 Task: Look for space in Niterói, Brazil from 1st June, 2023 to 9th June, 2023 for 5 adults in price range Rs.6000 to Rs.12000. Place can be entire place with 3 bedrooms having 3 beds and 3 bathrooms. Property type can be house, flat, guest house. Booking option can be shelf check-in. Required host language is Spanish.
Action: Mouse moved to (555, 144)
Screenshot: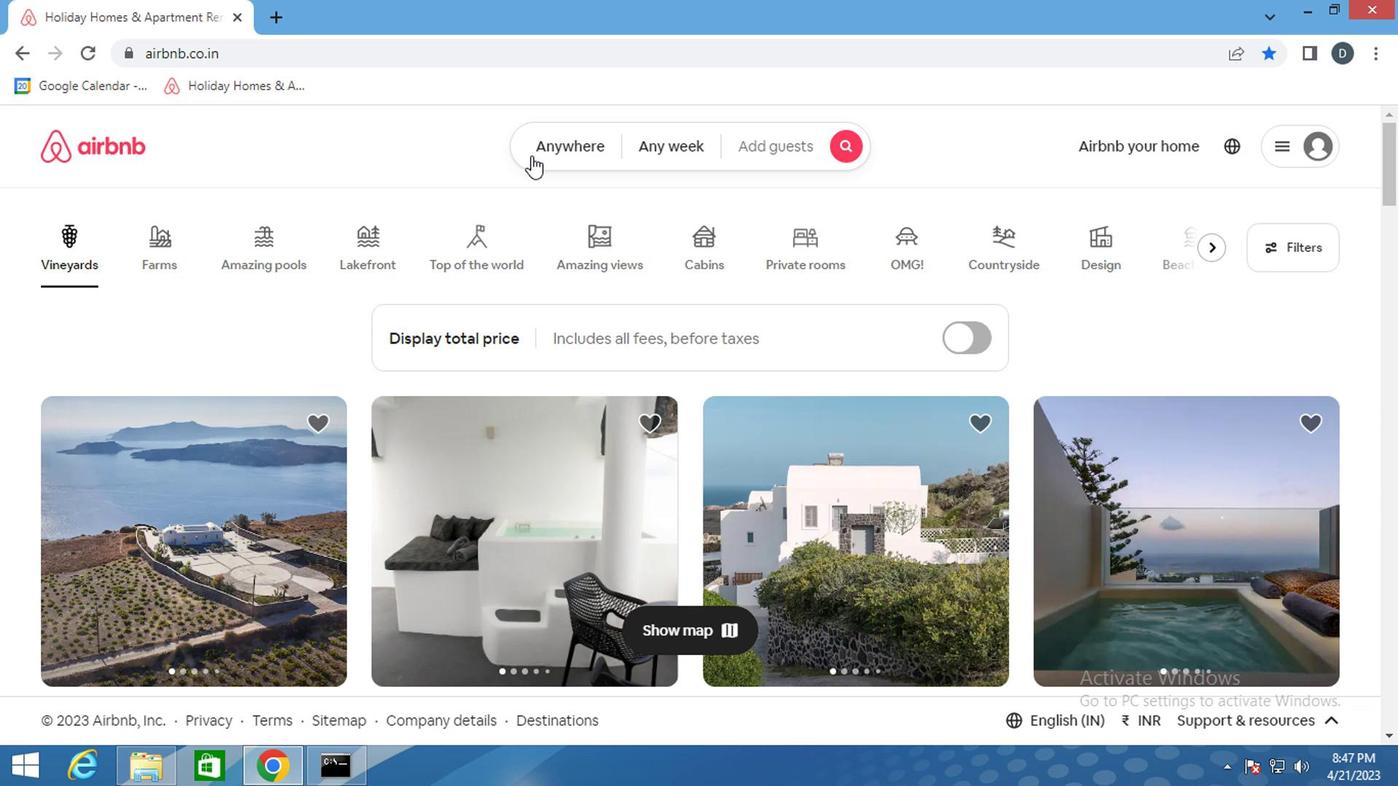 
Action: Mouse pressed left at (555, 144)
Screenshot: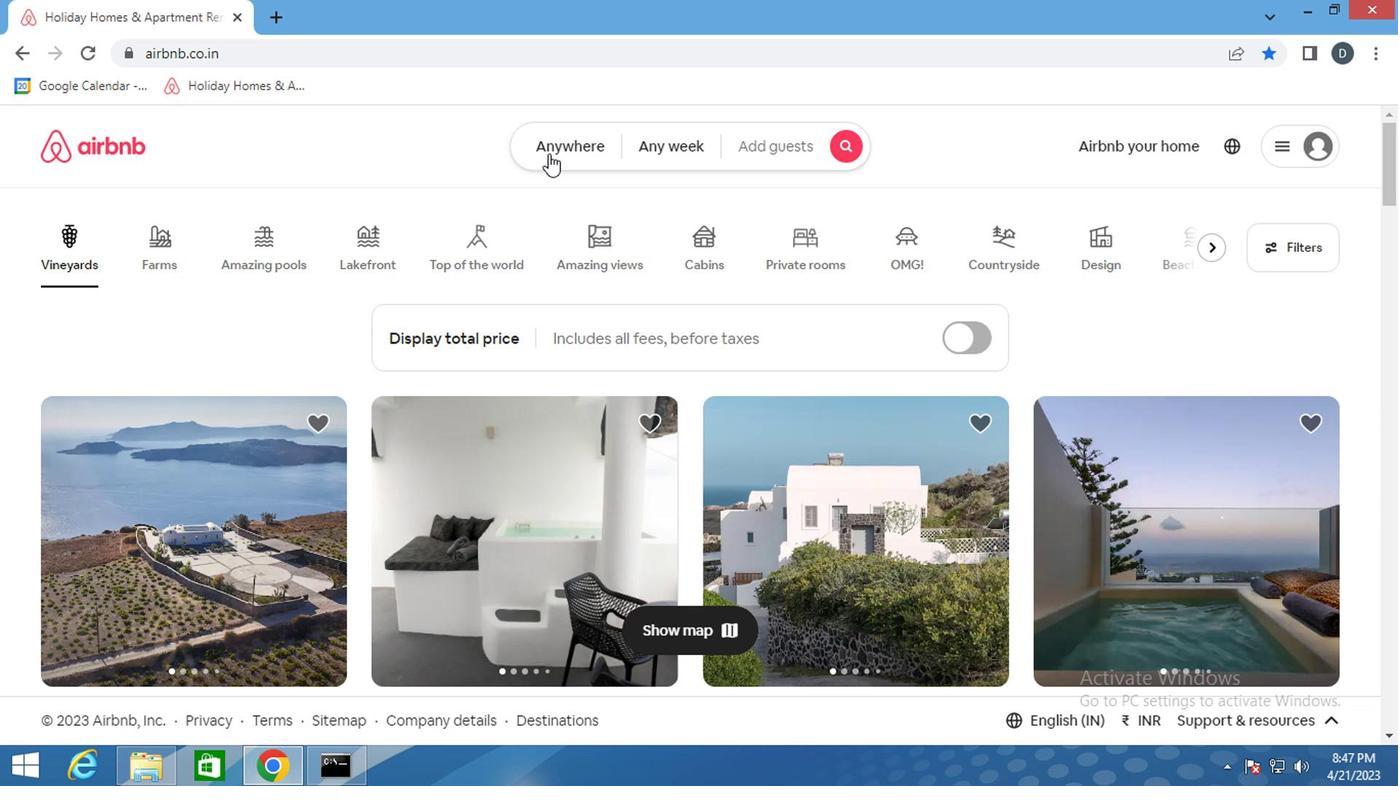 
Action: Mouse moved to (359, 230)
Screenshot: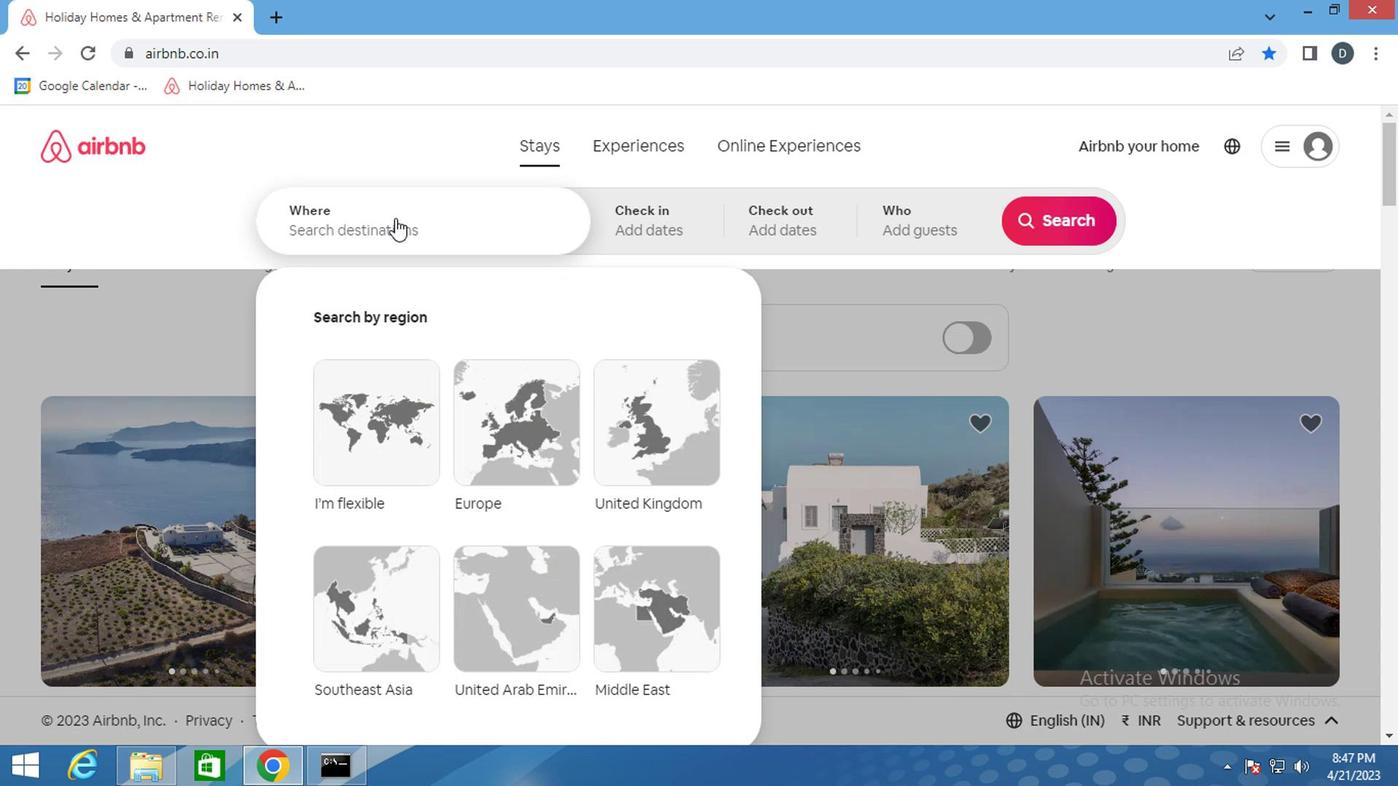 
Action: Mouse pressed left at (359, 230)
Screenshot: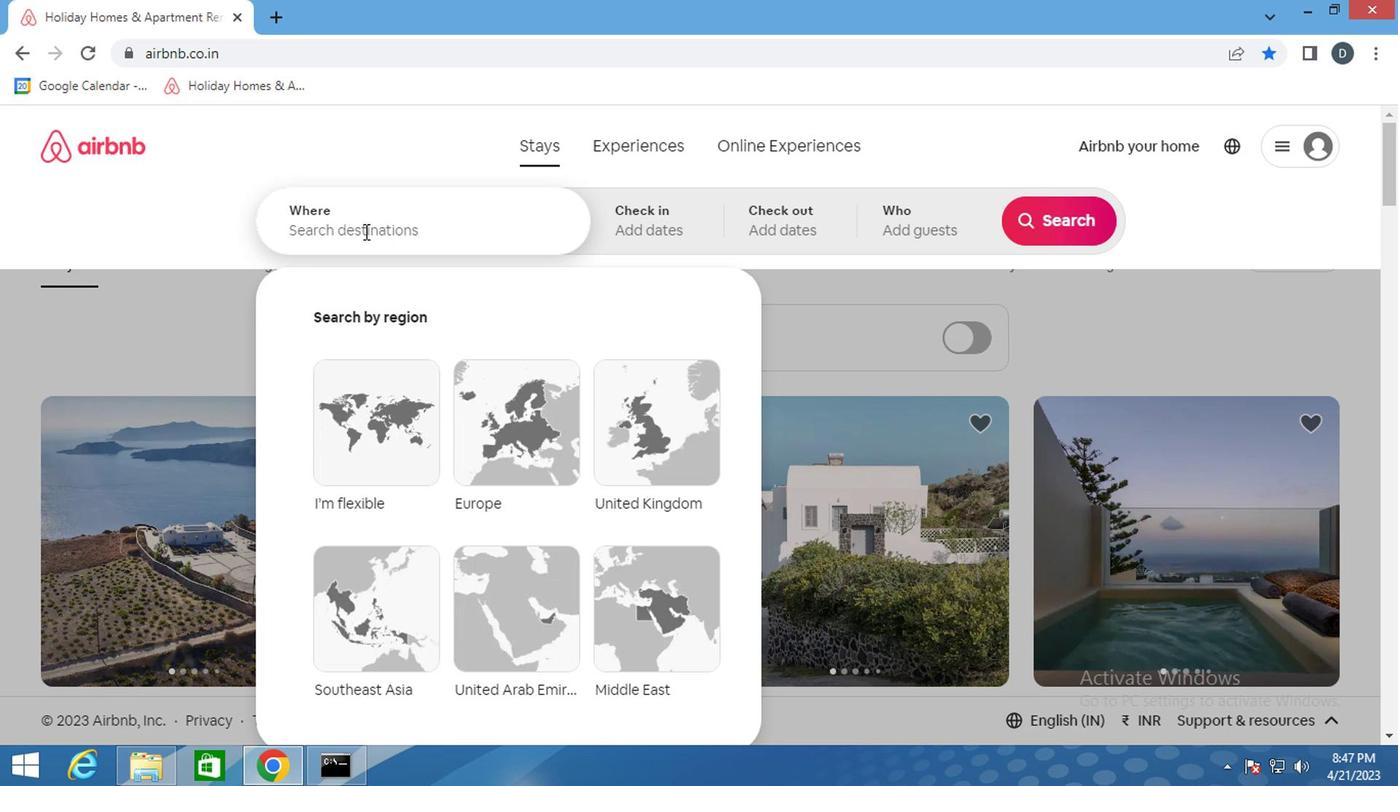 
Action: Mouse moved to (357, 231)
Screenshot: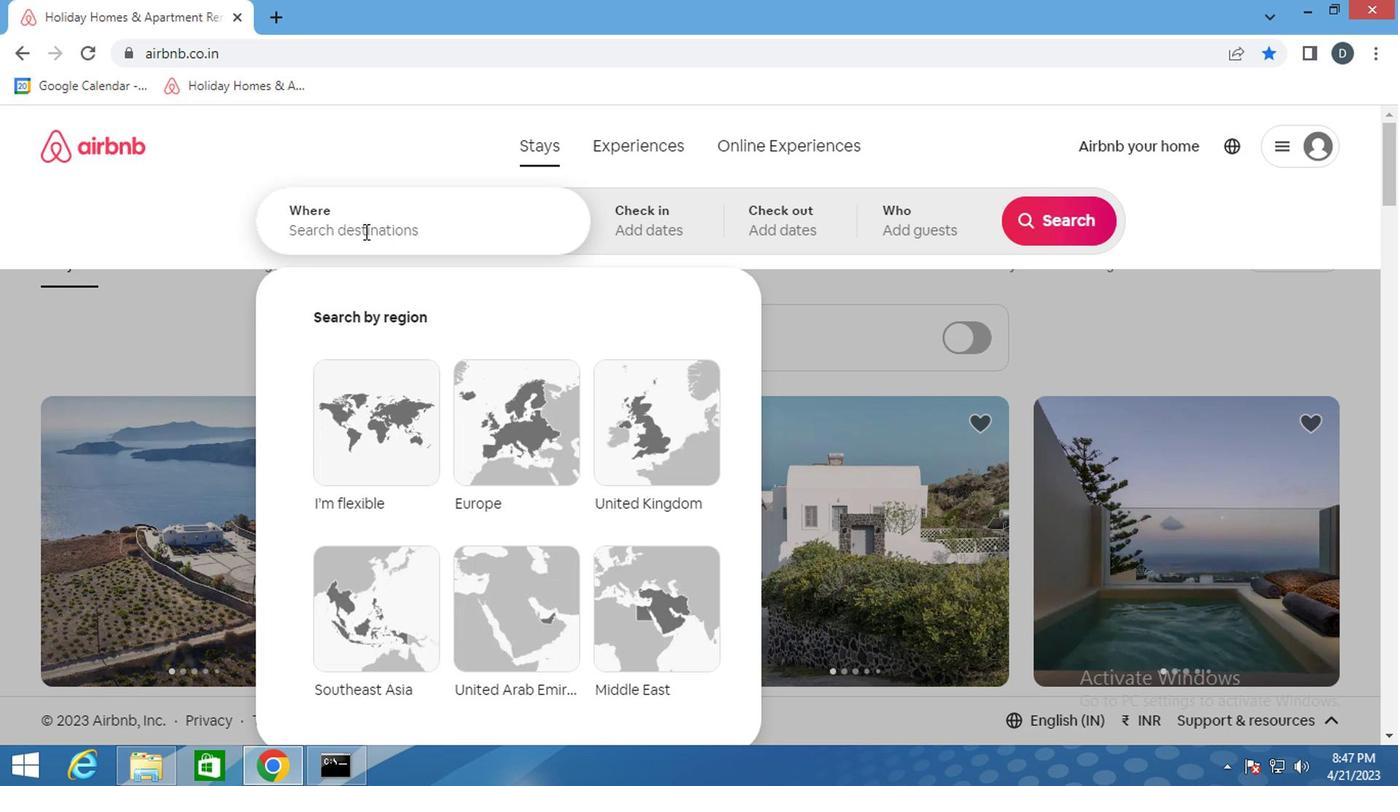 
Action: Key pressed <Key.shift>NITEROI,<Key.shift>BRAZIL<Key.enter>
Screenshot: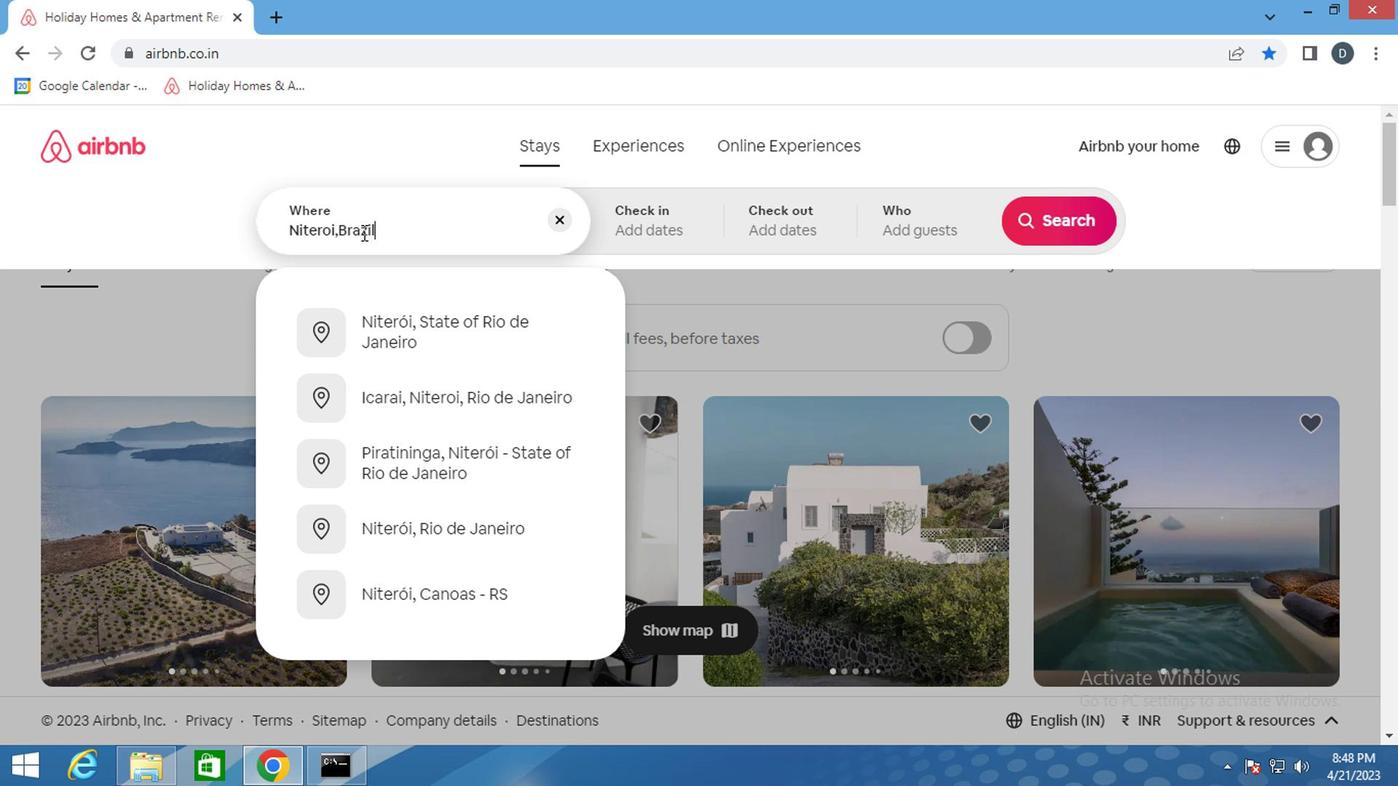 
Action: Mouse moved to (1045, 381)
Screenshot: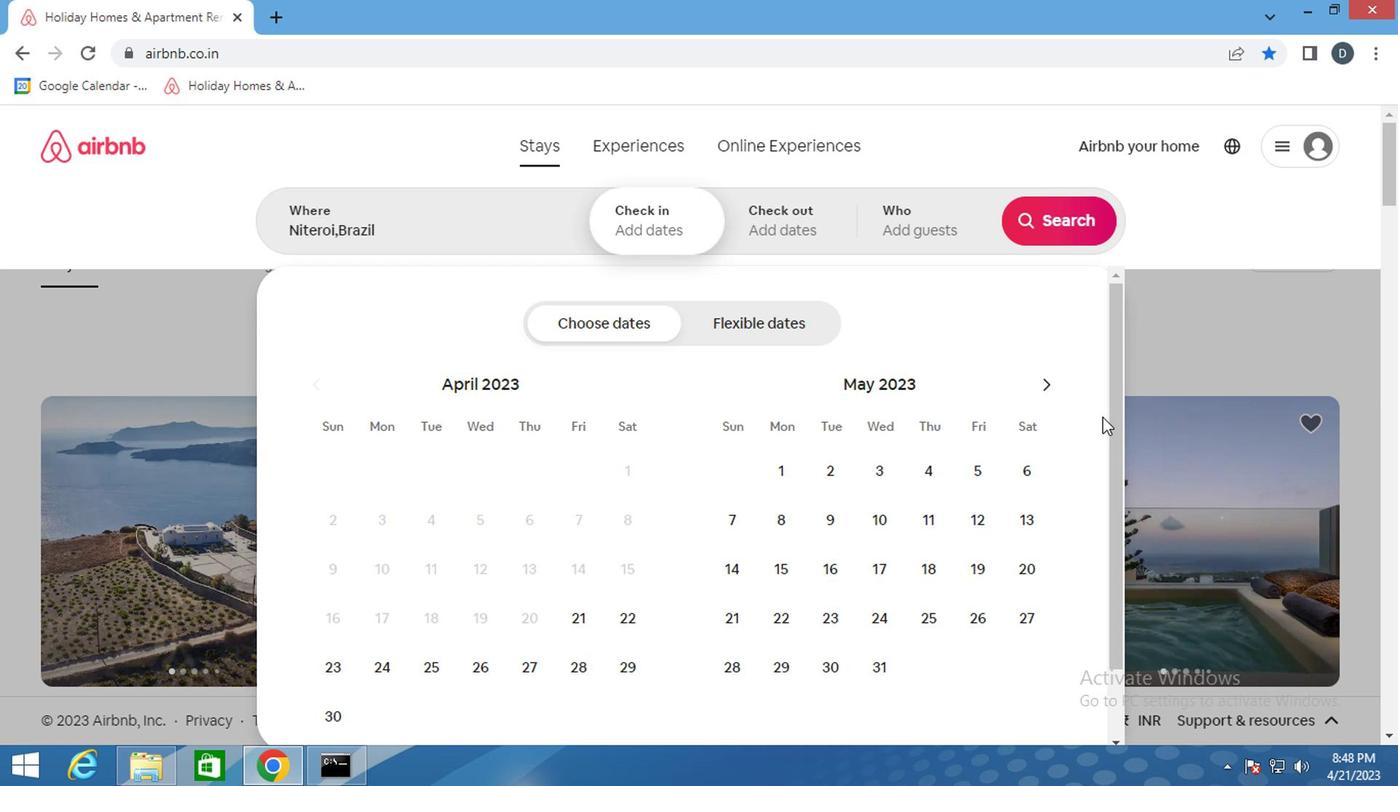 
Action: Mouse pressed left at (1045, 381)
Screenshot: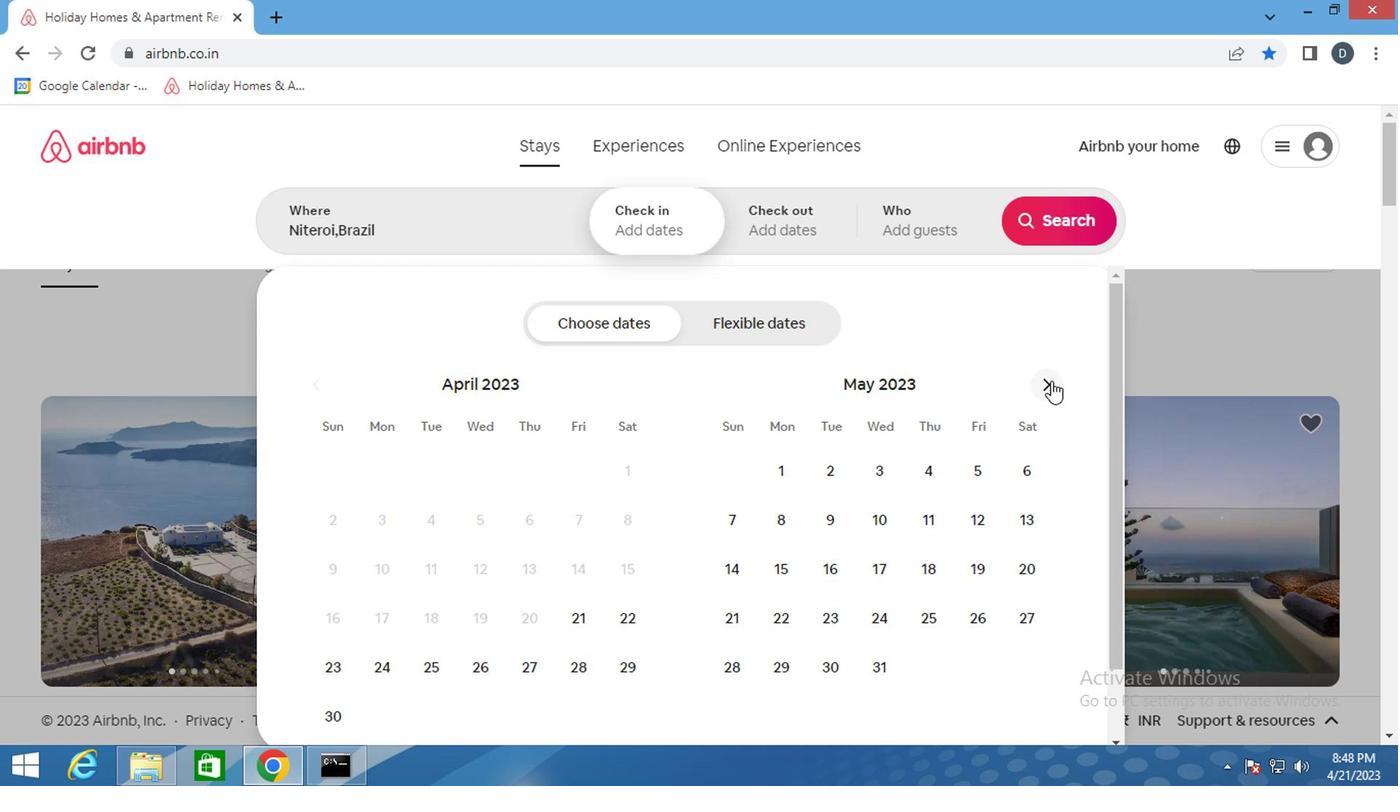 
Action: Mouse moved to (922, 479)
Screenshot: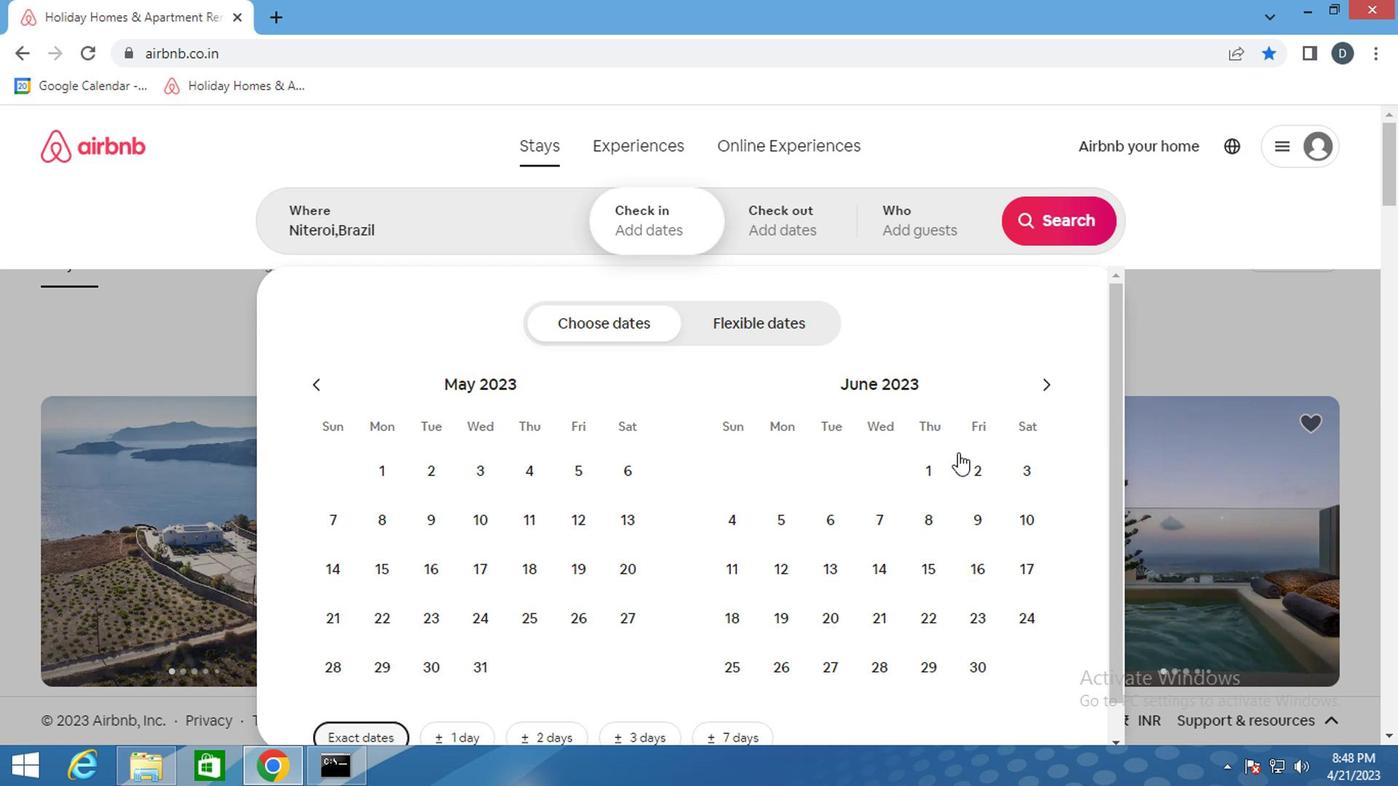 
Action: Mouse pressed left at (922, 479)
Screenshot: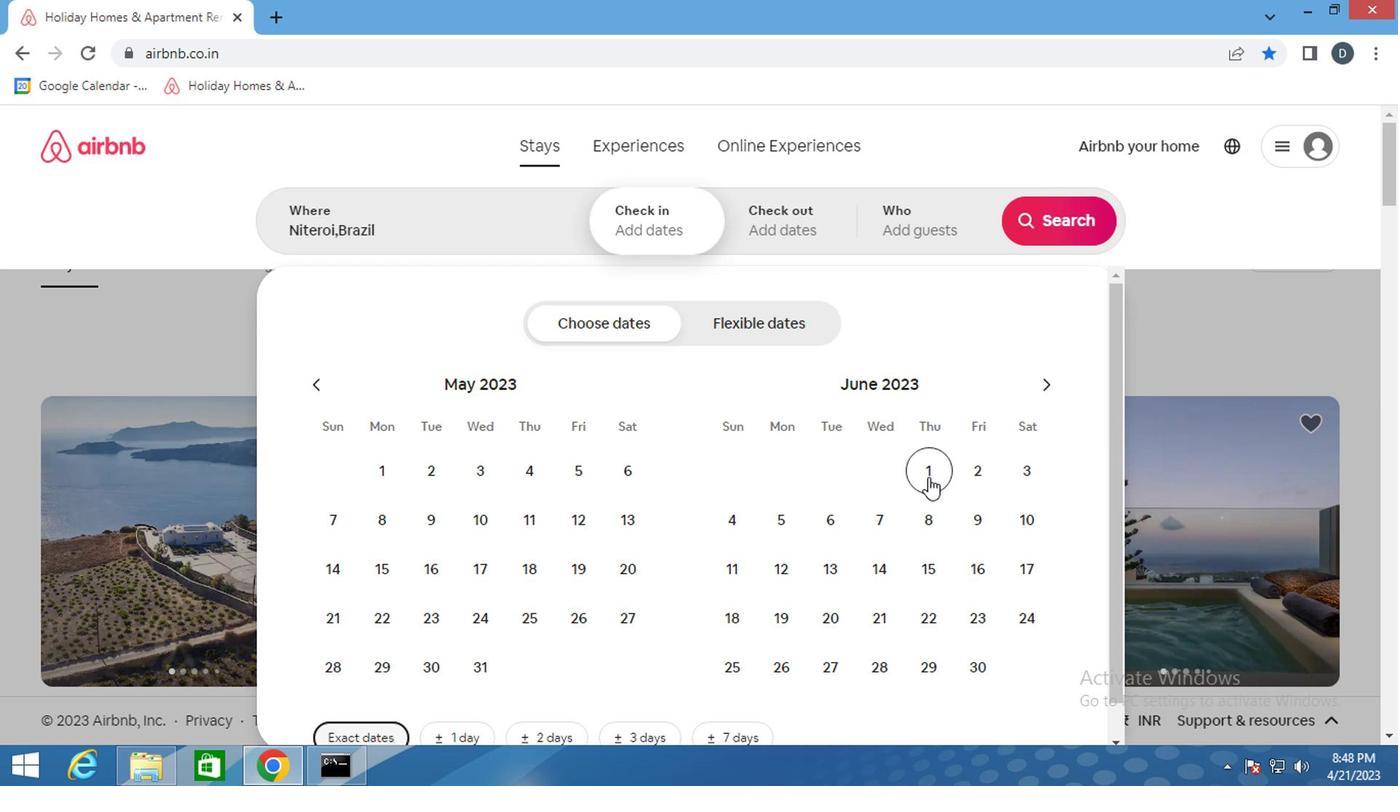 
Action: Mouse moved to (970, 522)
Screenshot: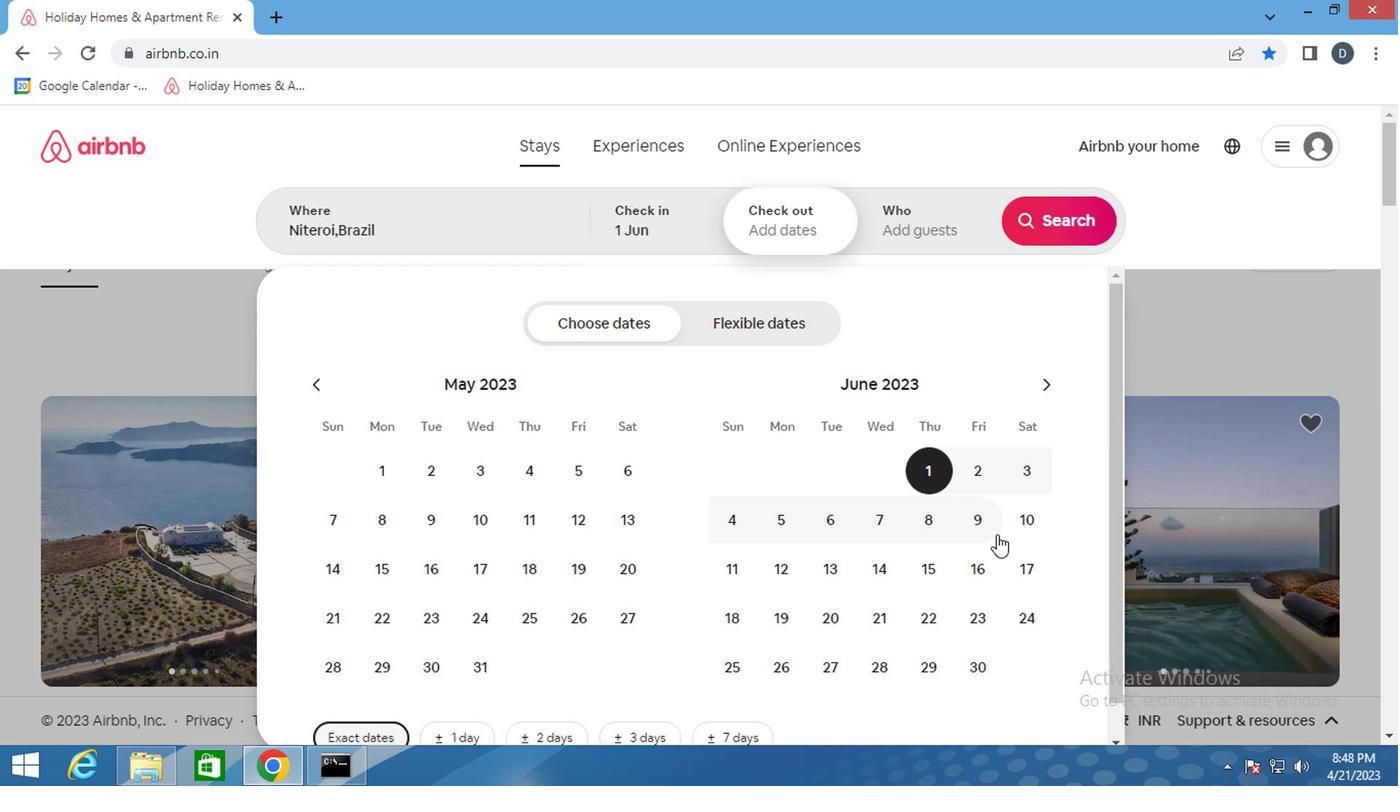 
Action: Mouse pressed left at (970, 522)
Screenshot: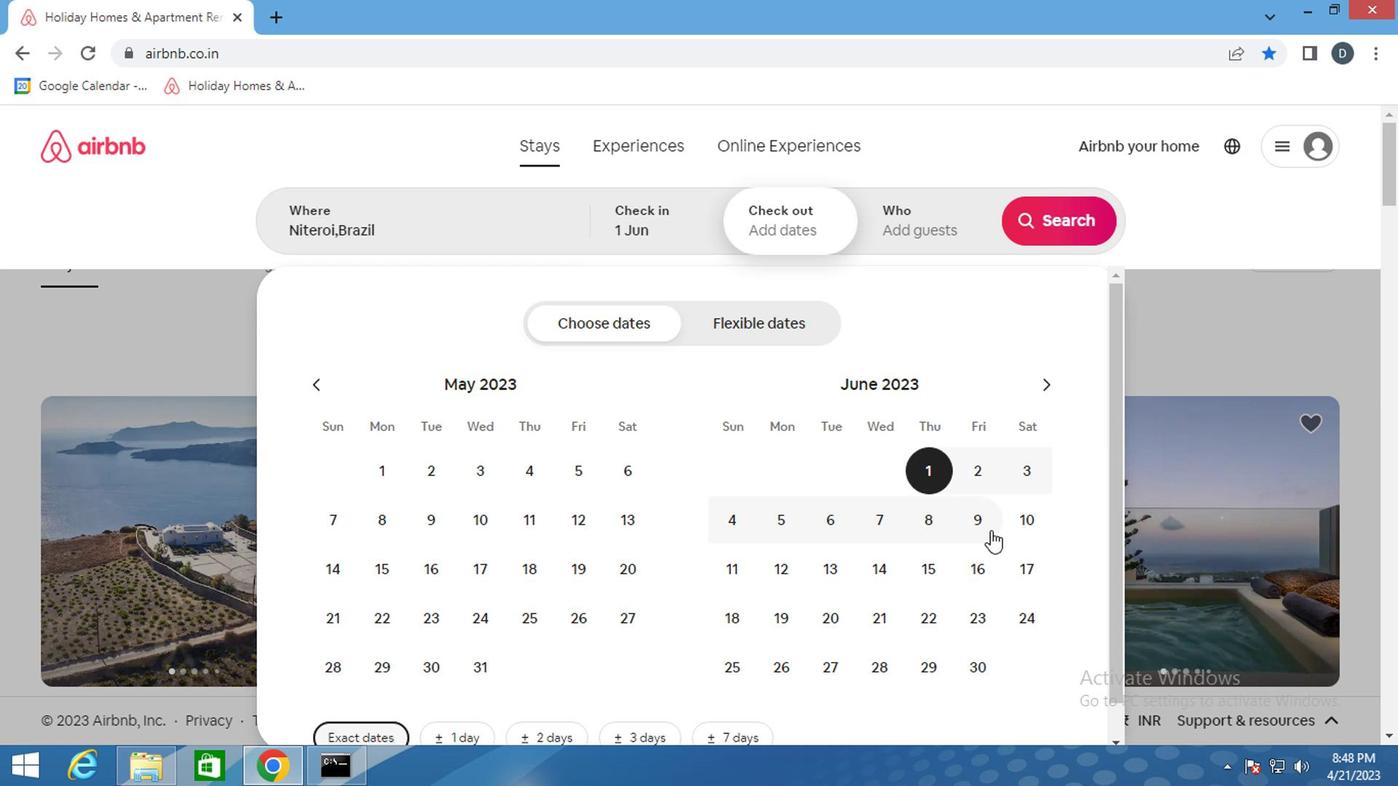 
Action: Mouse moved to (909, 222)
Screenshot: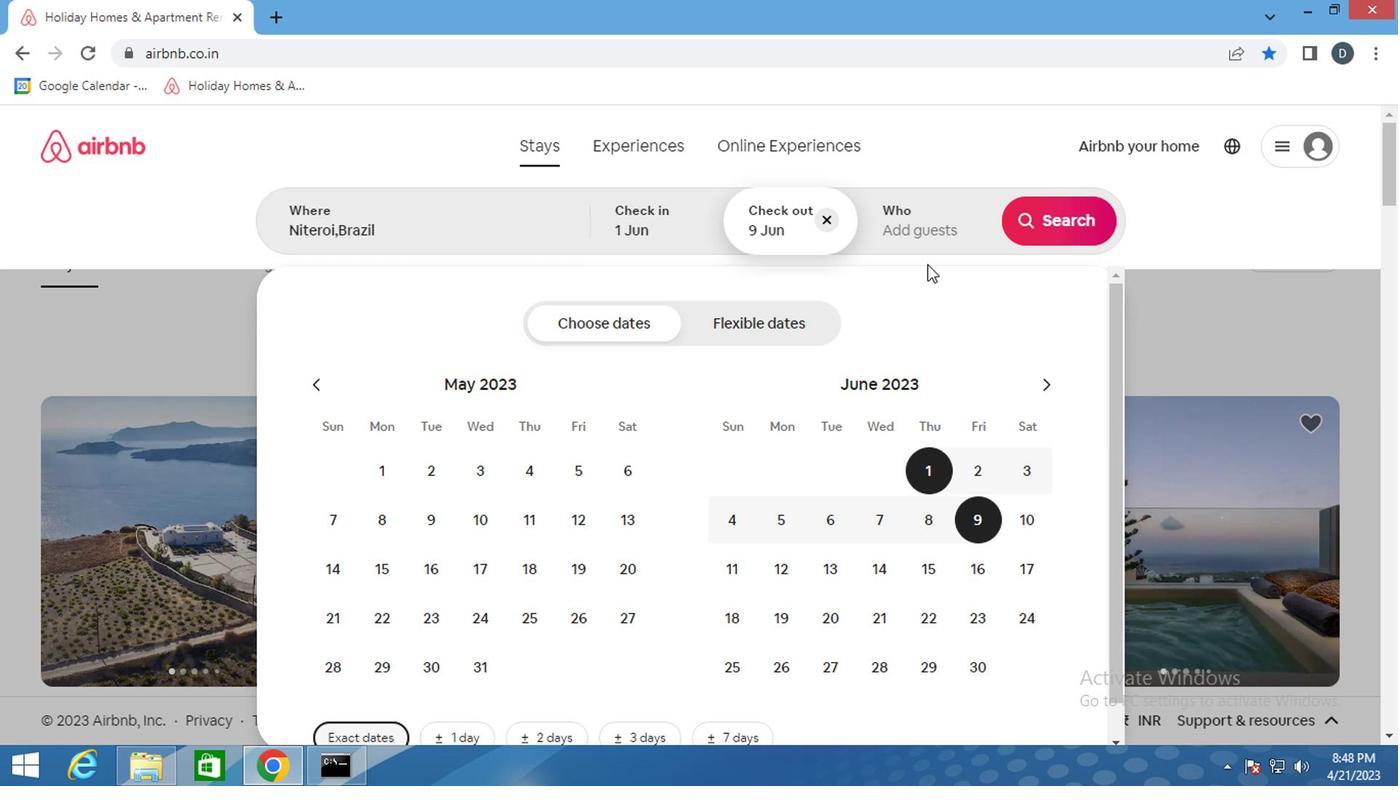 
Action: Mouse pressed left at (909, 222)
Screenshot: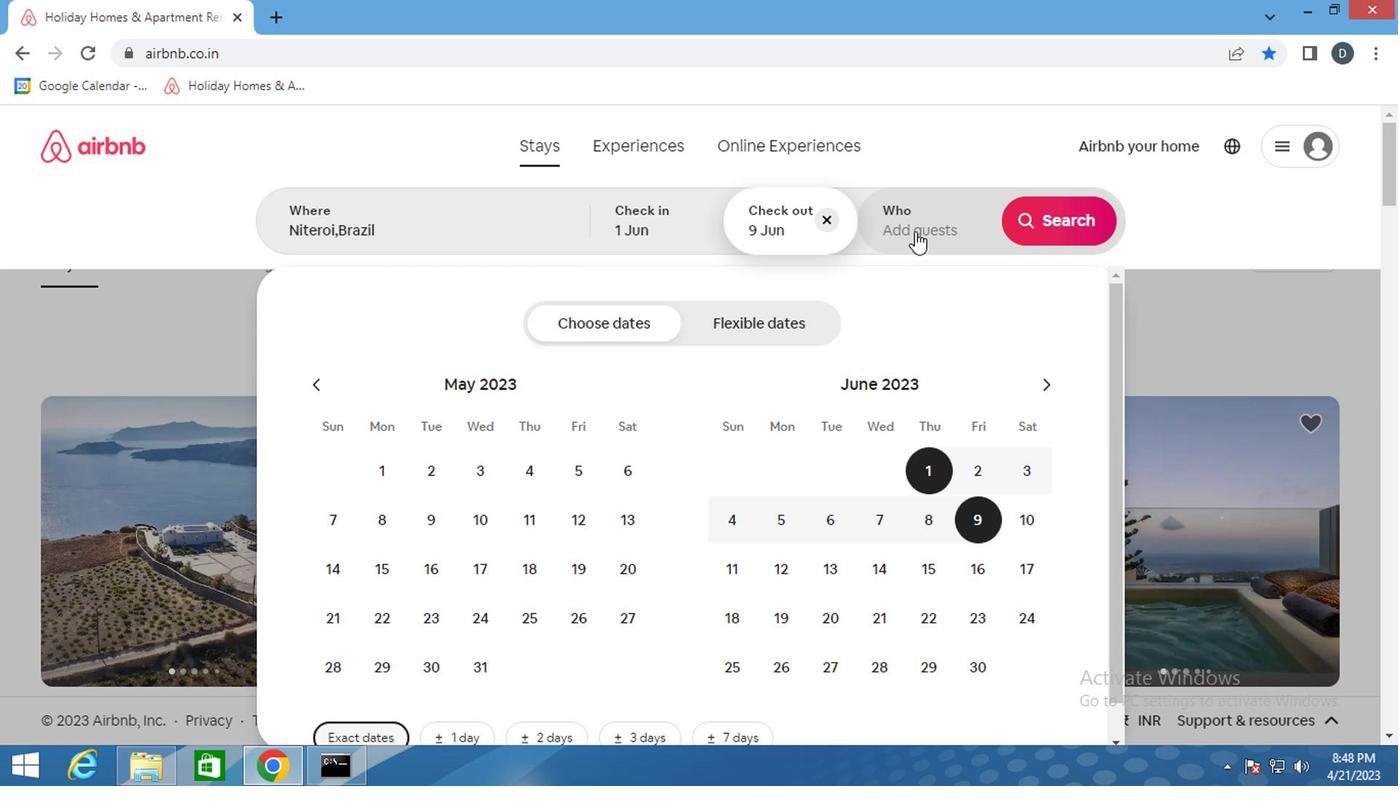 
Action: Mouse moved to (1052, 339)
Screenshot: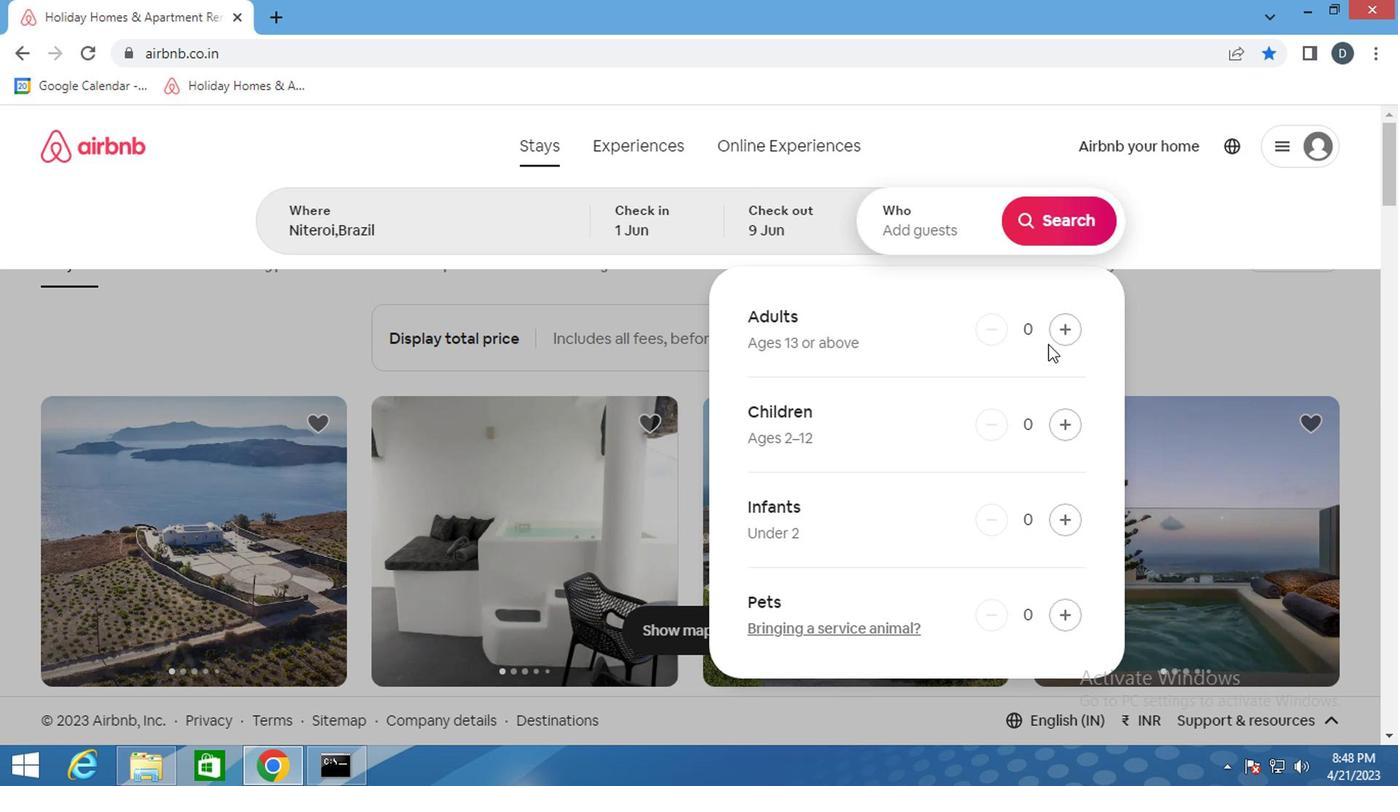 
Action: Mouse pressed left at (1052, 339)
Screenshot: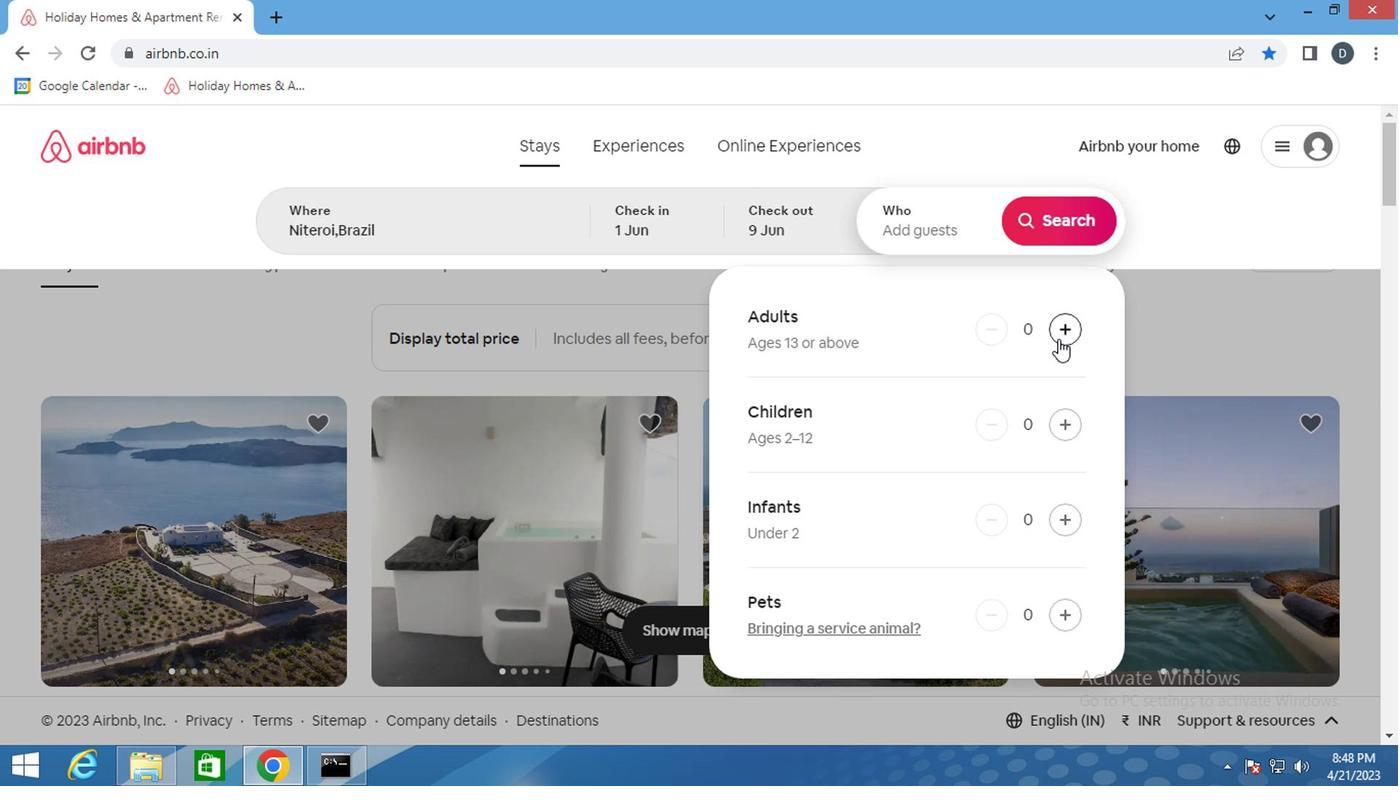 
Action: Mouse pressed left at (1052, 339)
Screenshot: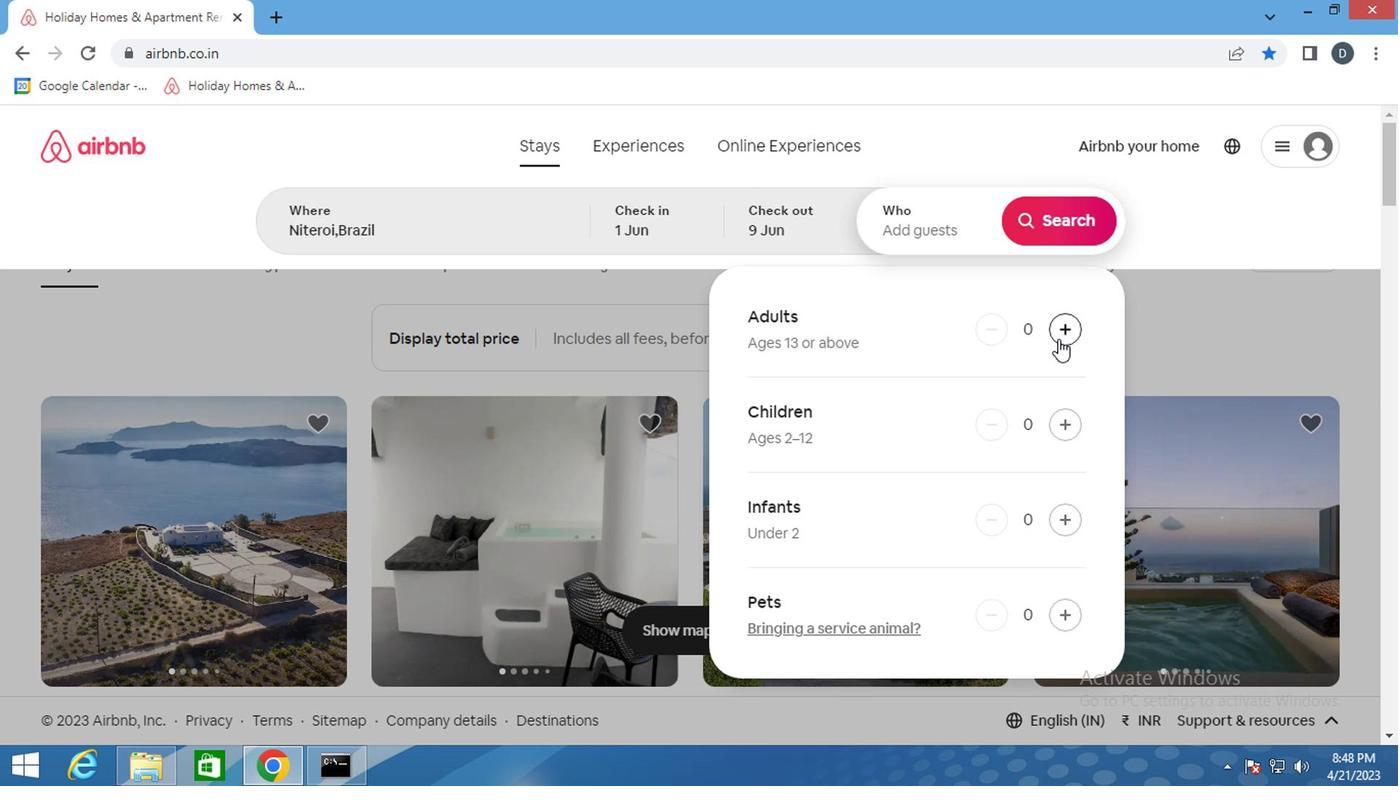 
Action: Mouse pressed left at (1052, 339)
Screenshot: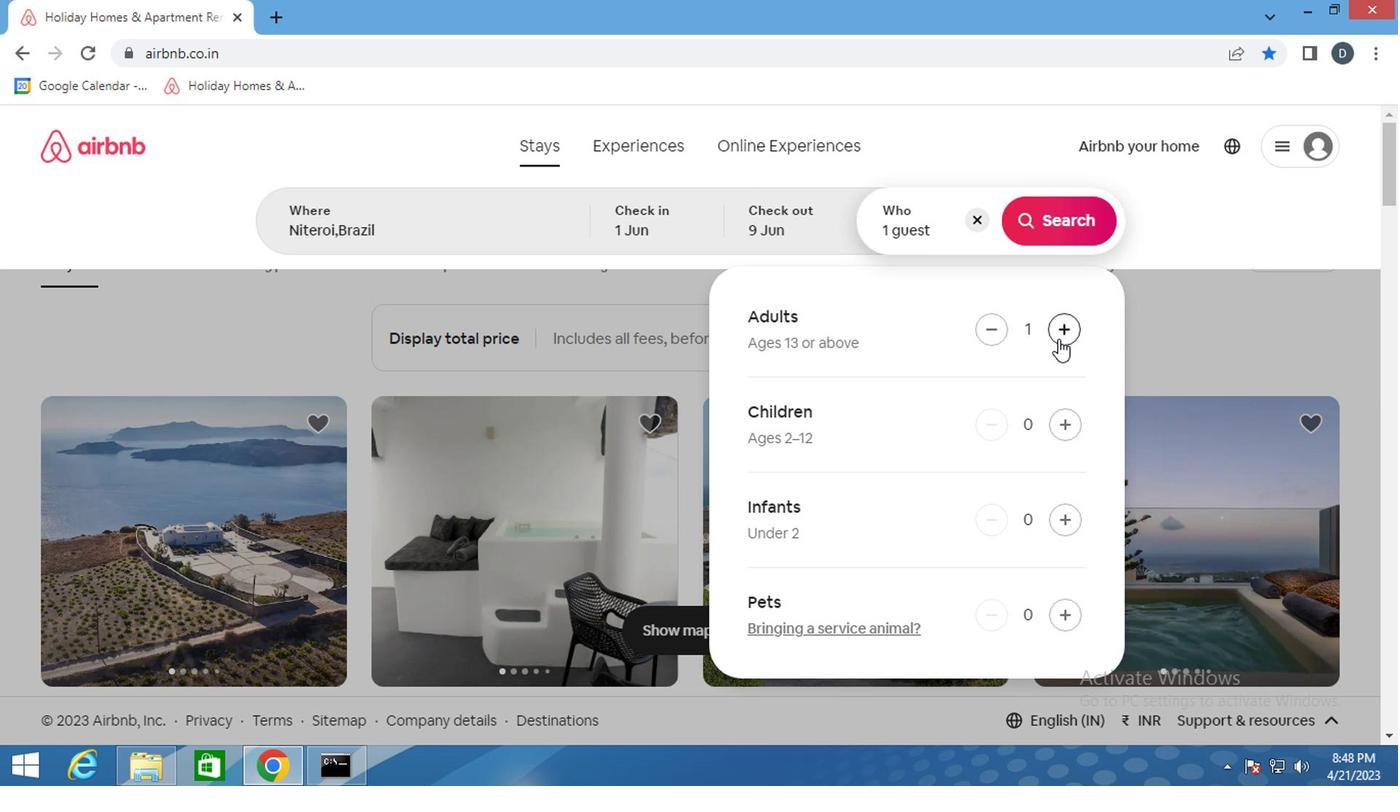 
Action: Mouse pressed left at (1052, 339)
Screenshot: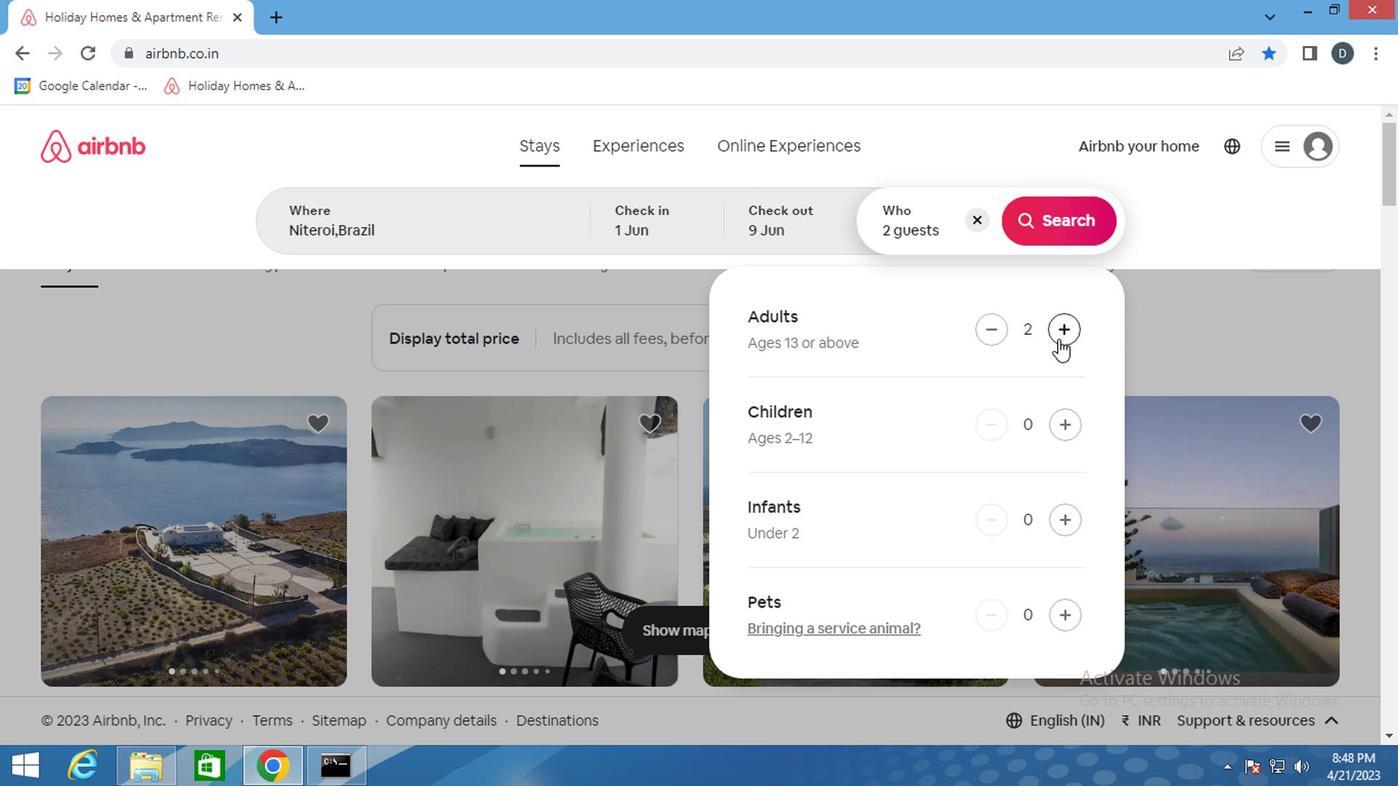 
Action: Mouse pressed left at (1052, 339)
Screenshot: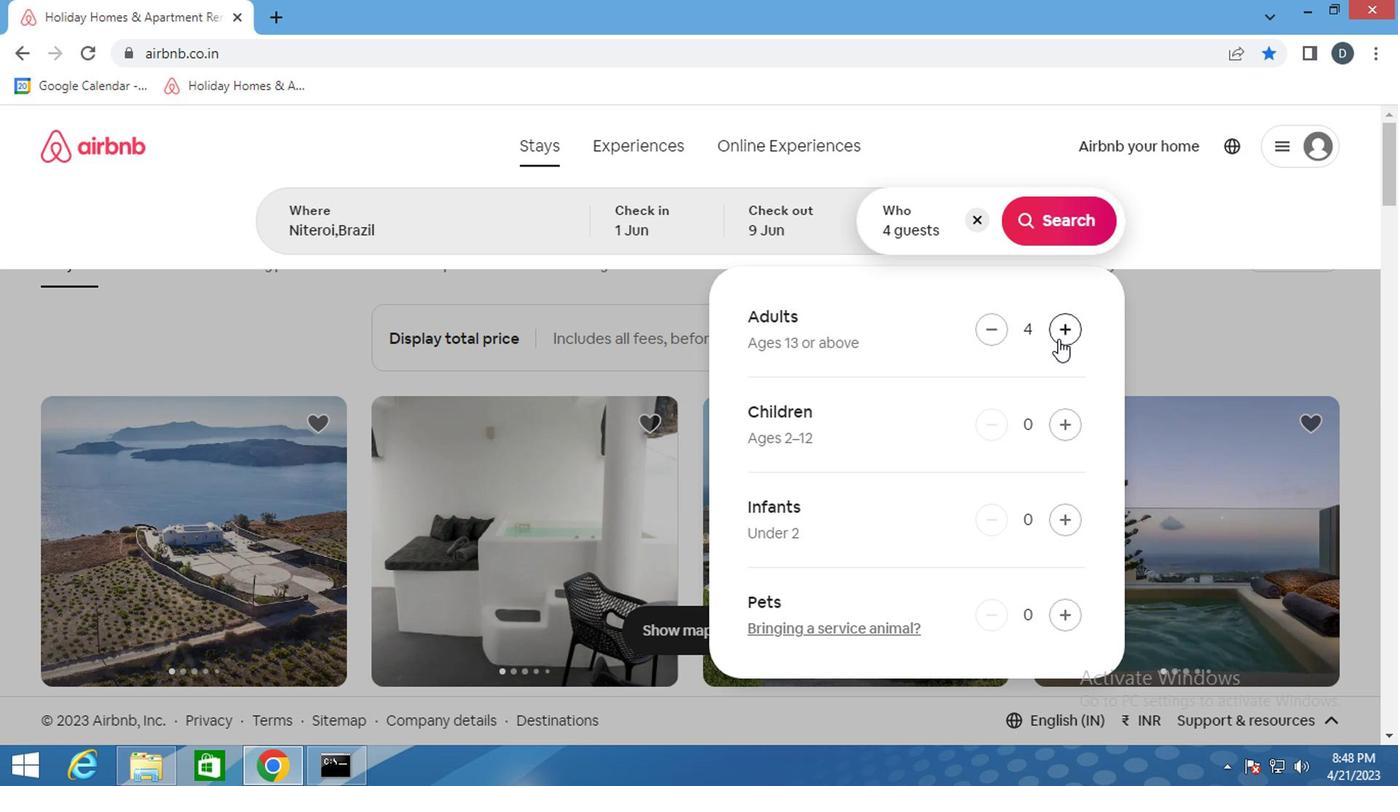 
Action: Mouse moved to (1036, 217)
Screenshot: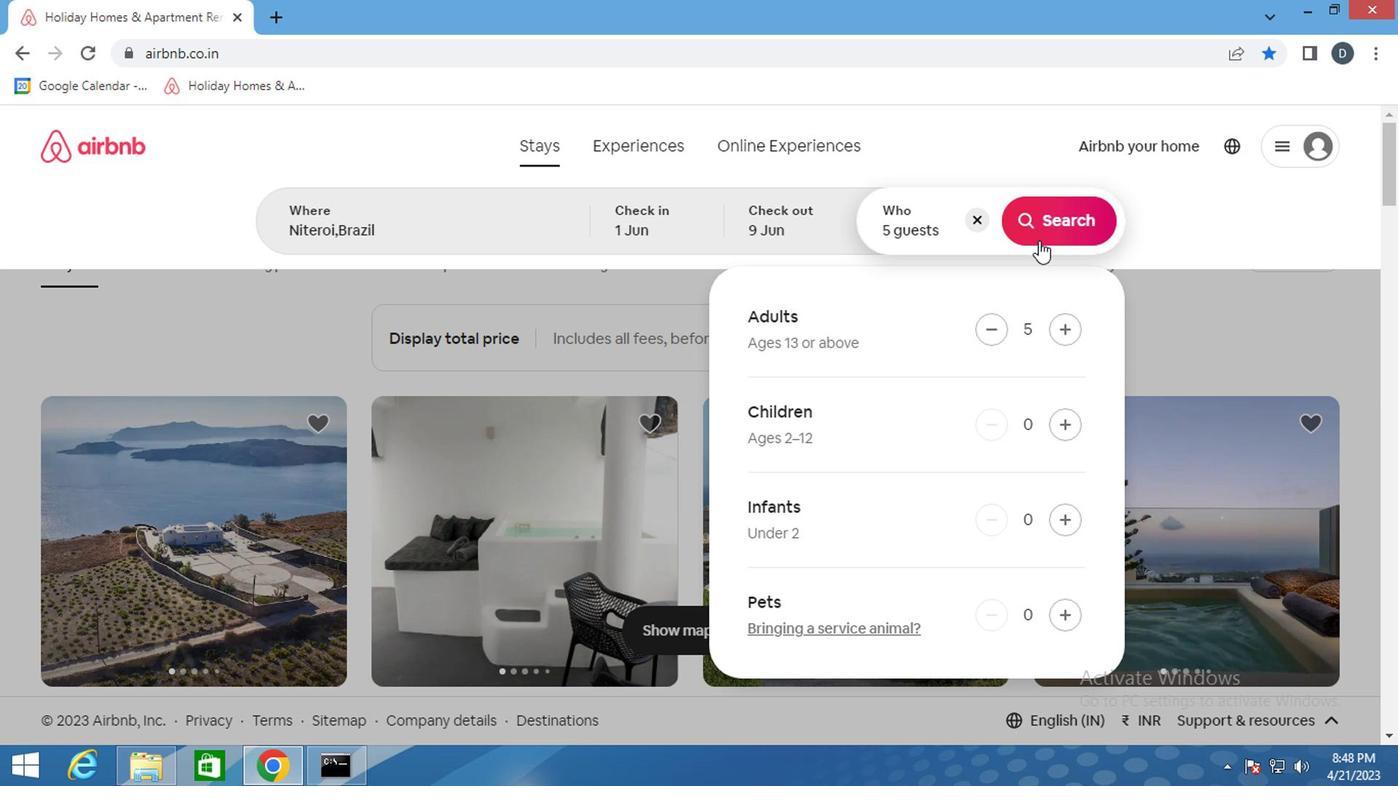
Action: Mouse pressed left at (1036, 217)
Screenshot: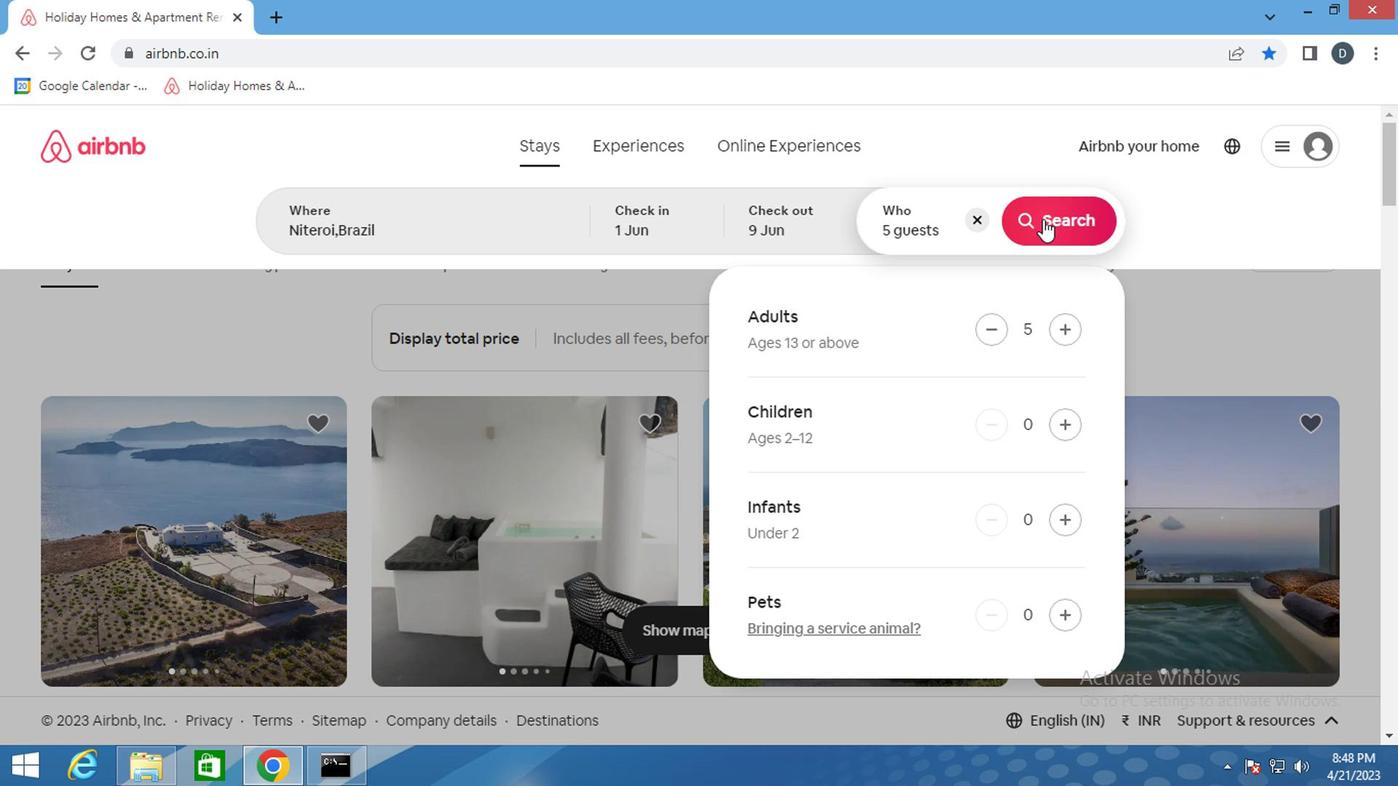 
Action: Mouse moved to (1312, 213)
Screenshot: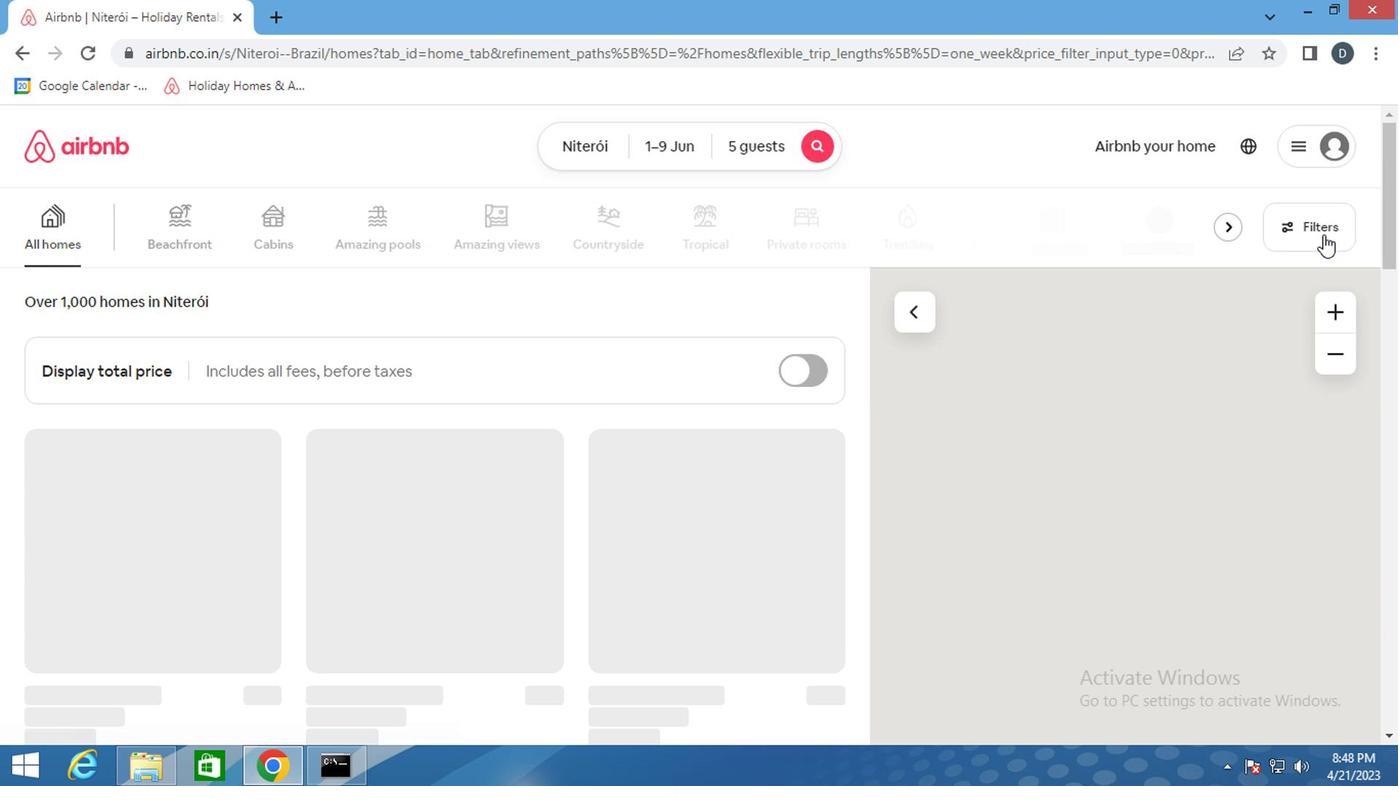 
Action: Mouse pressed left at (1312, 213)
Screenshot: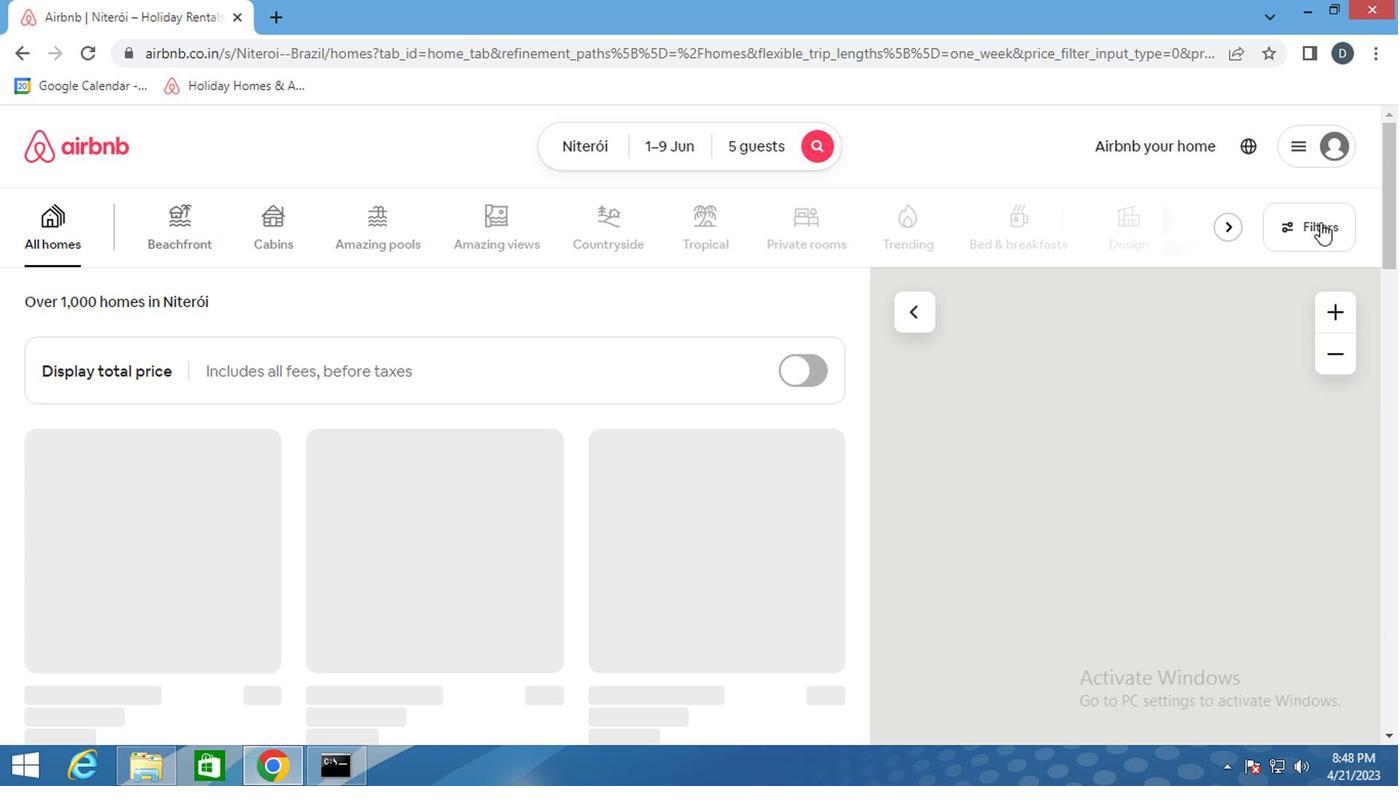
Action: Mouse moved to (451, 482)
Screenshot: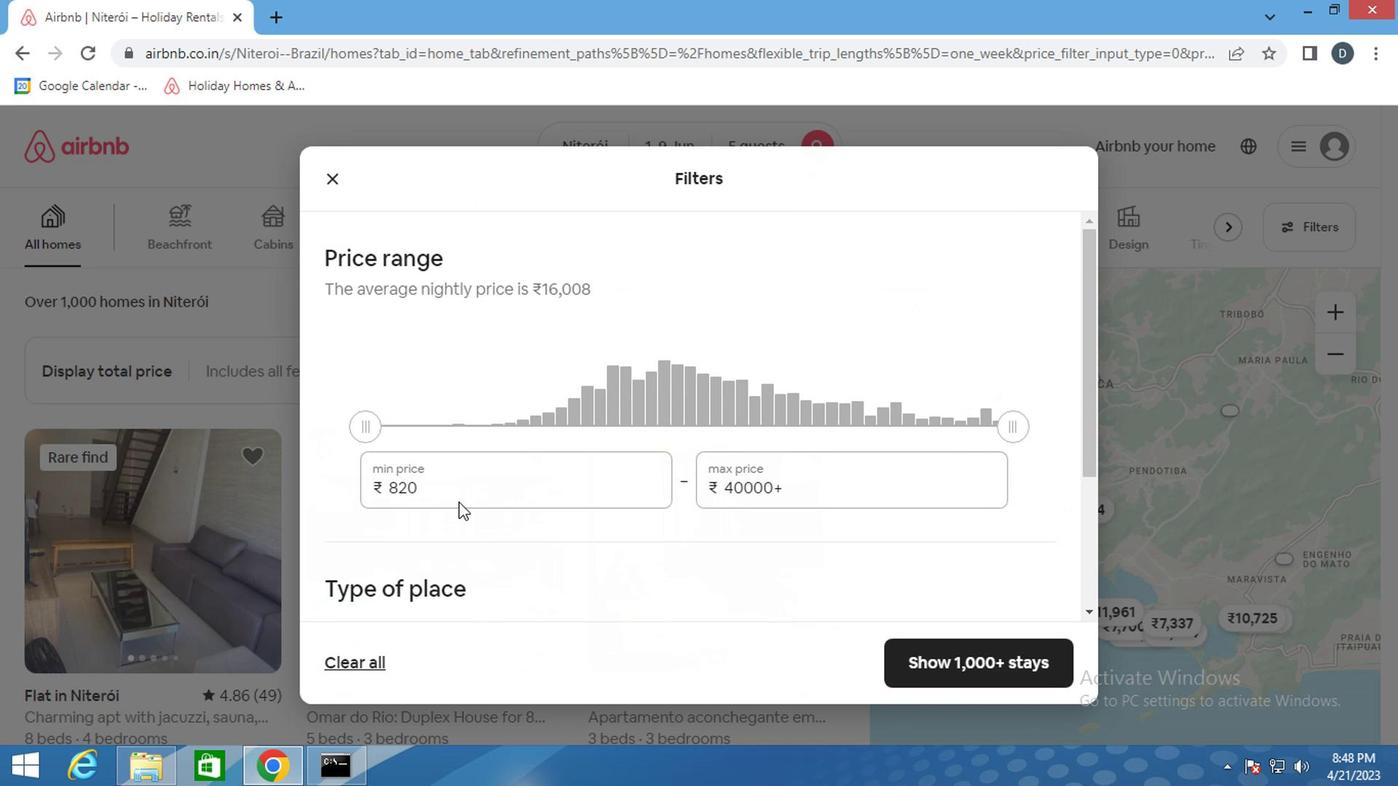 
Action: Mouse pressed left at (451, 482)
Screenshot: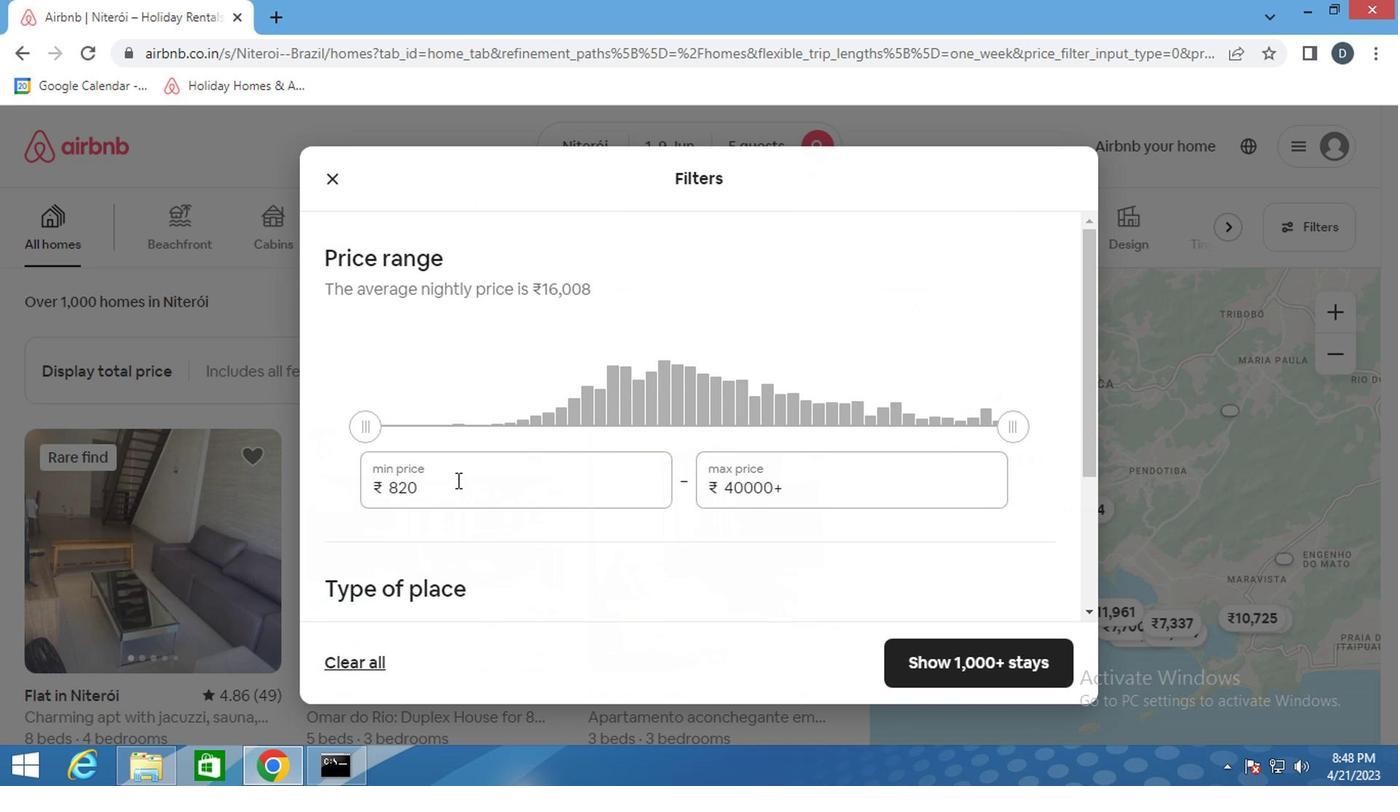 
Action: Mouse pressed left at (451, 482)
Screenshot: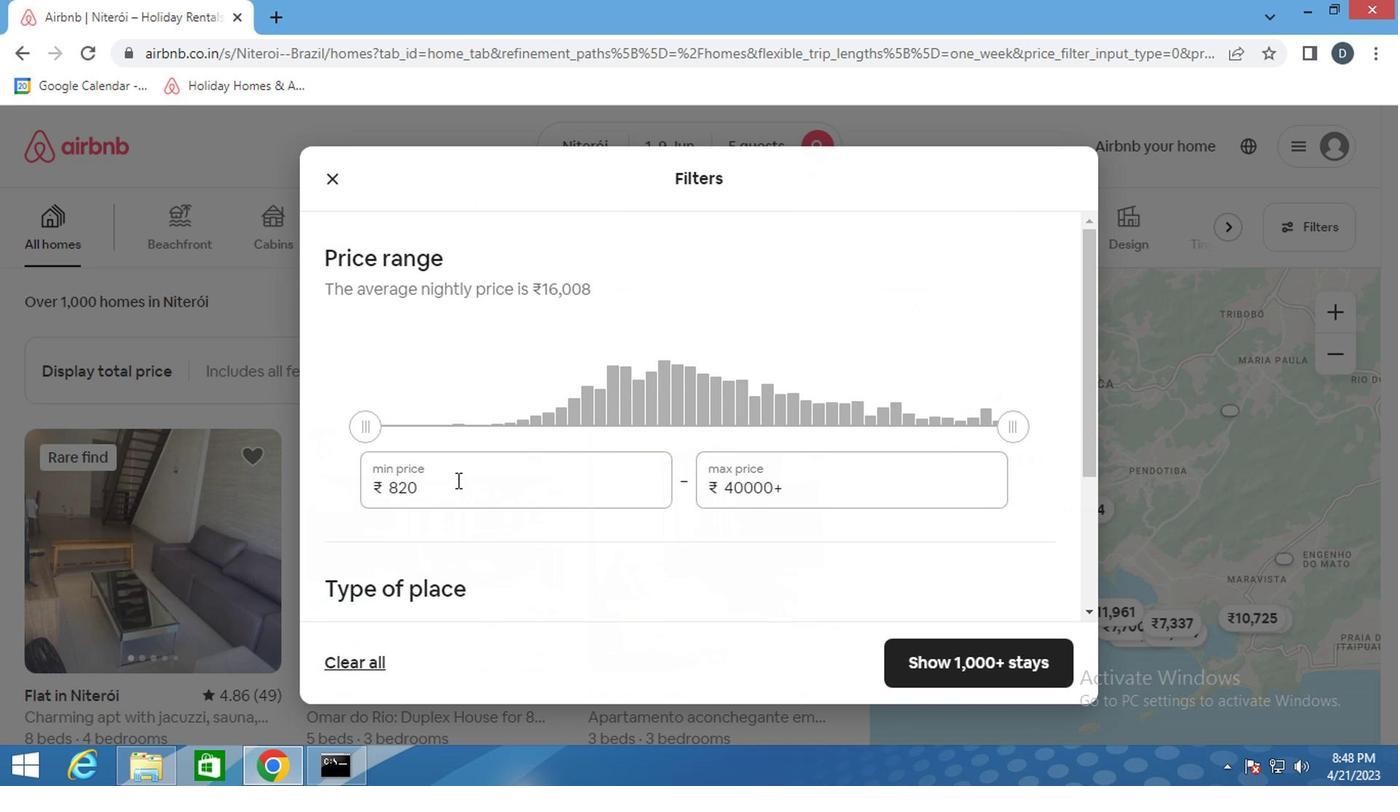 
Action: Key pressed 6000<Key.tab>ctrl+A
Screenshot: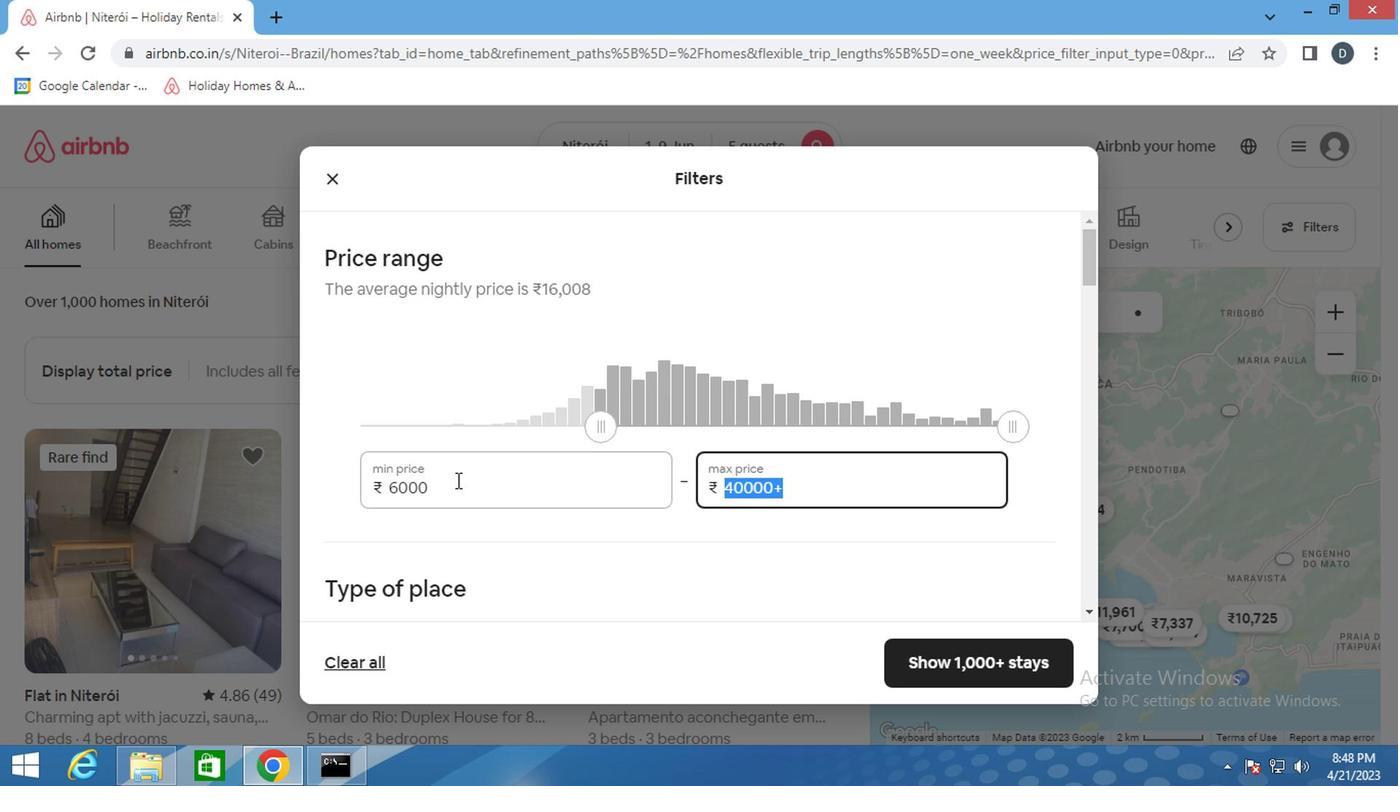 
Action: Mouse moved to (451, 482)
Screenshot: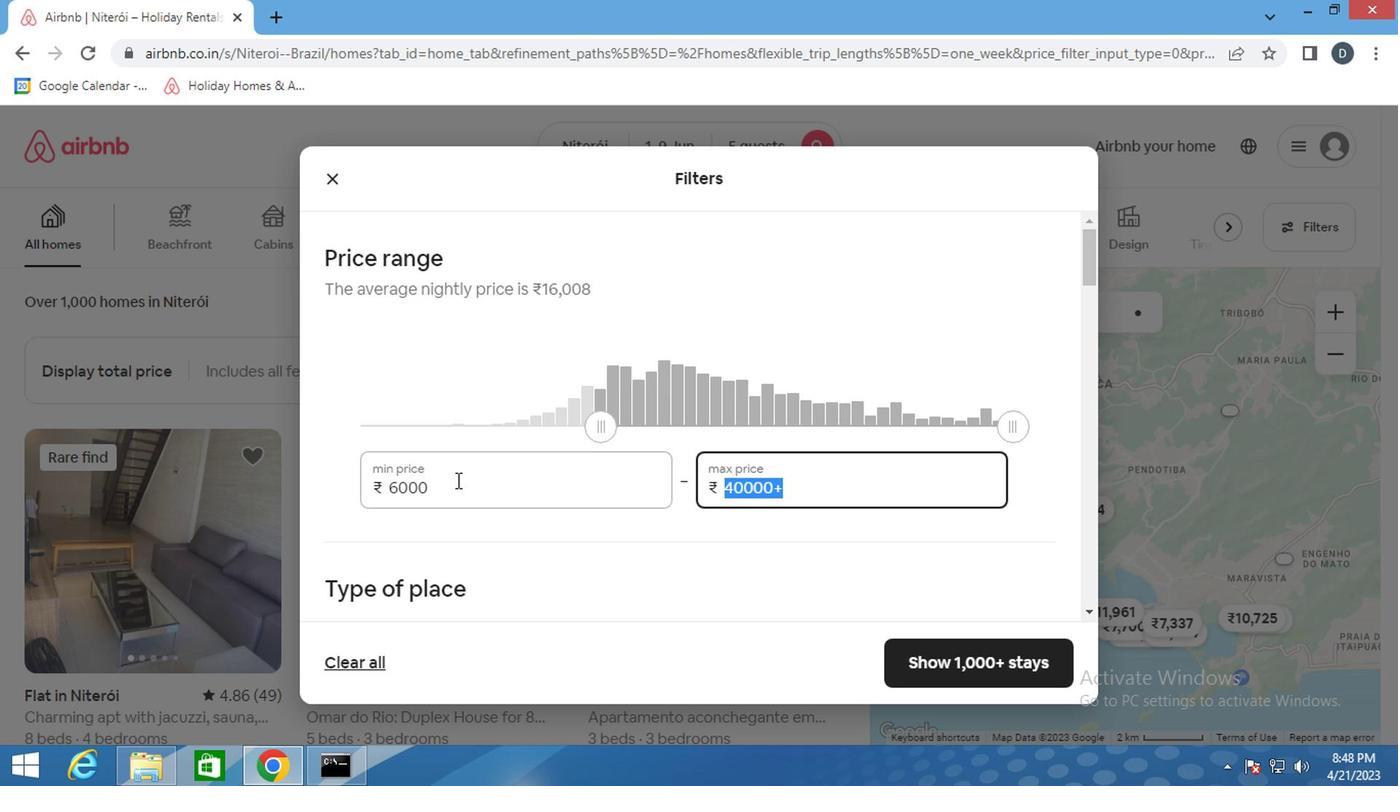 
Action: Key pressed ctrl+1200
Screenshot: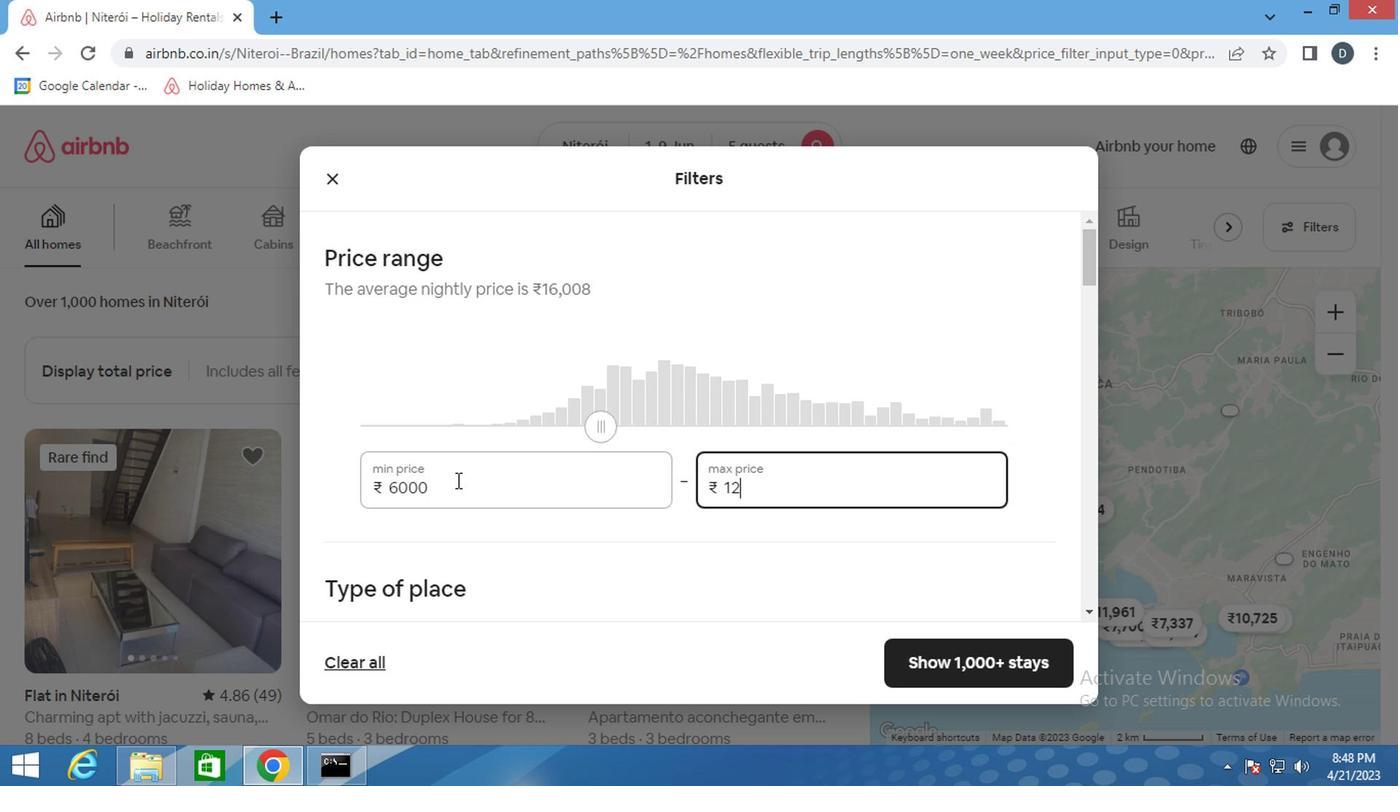 
Action: Mouse moved to (496, 482)
Screenshot: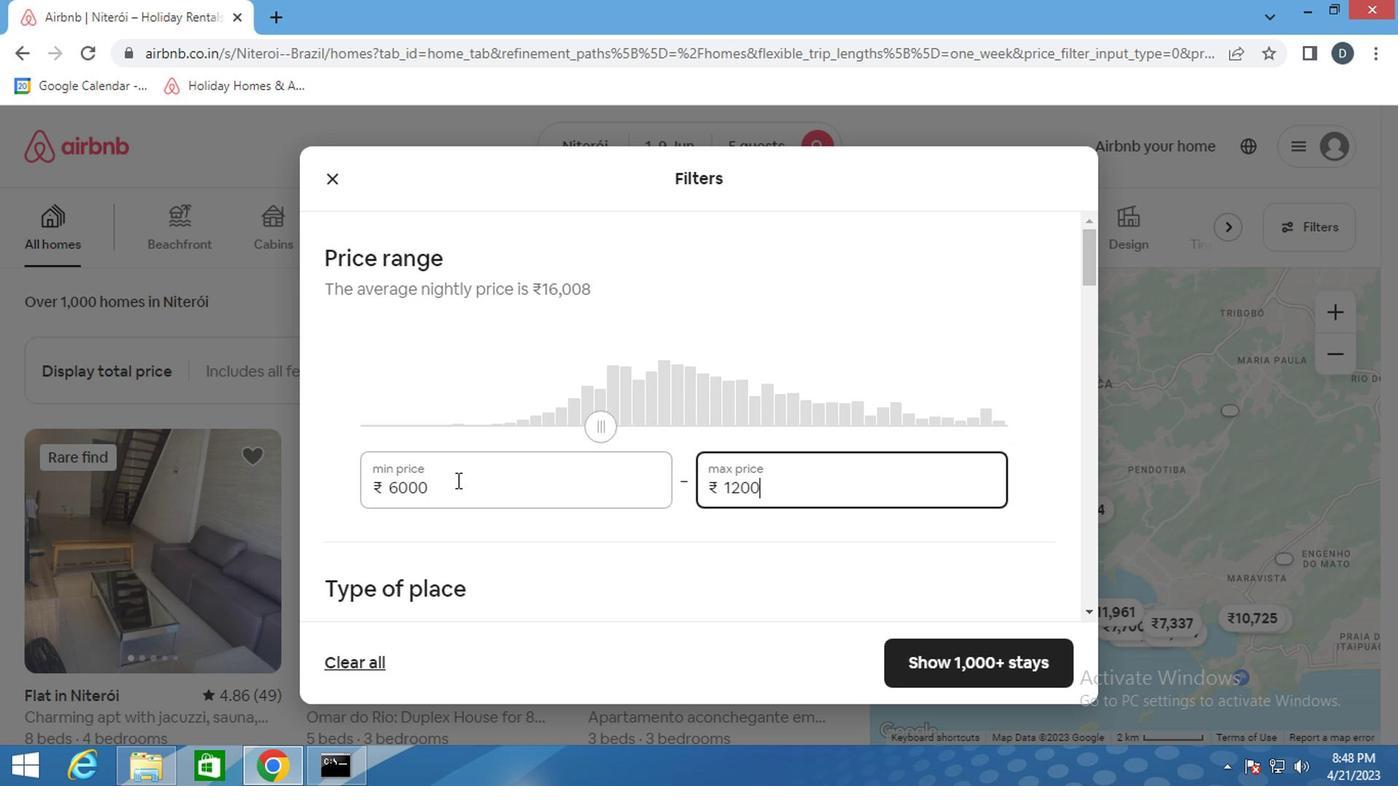 
Action: Key pressed 0
Screenshot: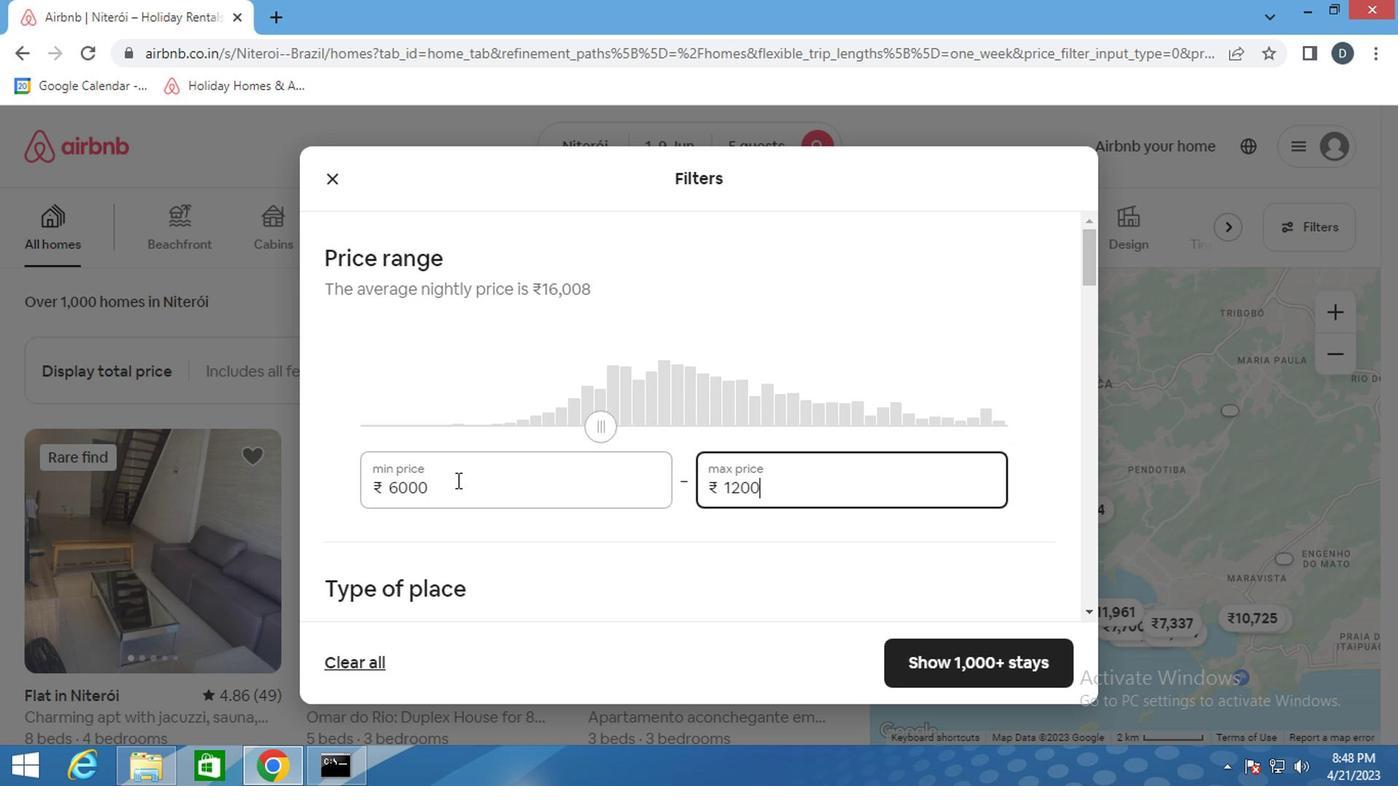 
Action: Mouse moved to (747, 628)
Screenshot: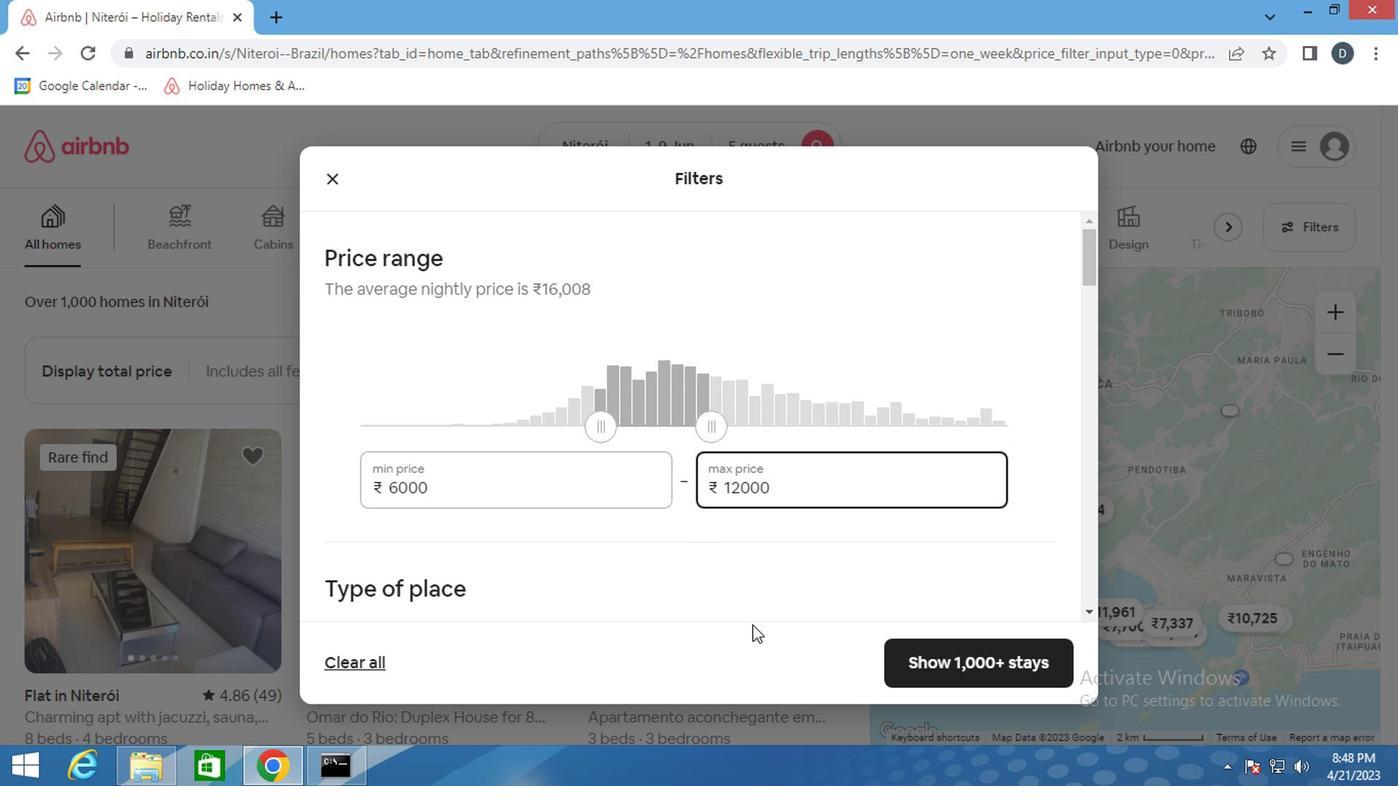 
Action: Mouse scrolled (747, 626) with delta (0, -1)
Screenshot: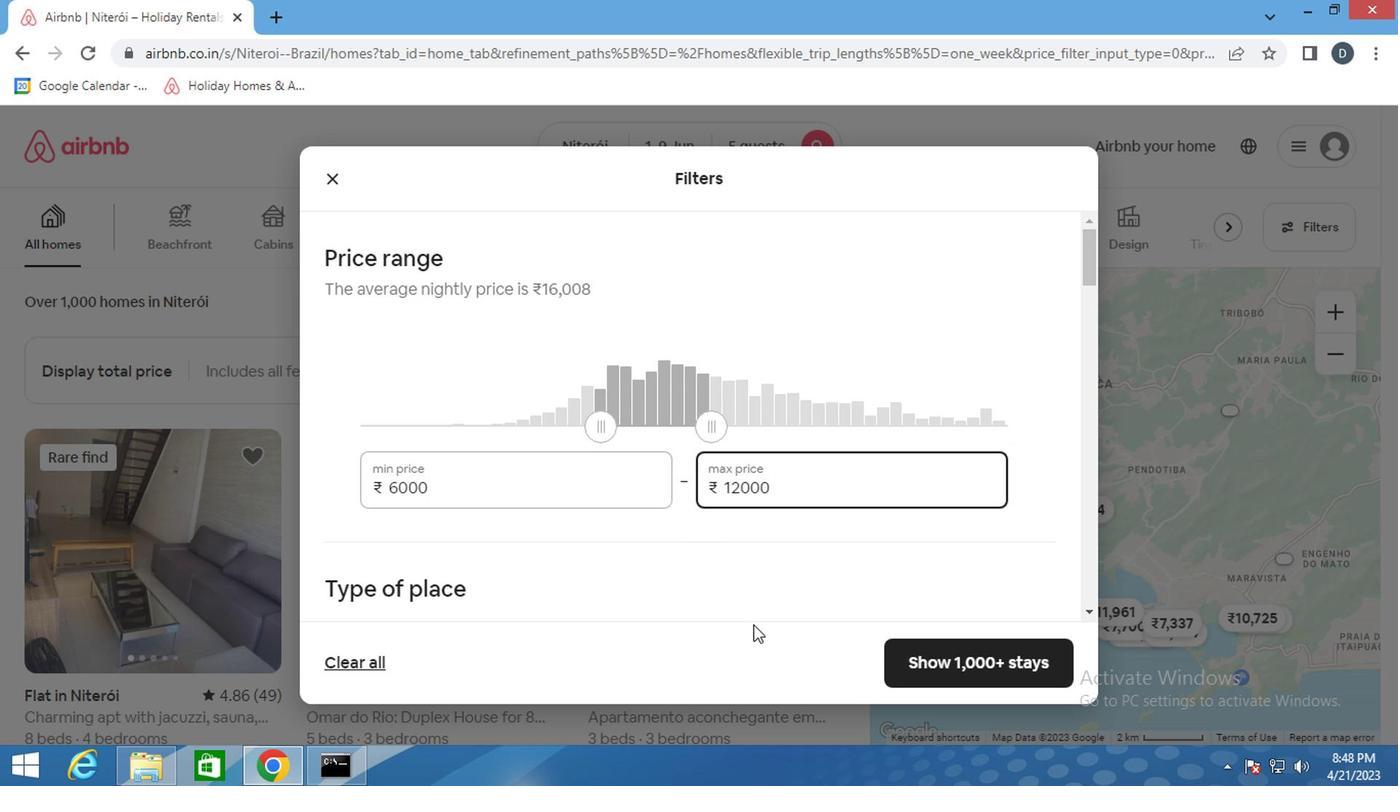 
Action: Mouse scrolled (747, 626) with delta (0, -1)
Screenshot: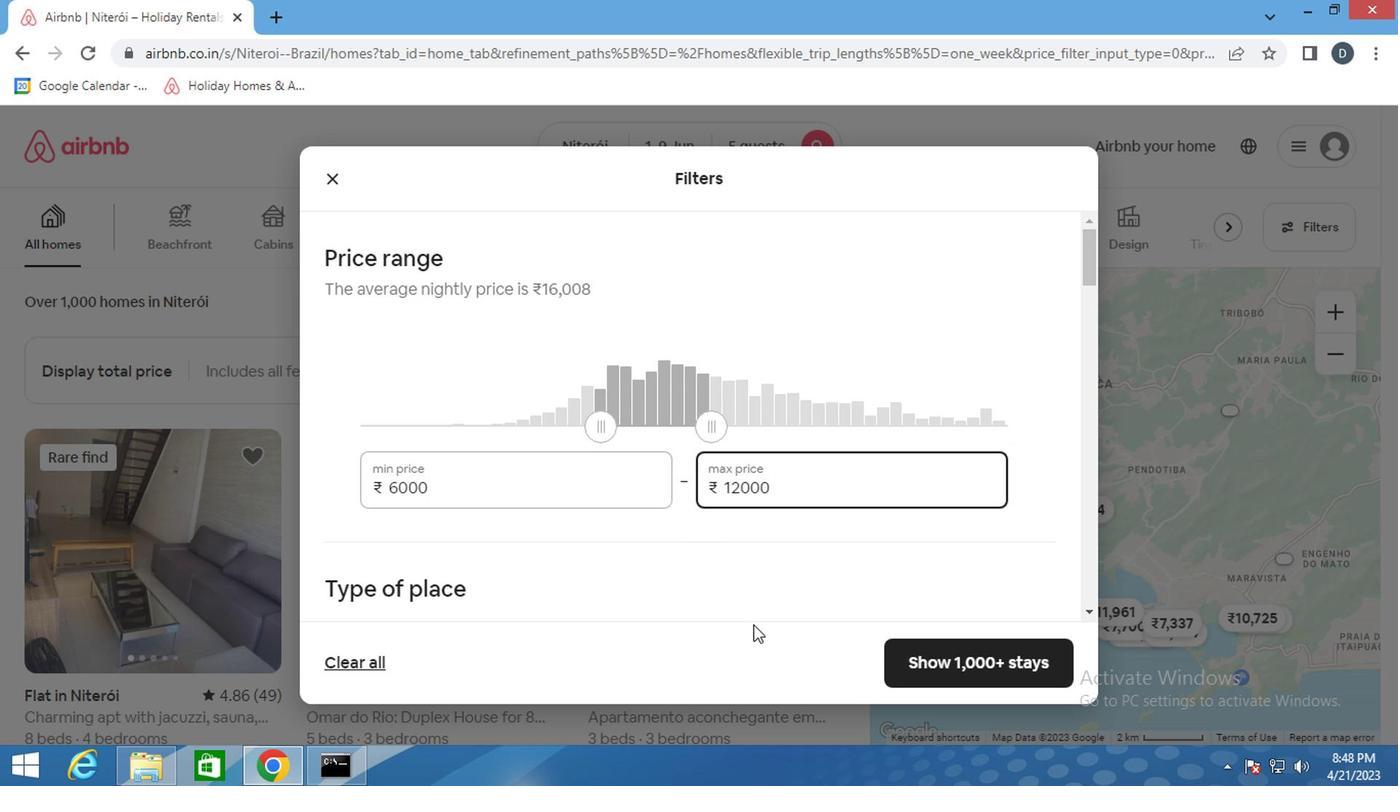 
Action: Mouse scrolled (747, 626) with delta (0, -1)
Screenshot: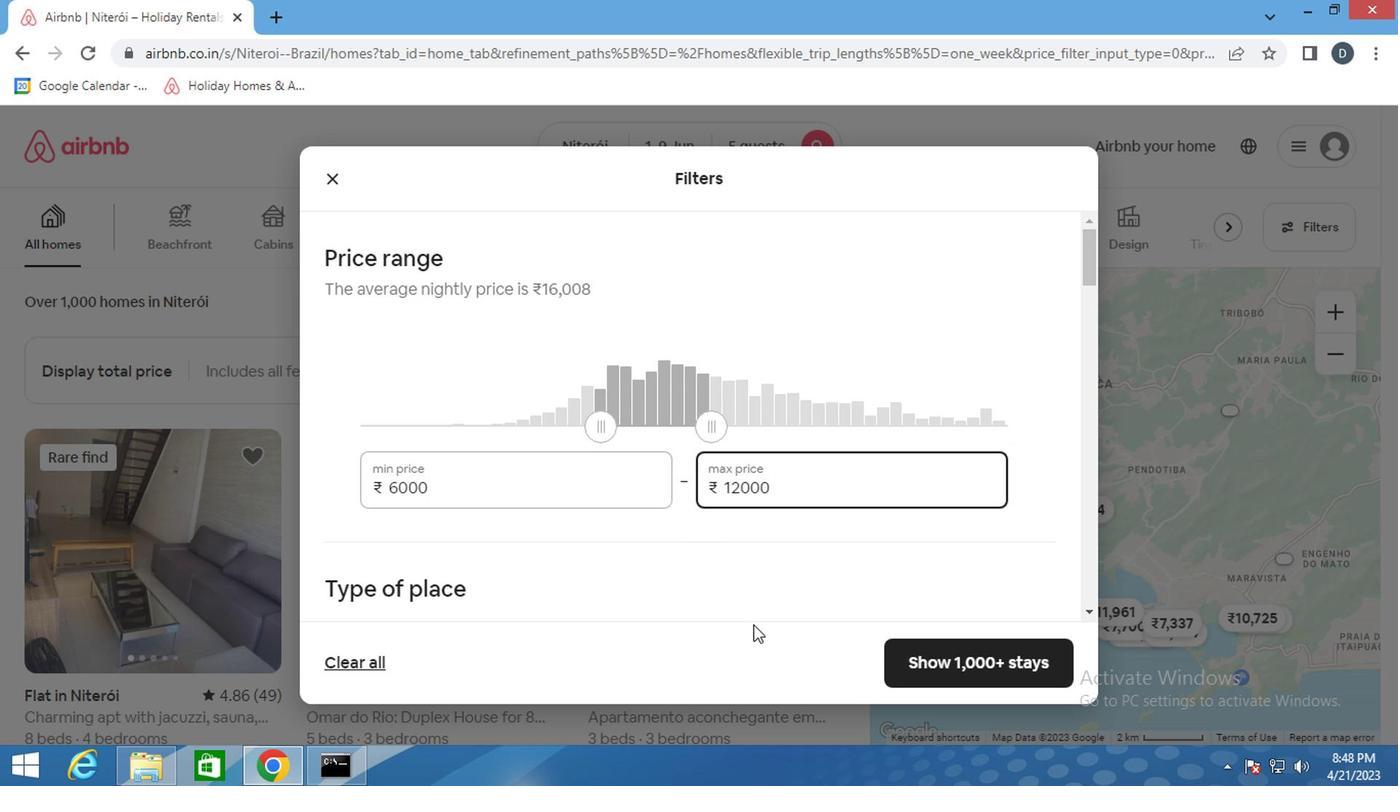 
Action: Mouse moved to (617, 517)
Screenshot: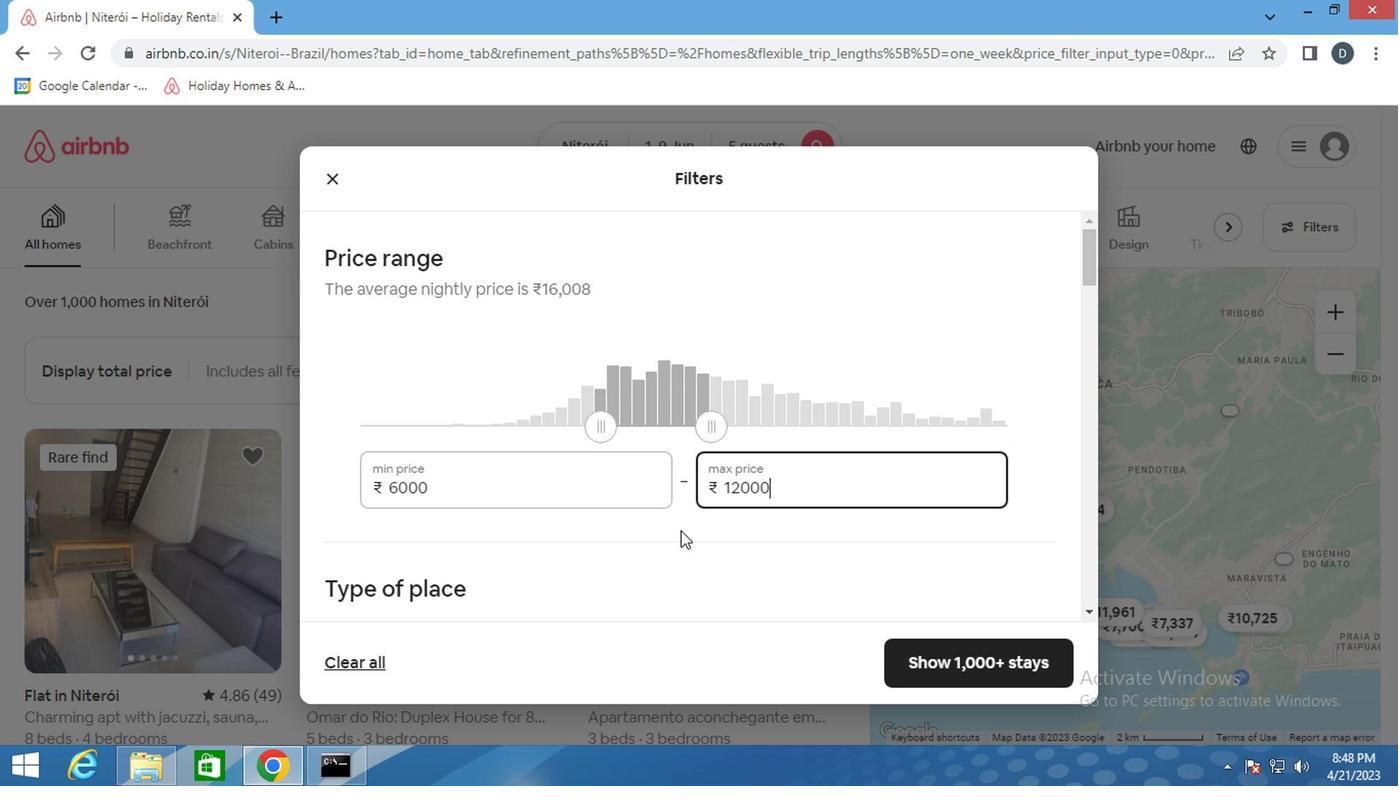 
Action: Mouse scrolled (617, 516) with delta (0, 0)
Screenshot: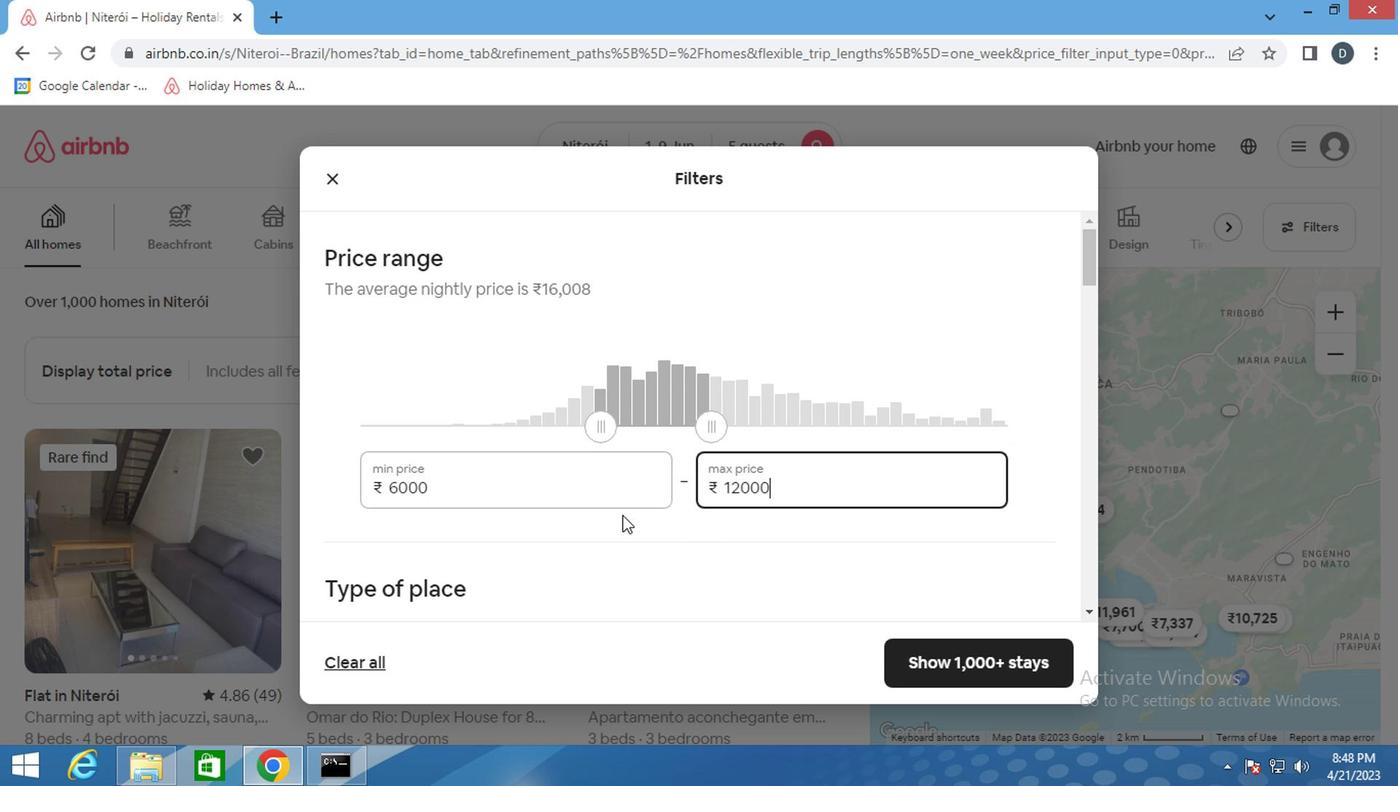 
Action: Mouse moved to (630, 506)
Screenshot: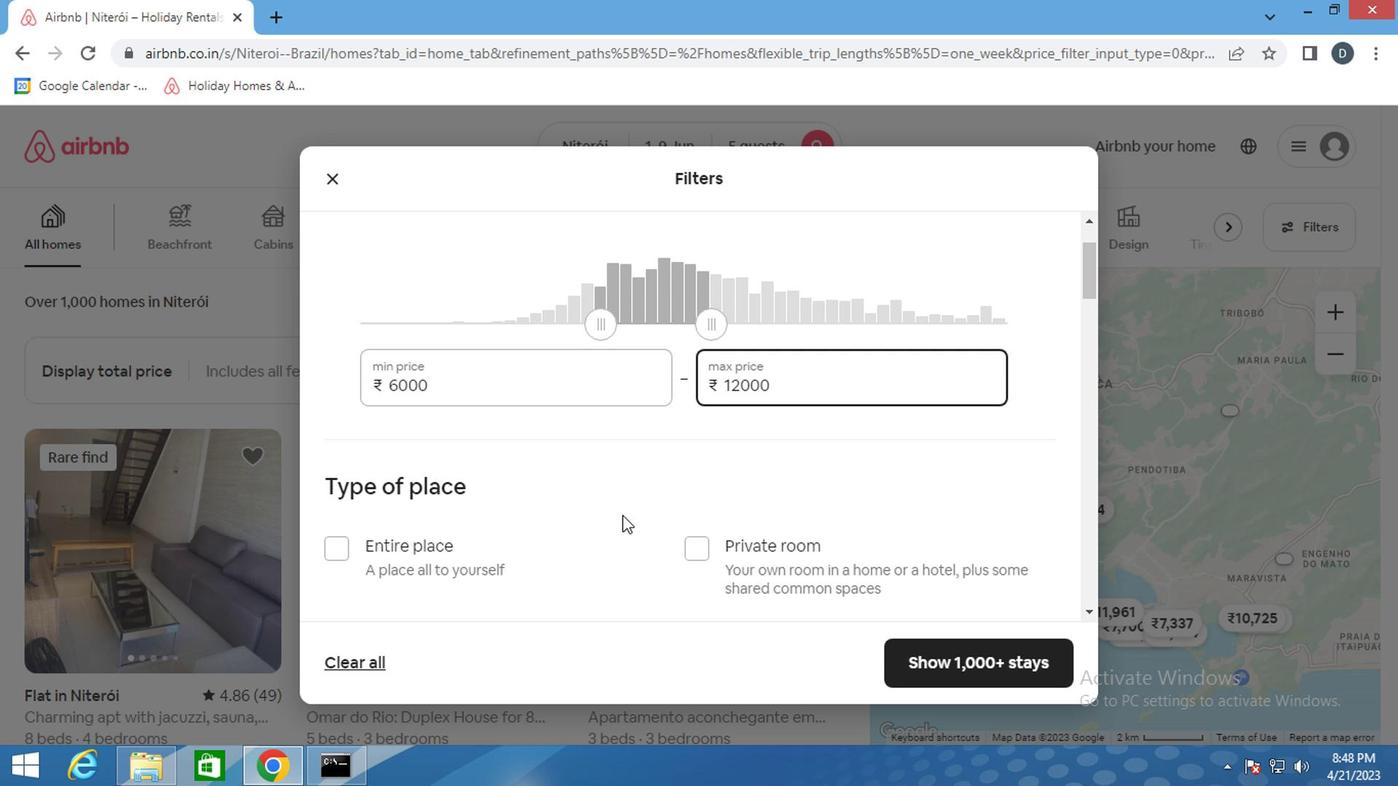 
Action: Mouse scrolled (630, 506) with delta (0, 0)
Screenshot: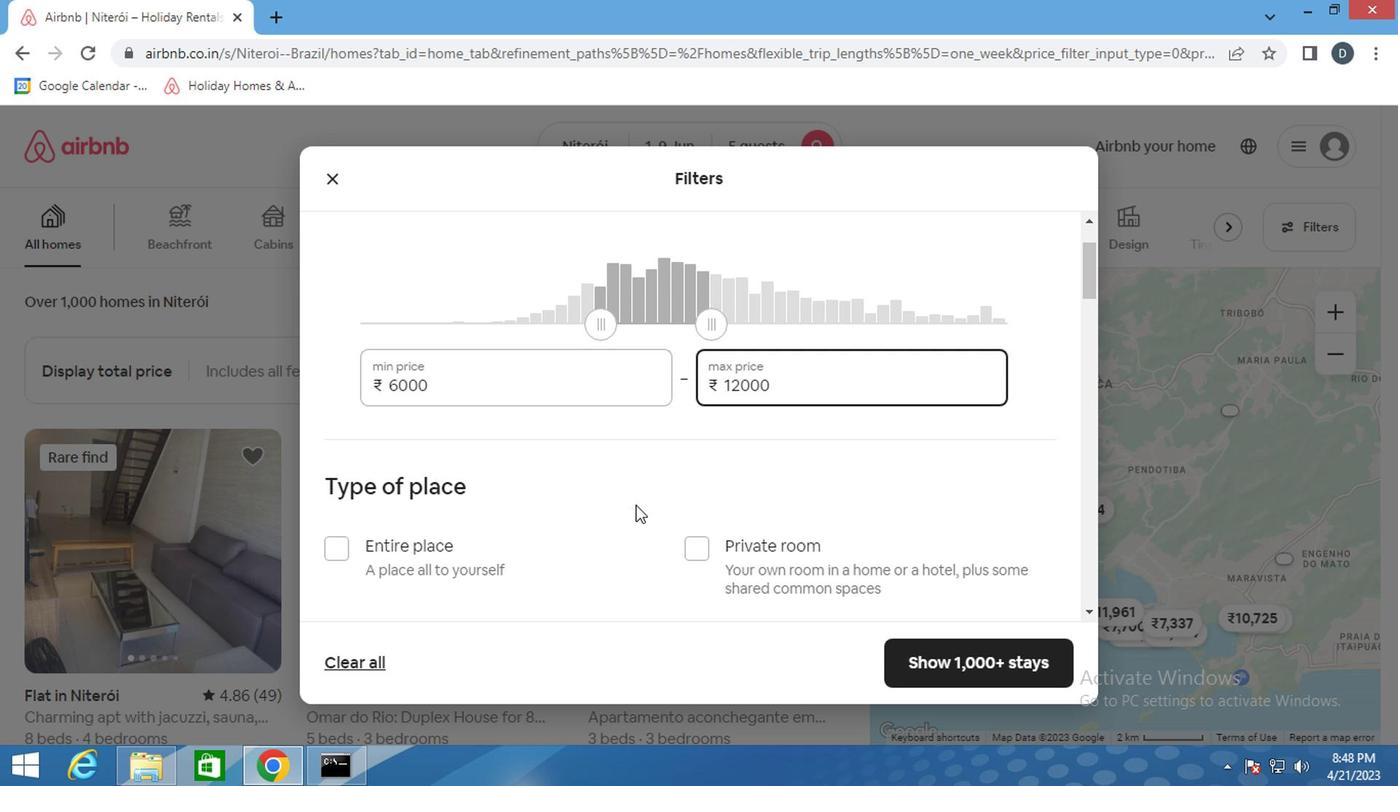 
Action: Mouse scrolled (630, 506) with delta (0, 0)
Screenshot: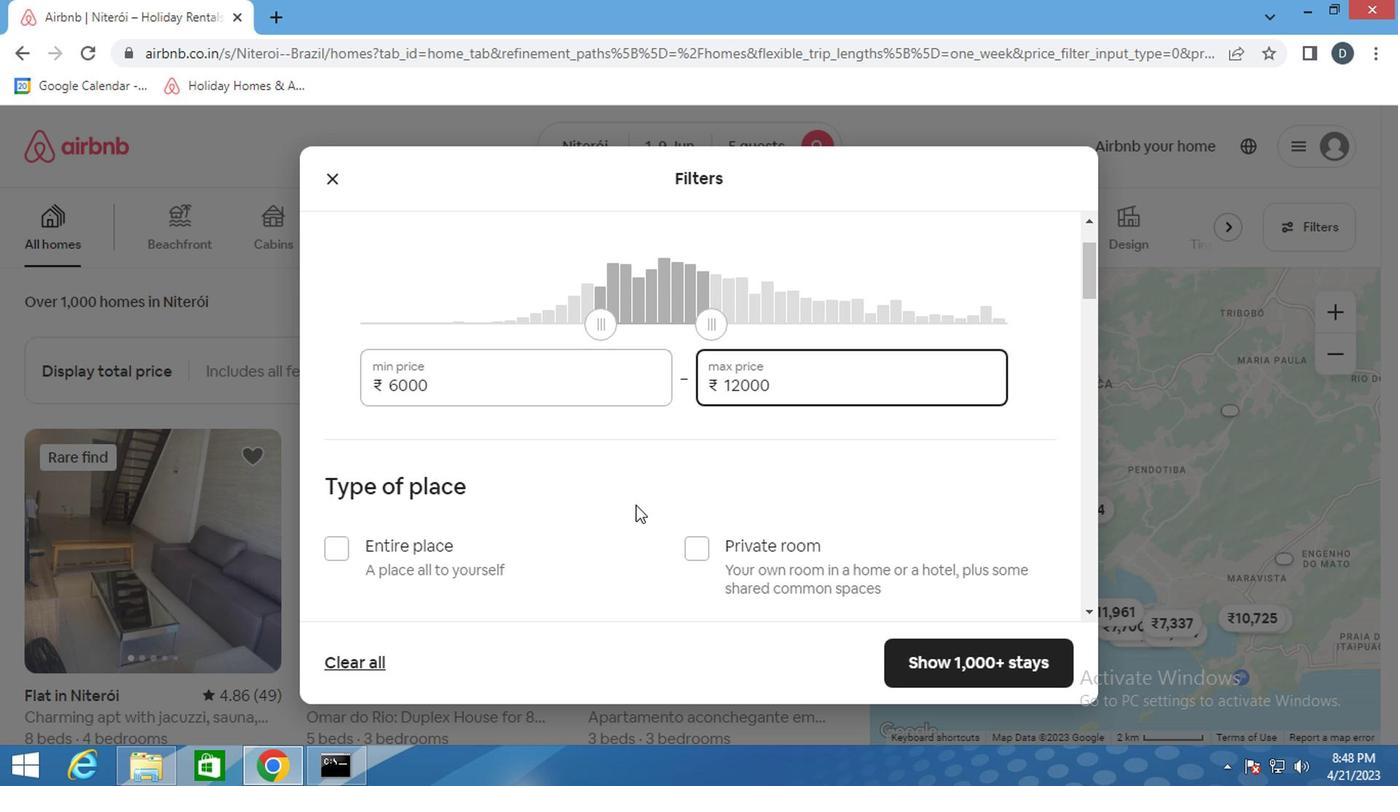 
Action: Mouse moved to (437, 371)
Screenshot: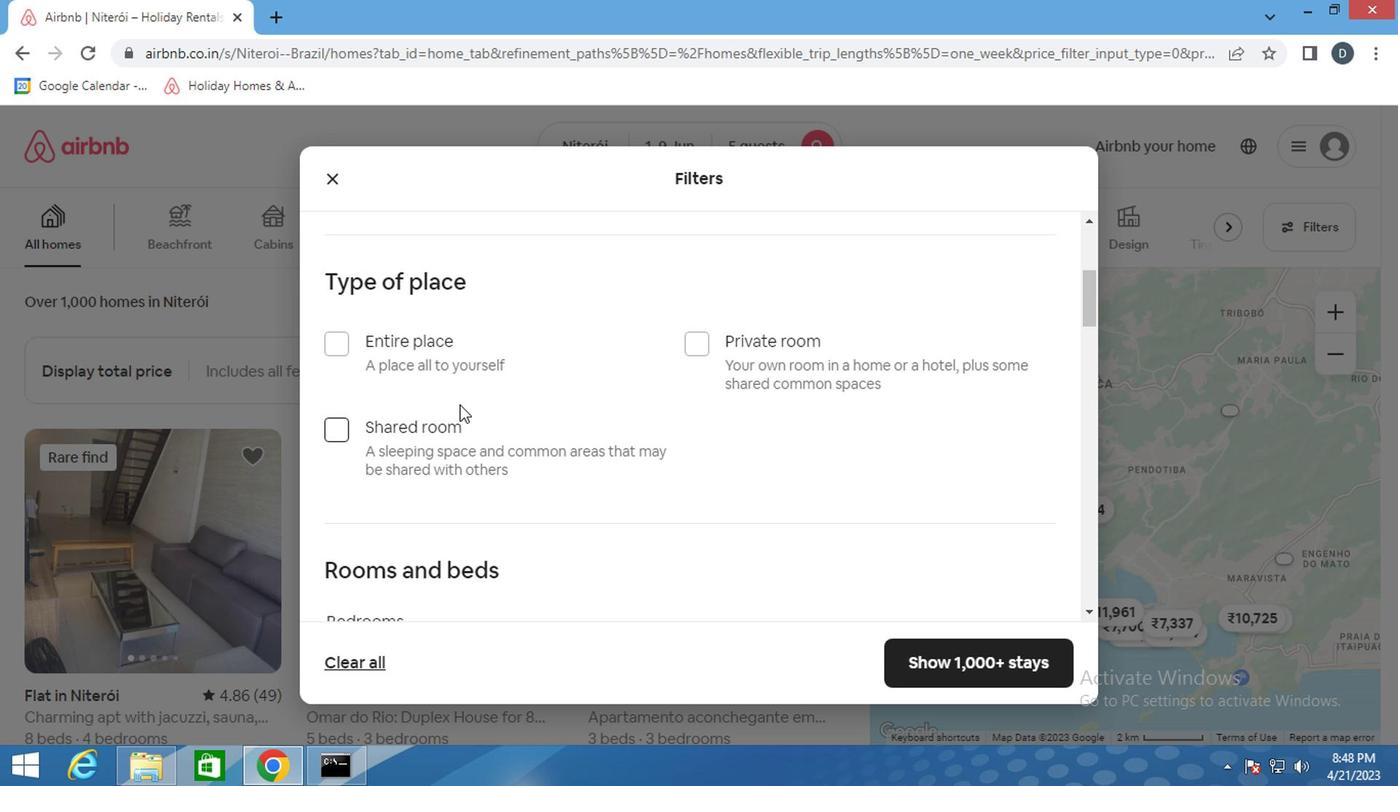 
Action: Mouse pressed left at (437, 371)
Screenshot: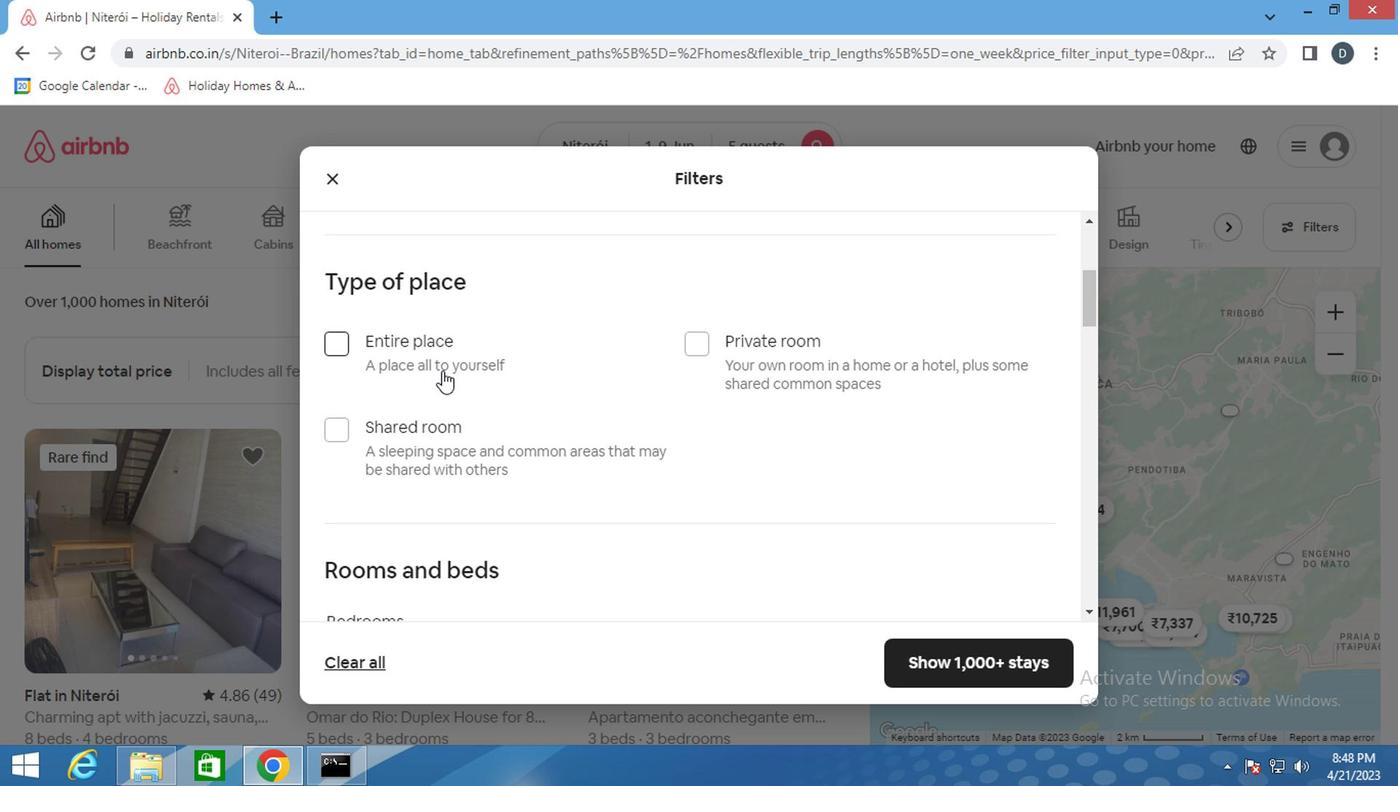 
Action: Mouse moved to (587, 502)
Screenshot: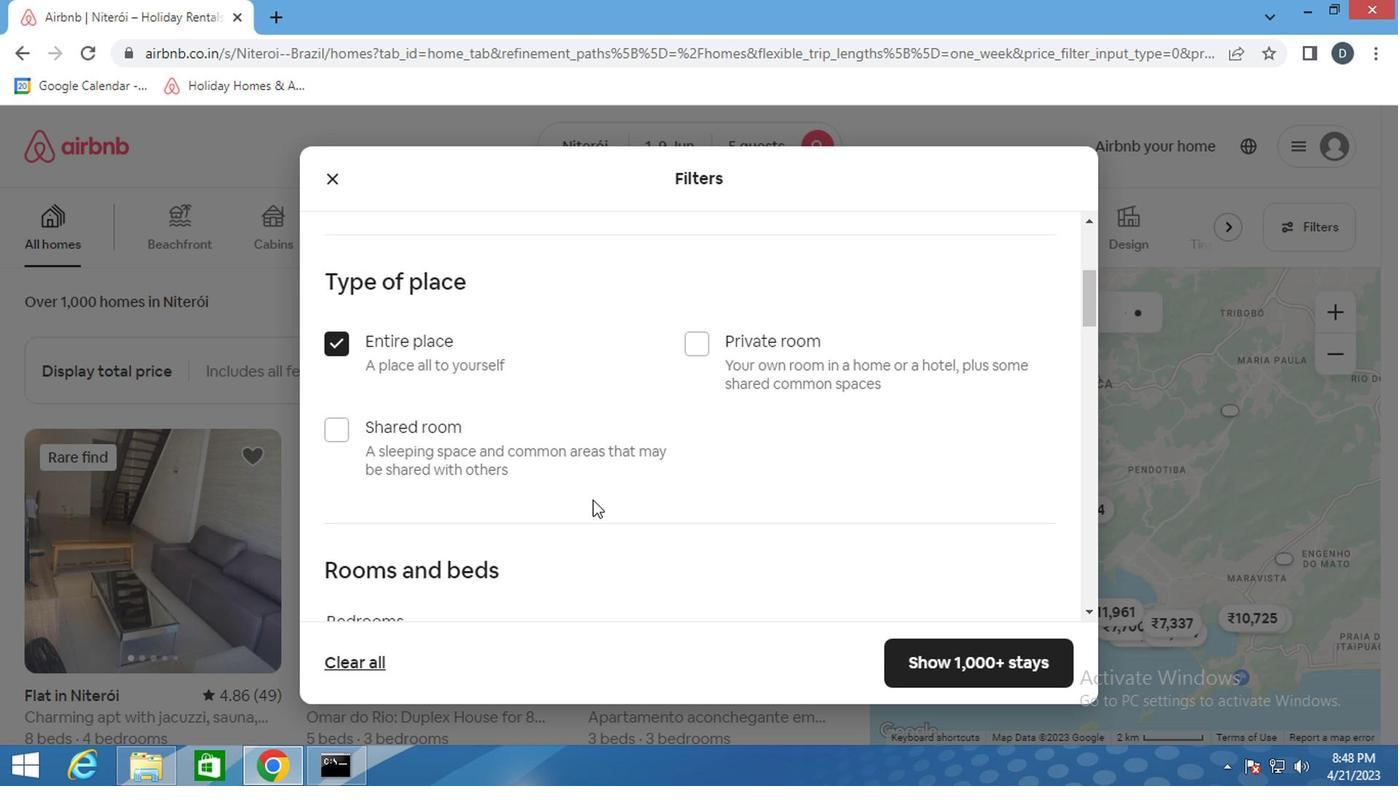 
Action: Mouse scrolled (587, 501) with delta (0, 0)
Screenshot: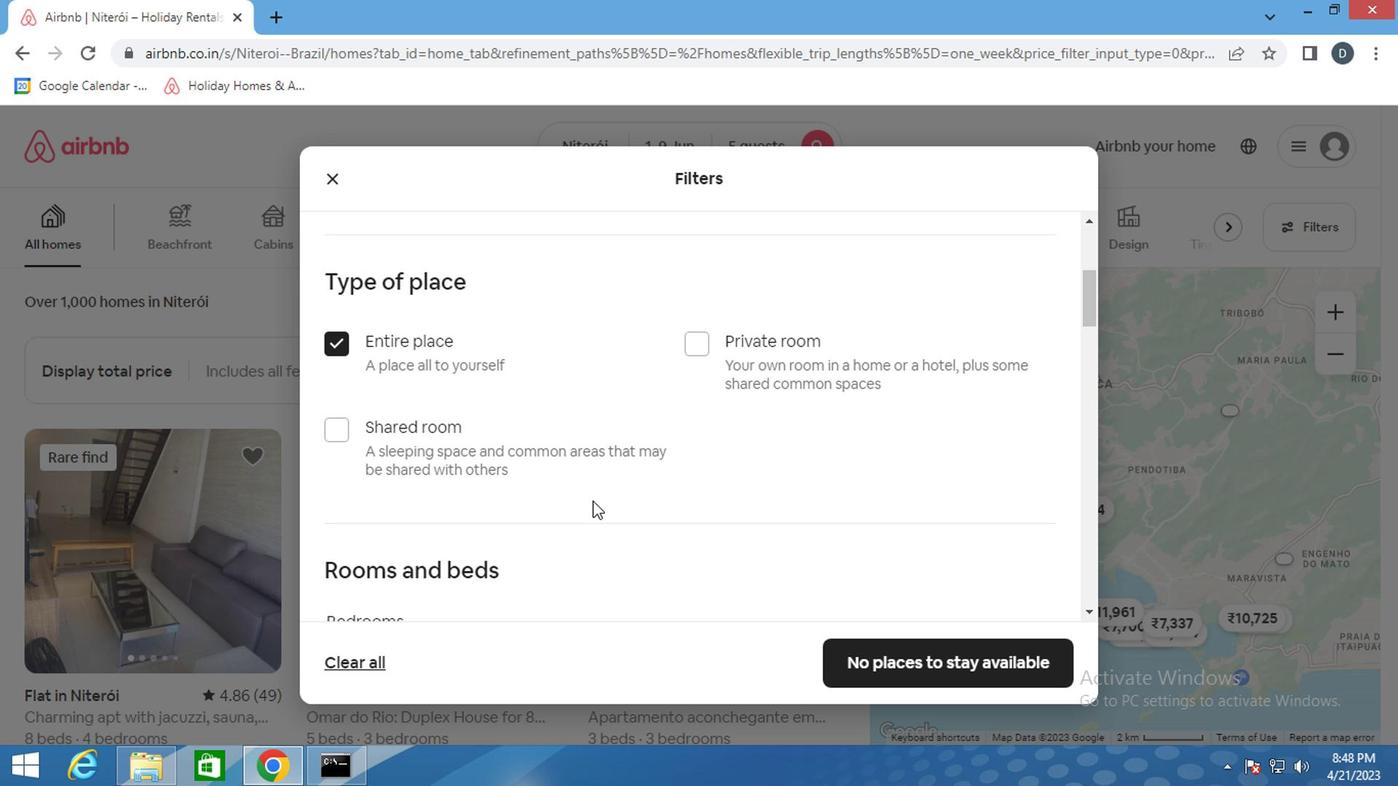 
Action: Mouse scrolled (587, 501) with delta (0, 0)
Screenshot: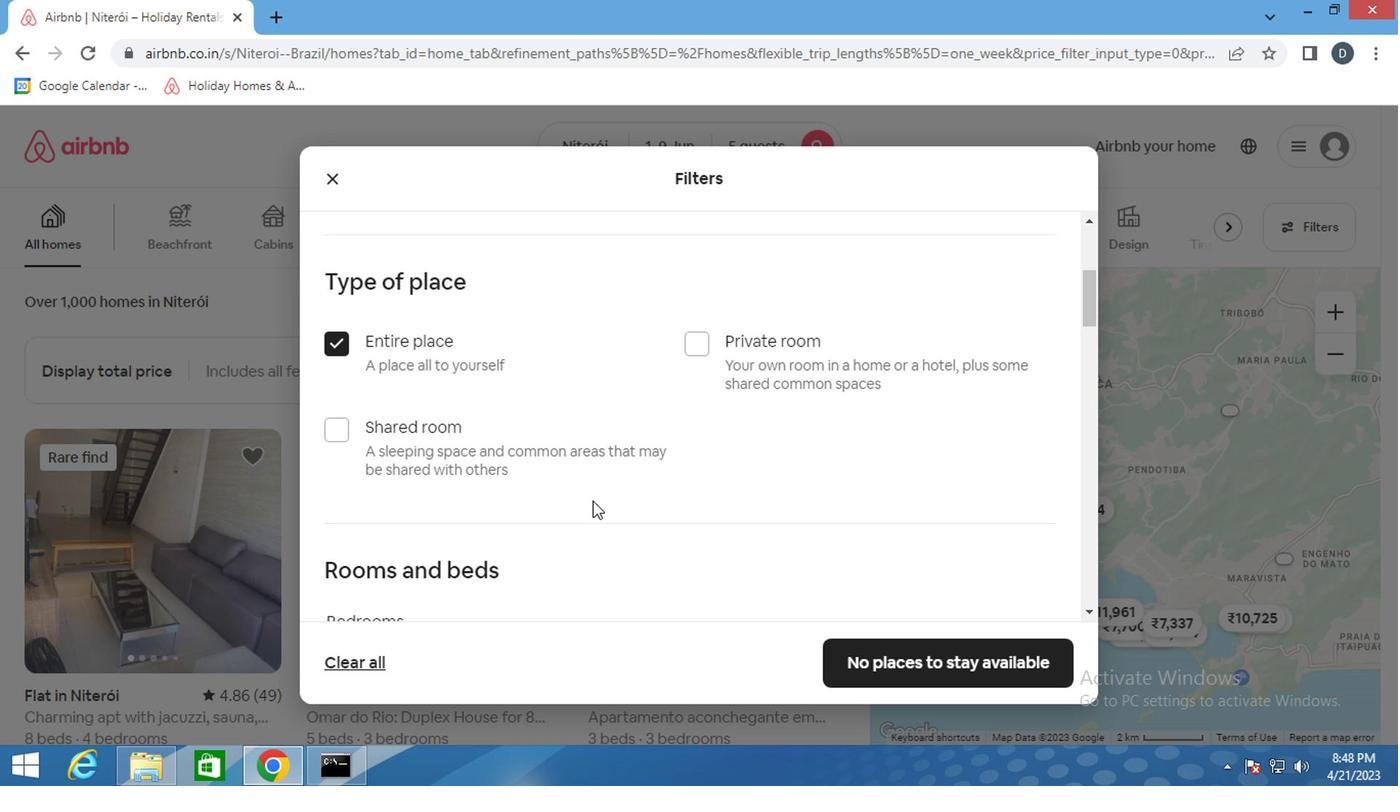 
Action: Mouse scrolled (587, 501) with delta (0, 0)
Screenshot: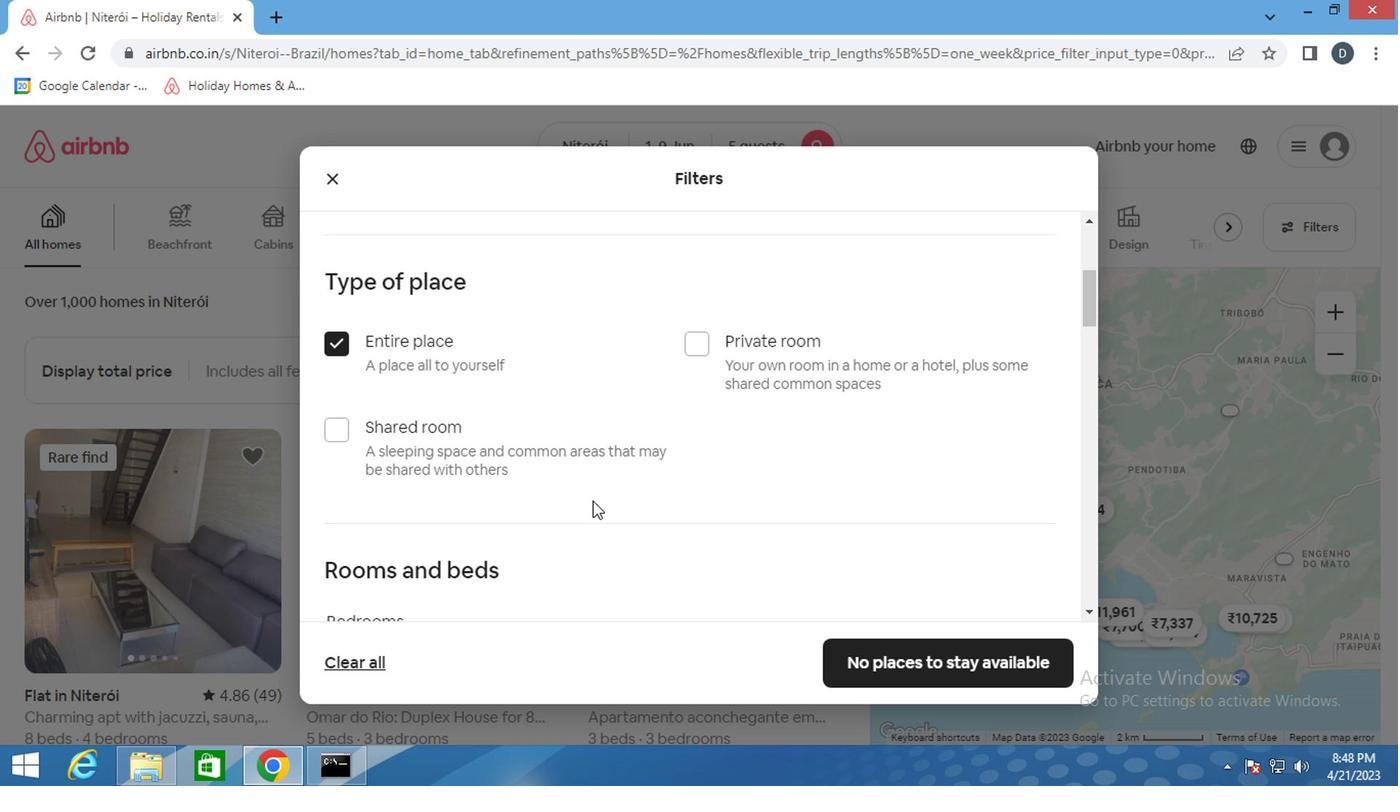 
Action: Mouse moved to (584, 378)
Screenshot: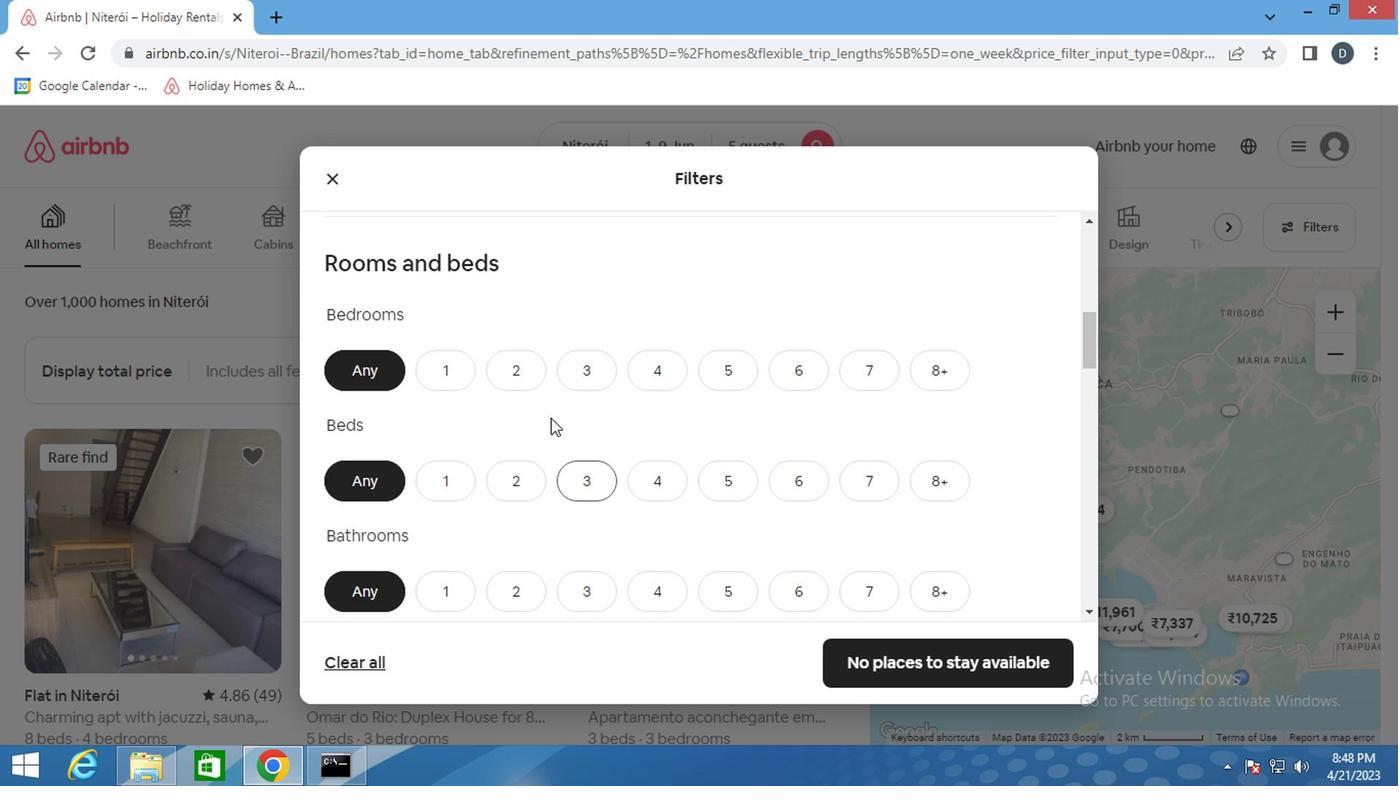 
Action: Mouse pressed left at (584, 378)
Screenshot: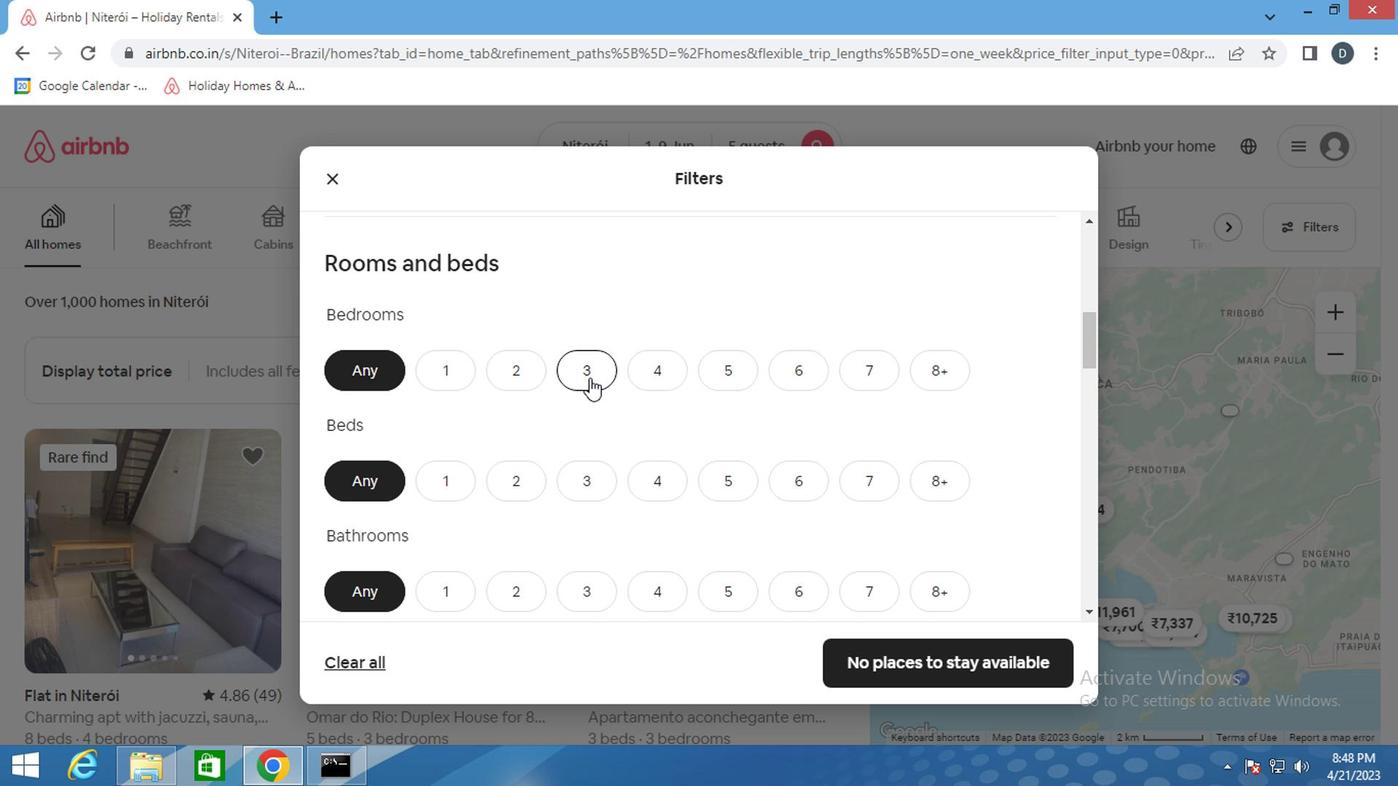 
Action: Mouse moved to (586, 474)
Screenshot: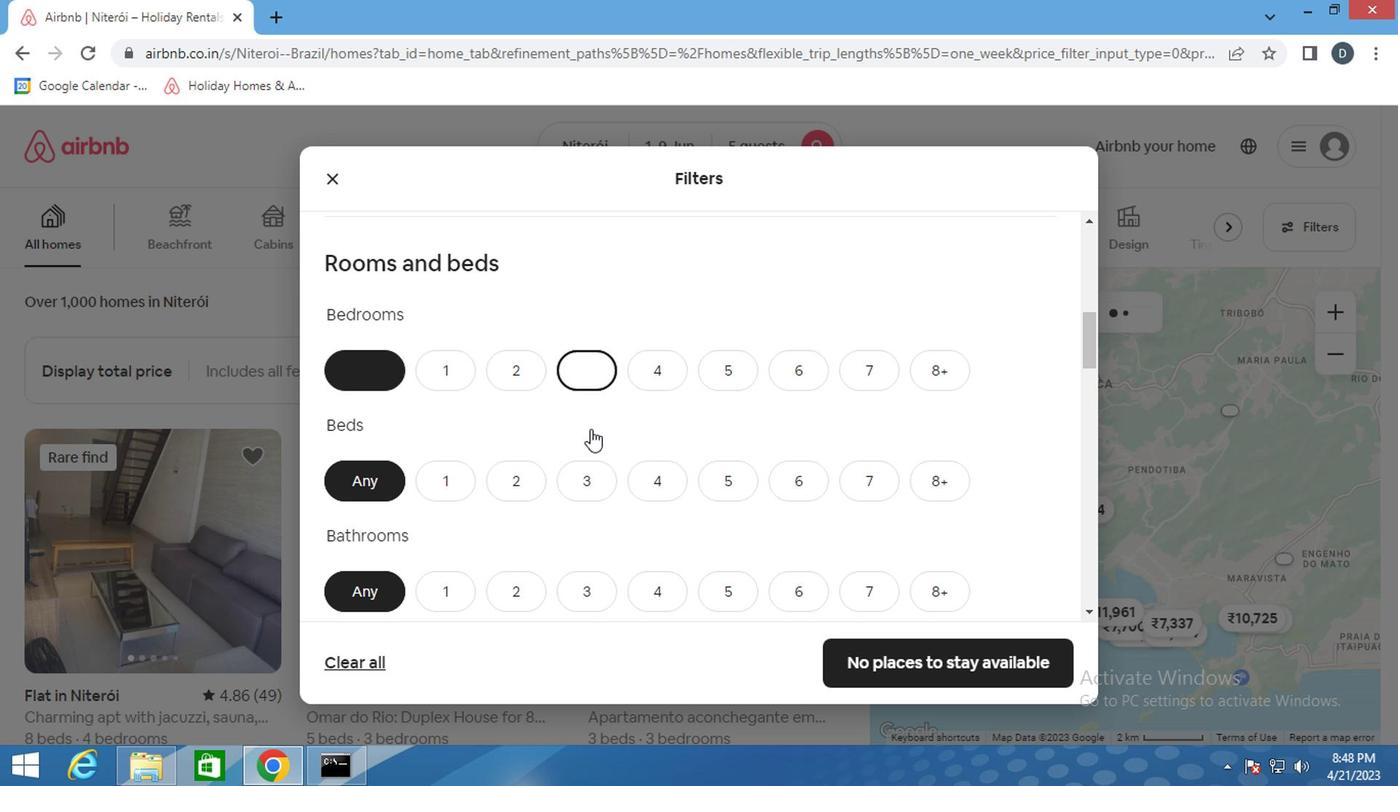 
Action: Mouse pressed left at (586, 474)
Screenshot: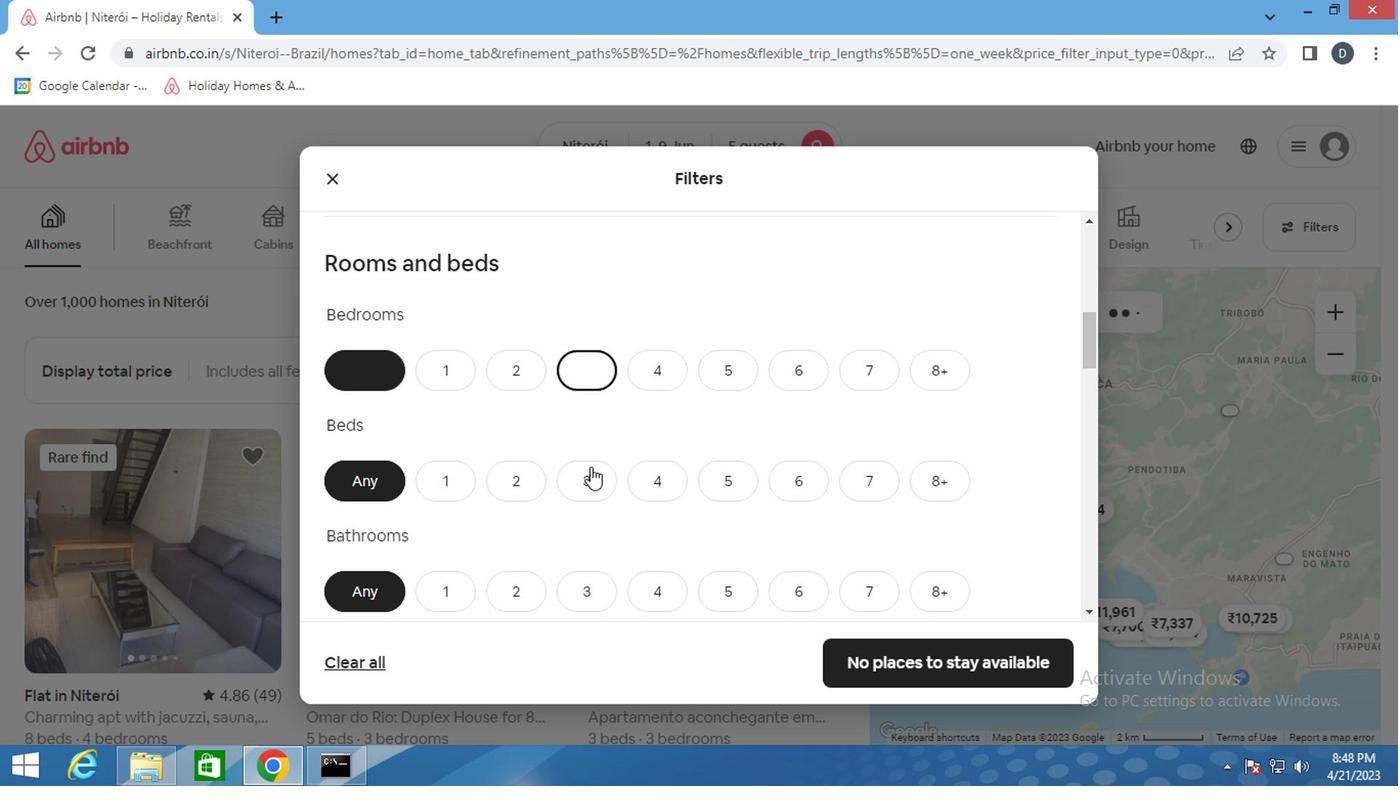 
Action: Mouse moved to (594, 597)
Screenshot: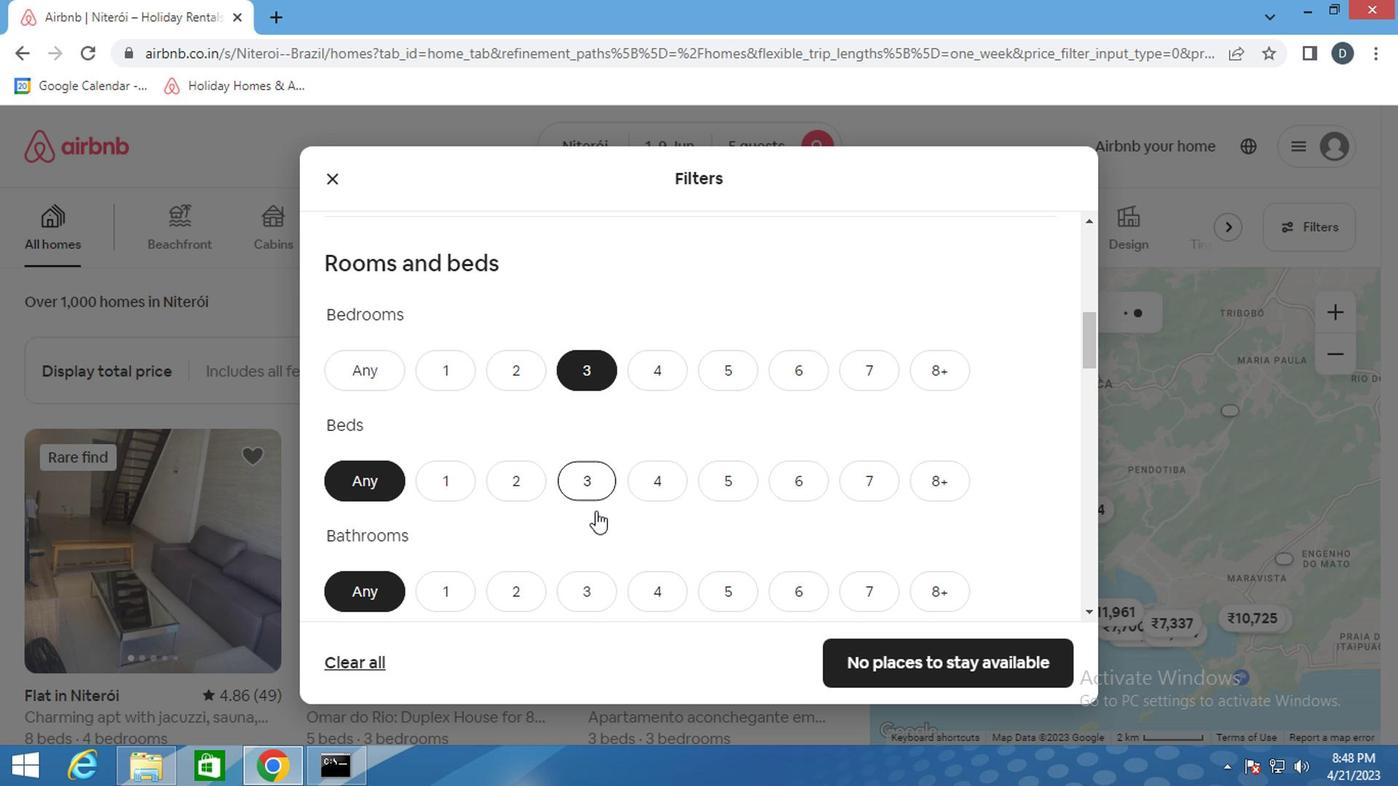 
Action: Mouse pressed left at (594, 597)
Screenshot: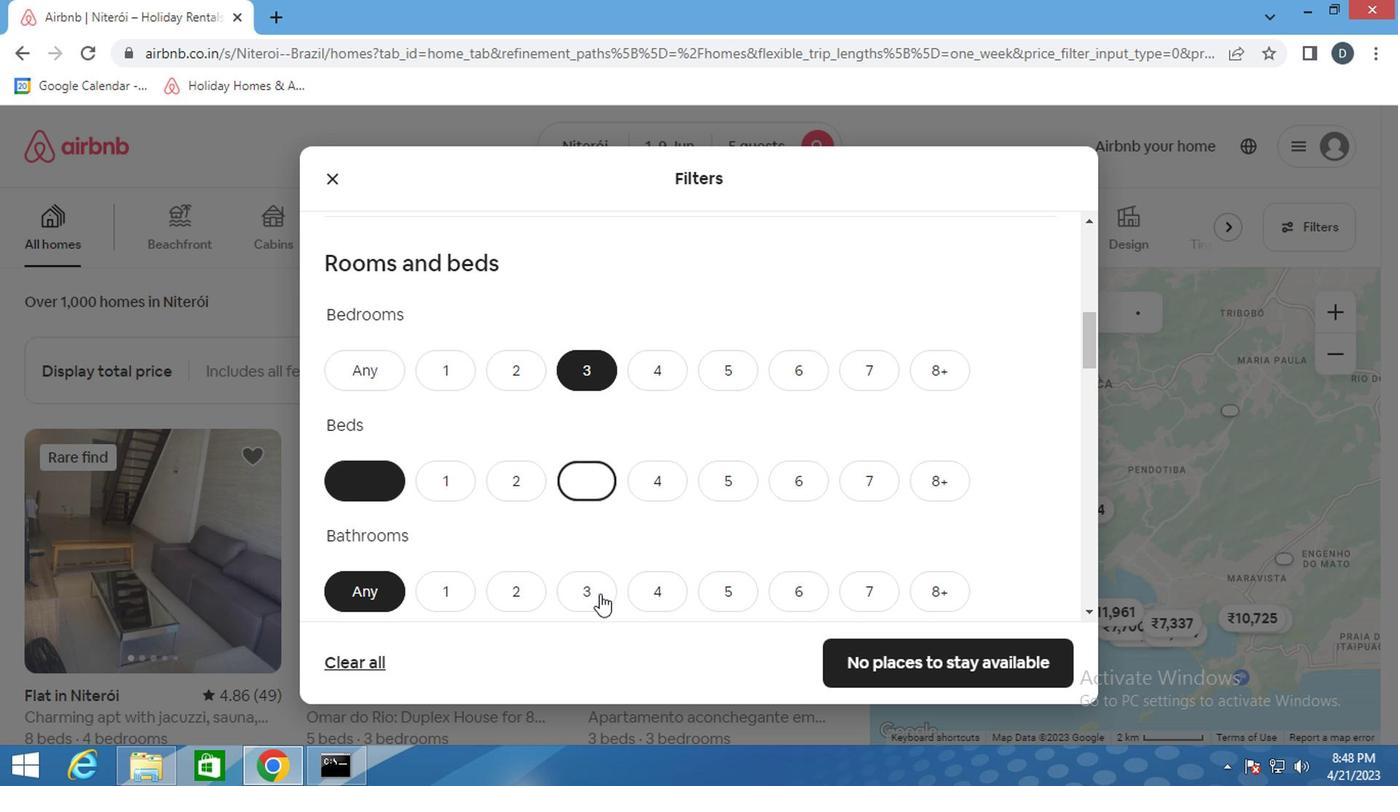 
Action: Mouse moved to (613, 551)
Screenshot: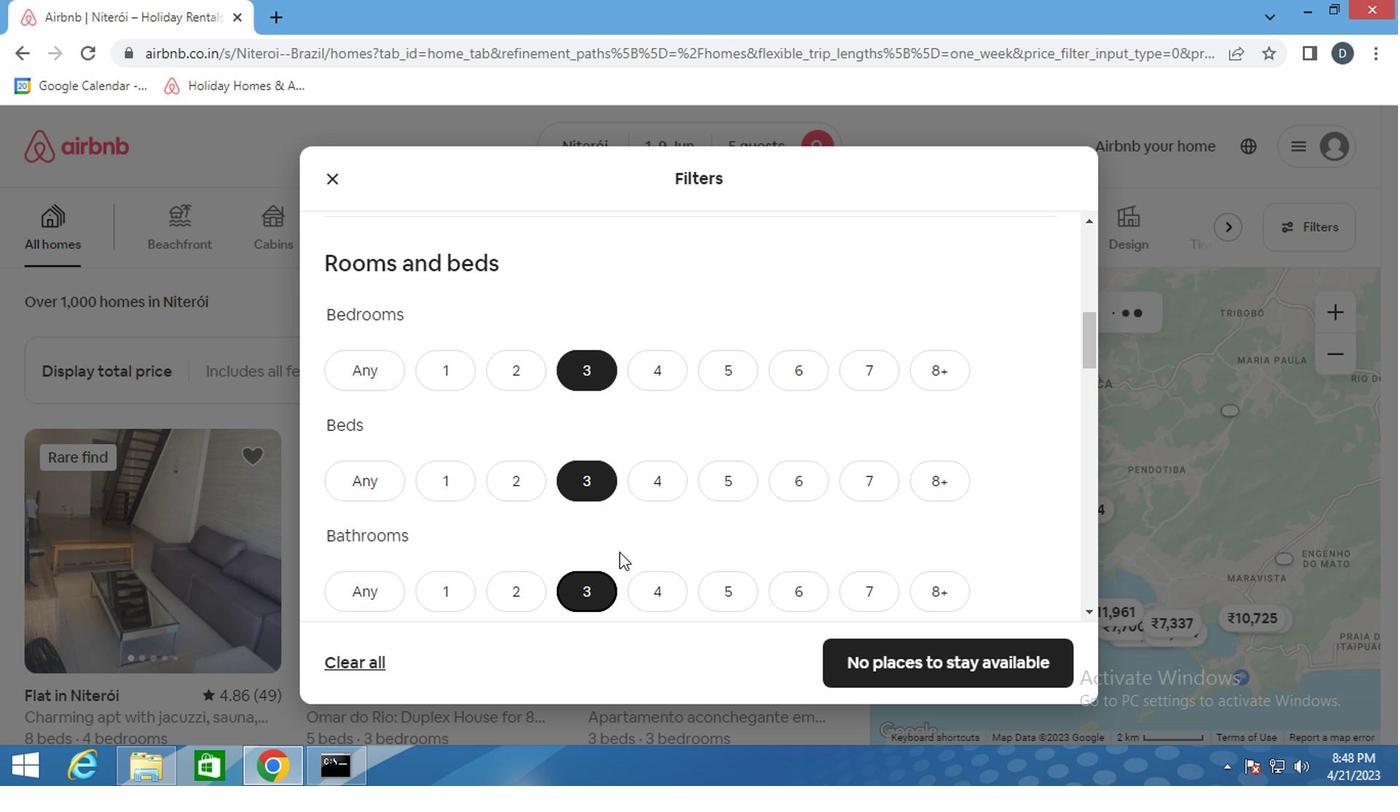 
Action: Mouse scrolled (613, 550) with delta (0, 0)
Screenshot: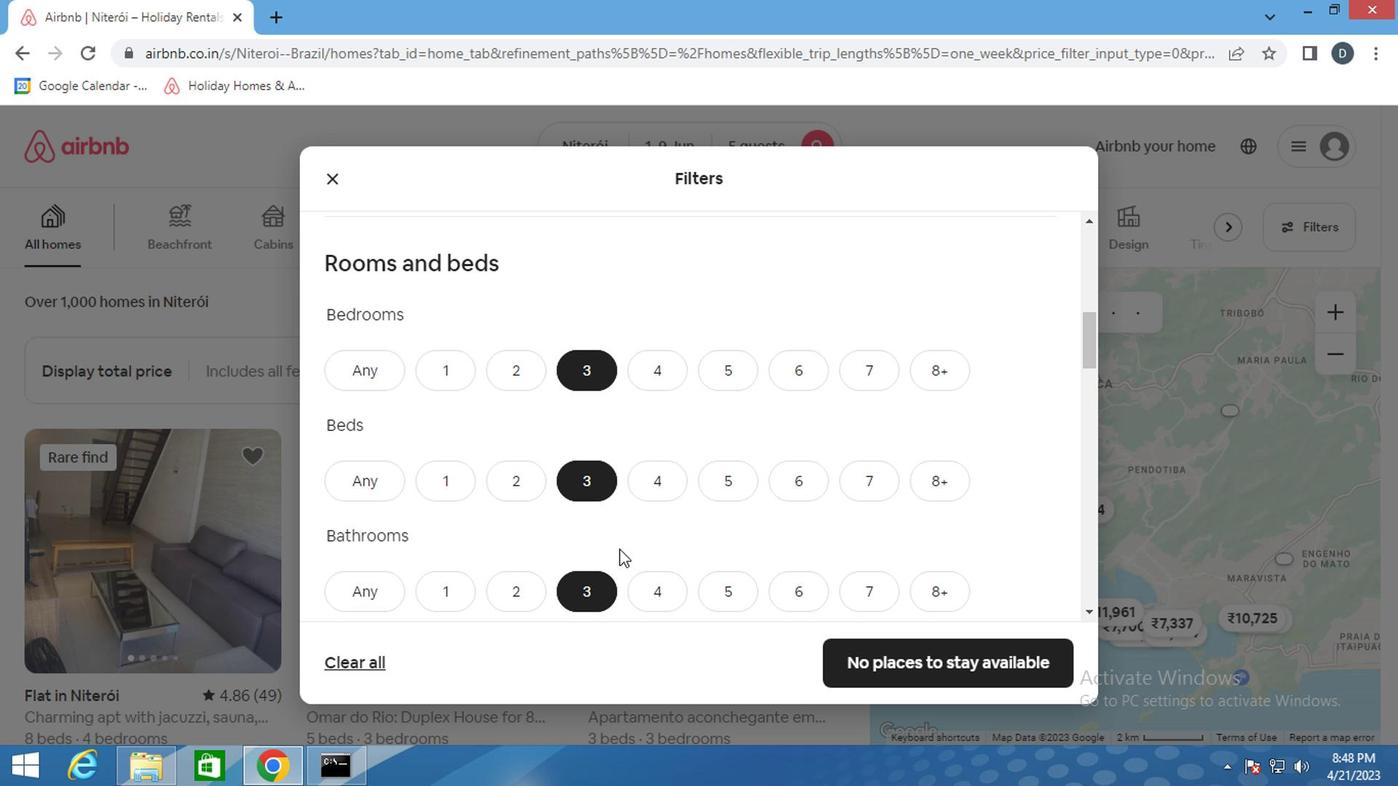 
Action: Mouse scrolled (613, 550) with delta (0, 0)
Screenshot: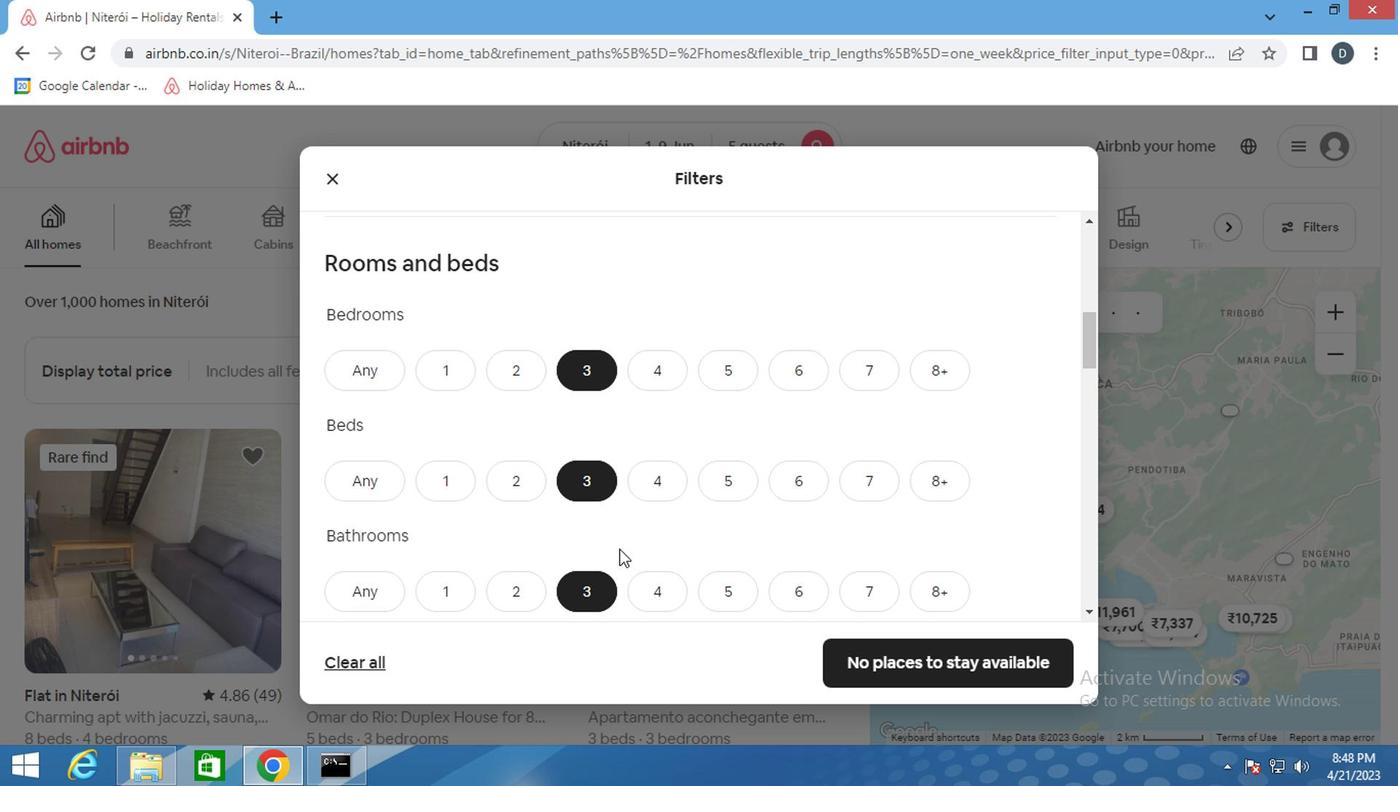 
Action: Mouse scrolled (613, 550) with delta (0, 0)
Screenshot: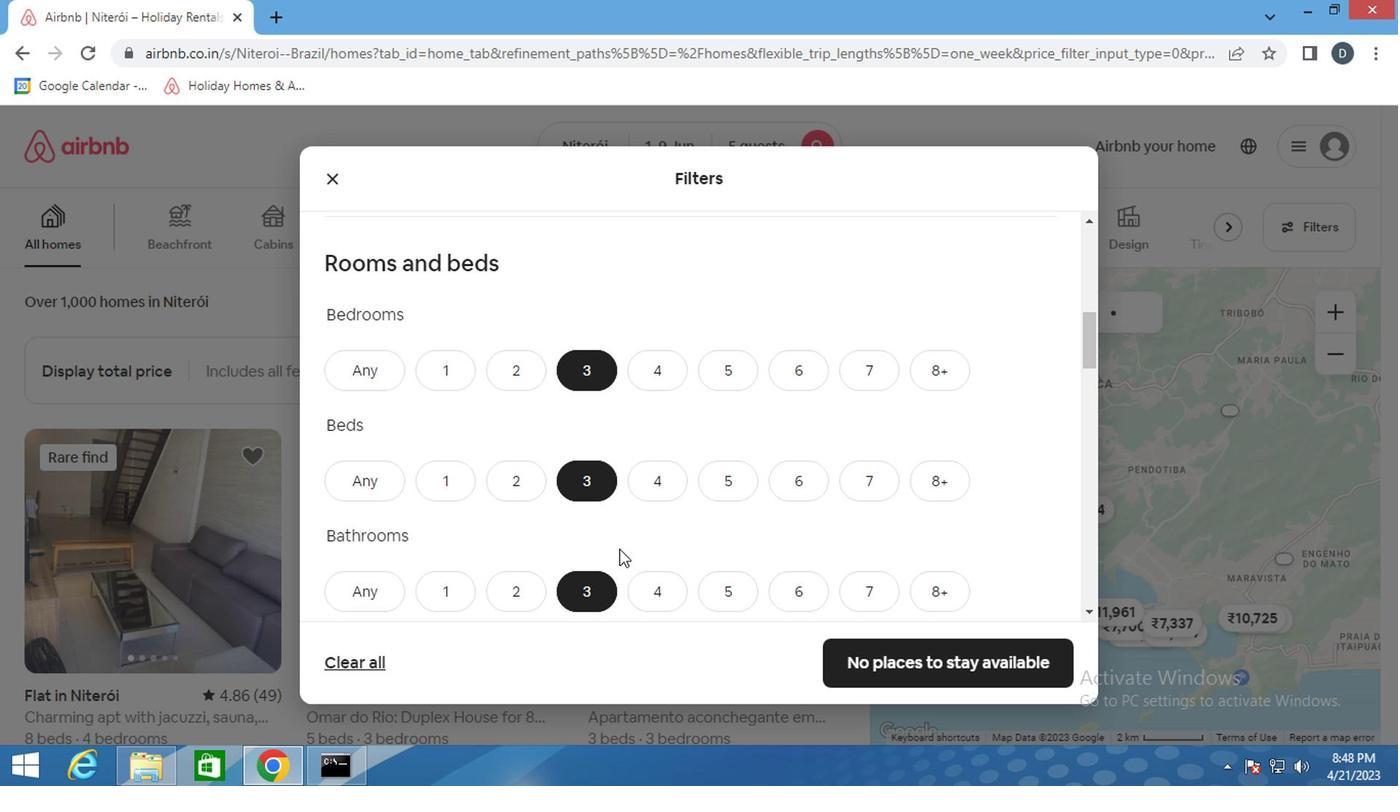 
Action: Mouse moved to (446, 462)
Screenshot: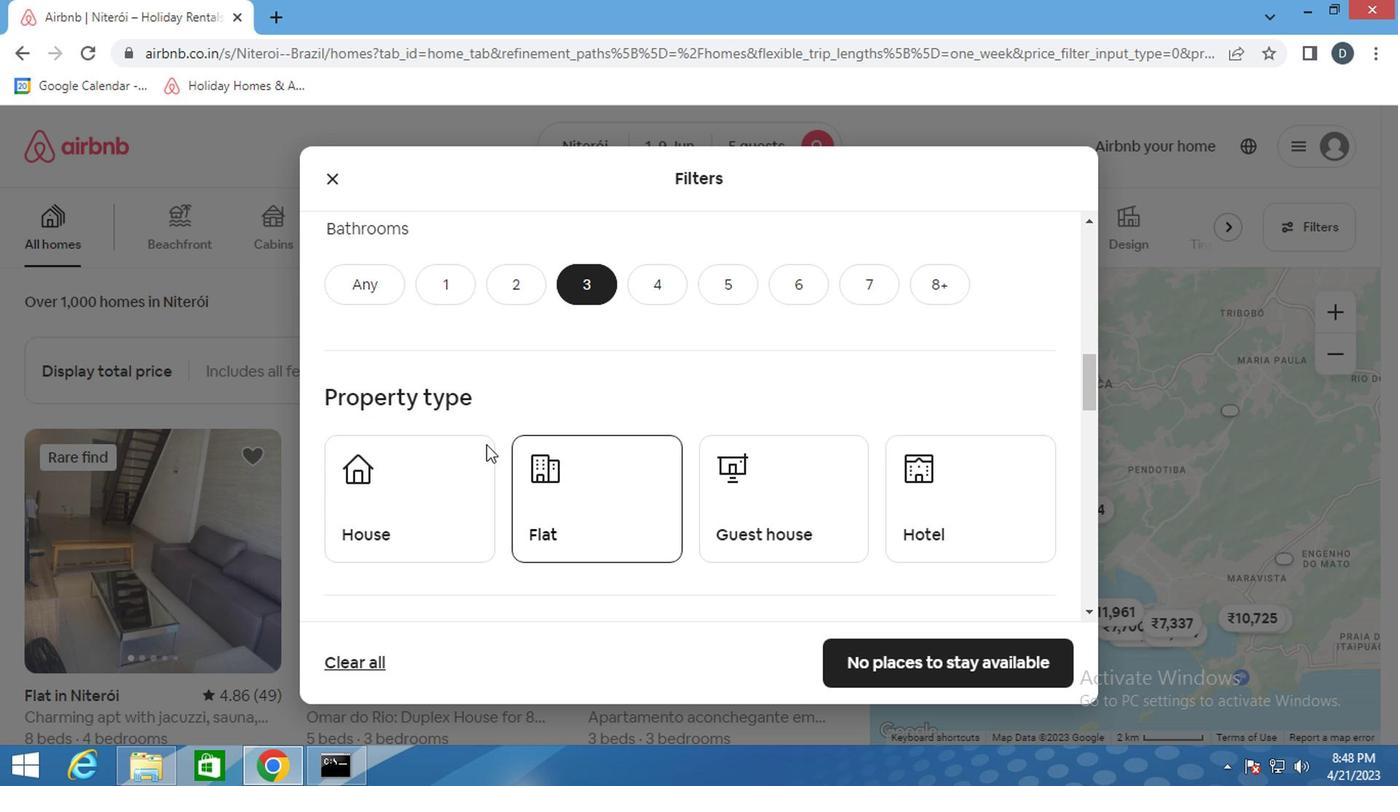 
Action: Mouse pressed left at (446, 462)
Screenshot: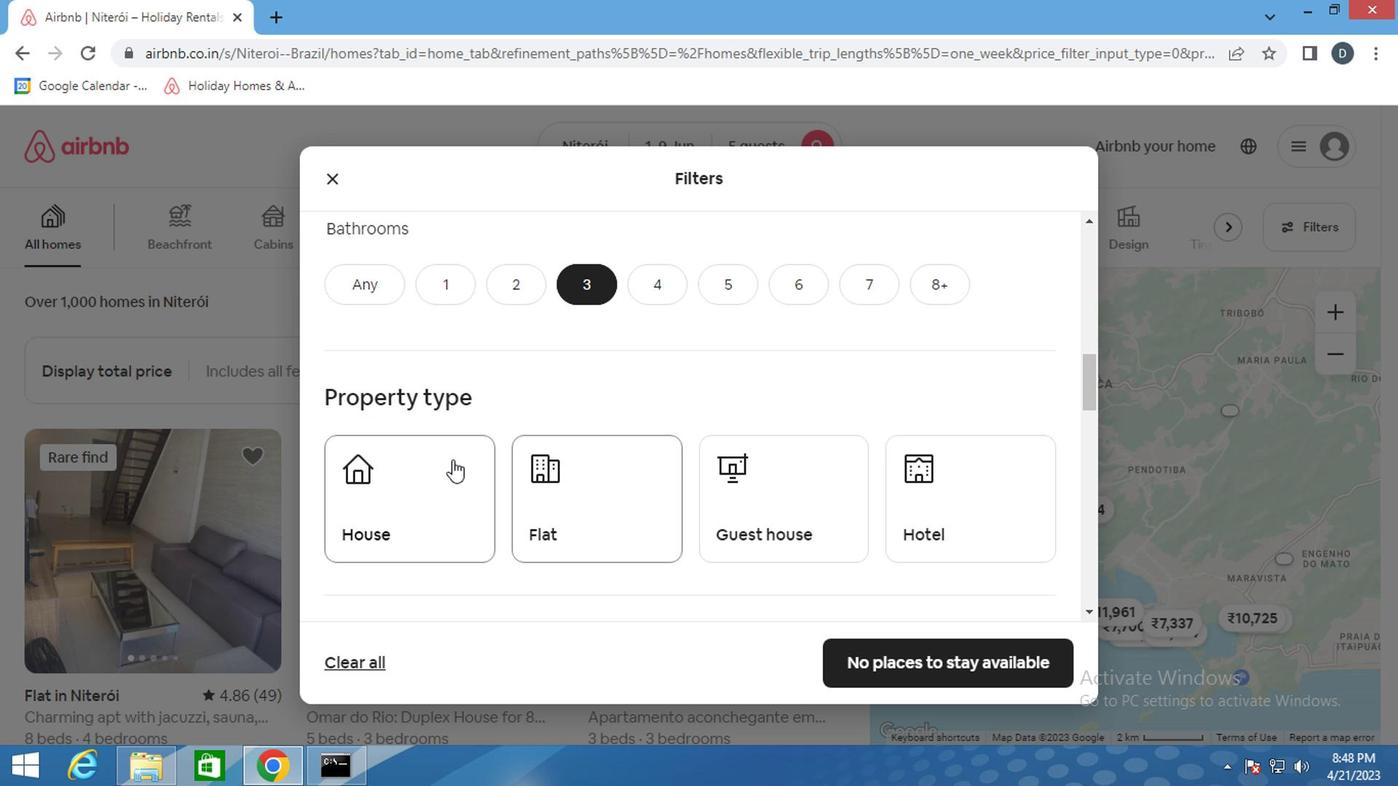 
Action: Mouse moved to (581, 498)
Screenshot: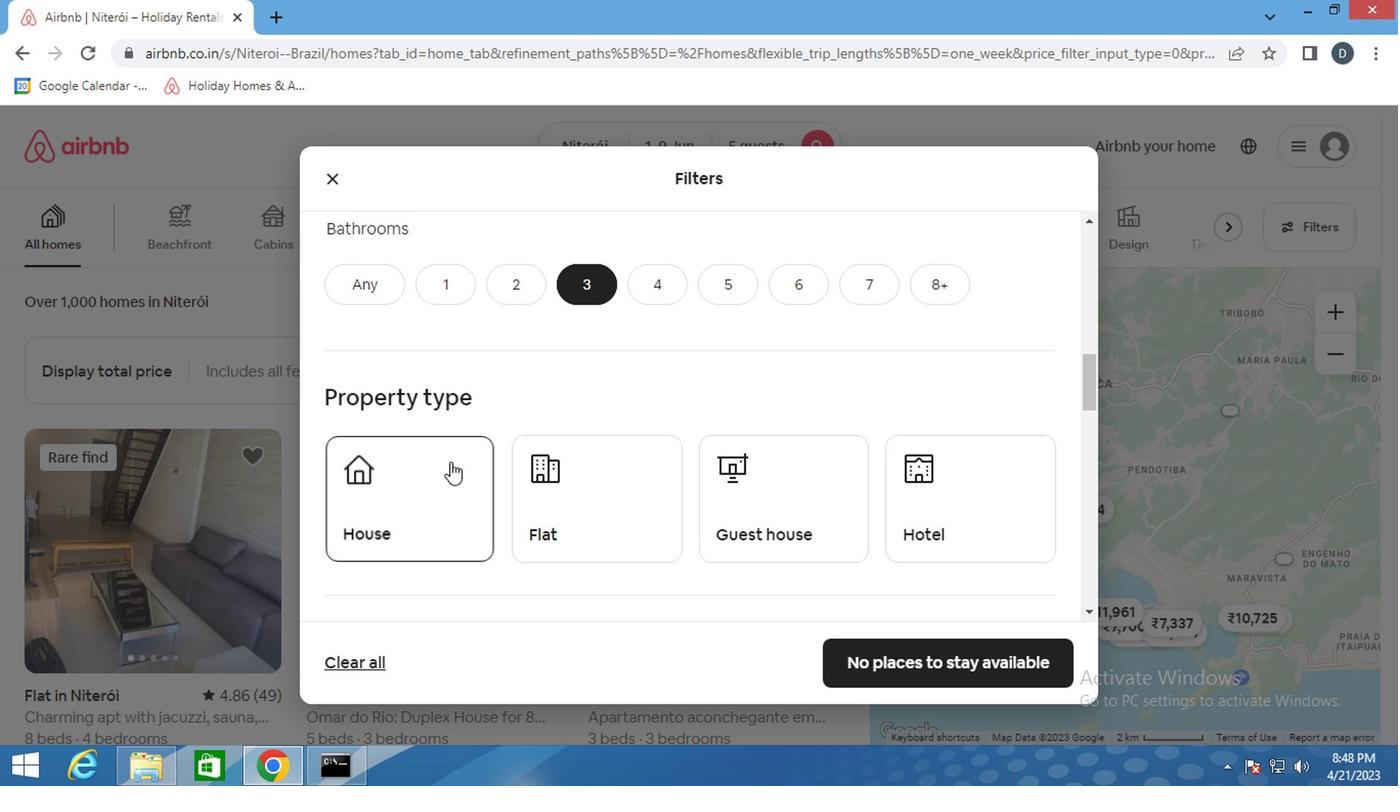 
Action: Mouse pressed left at (581, 498)
Screenshot: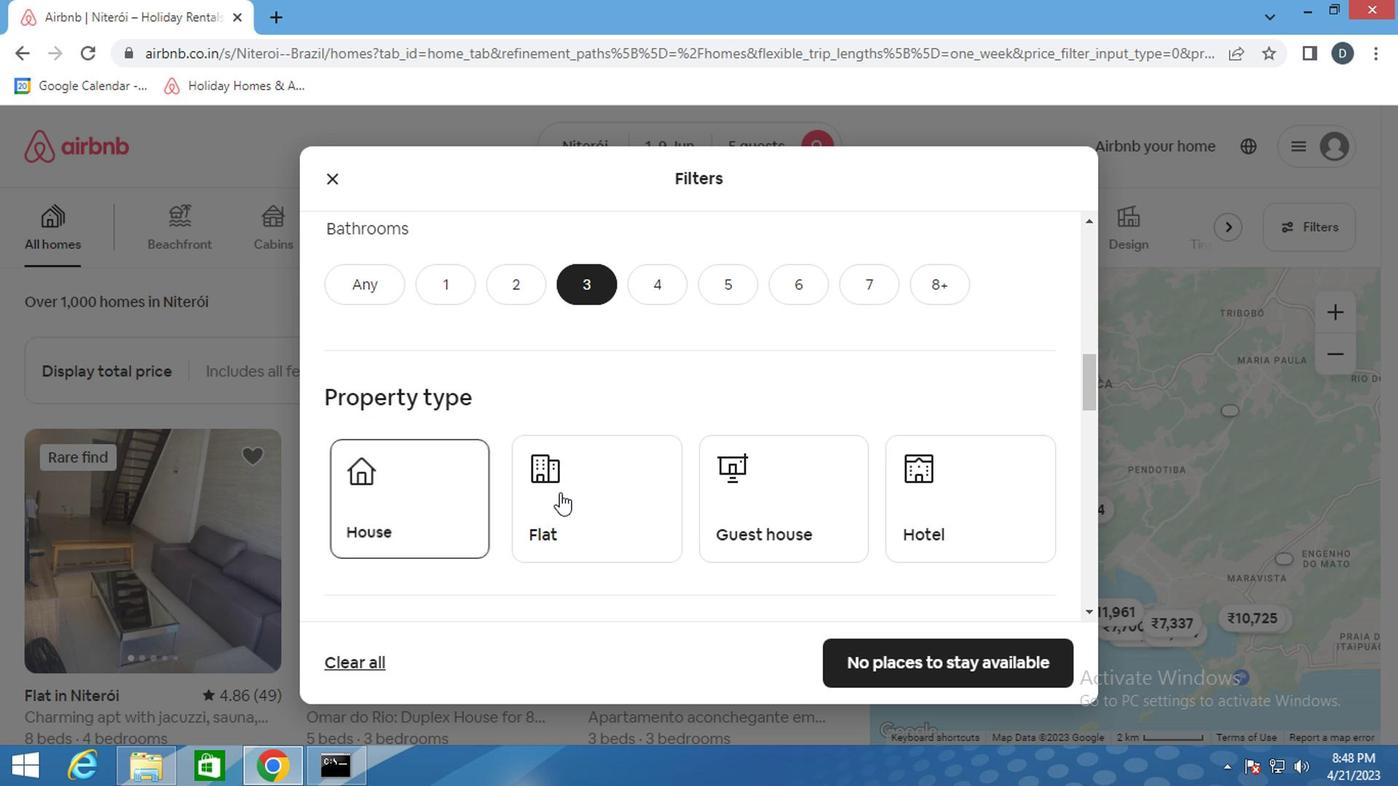 
Action: Mouse moved to (742, 490)
Screenshot: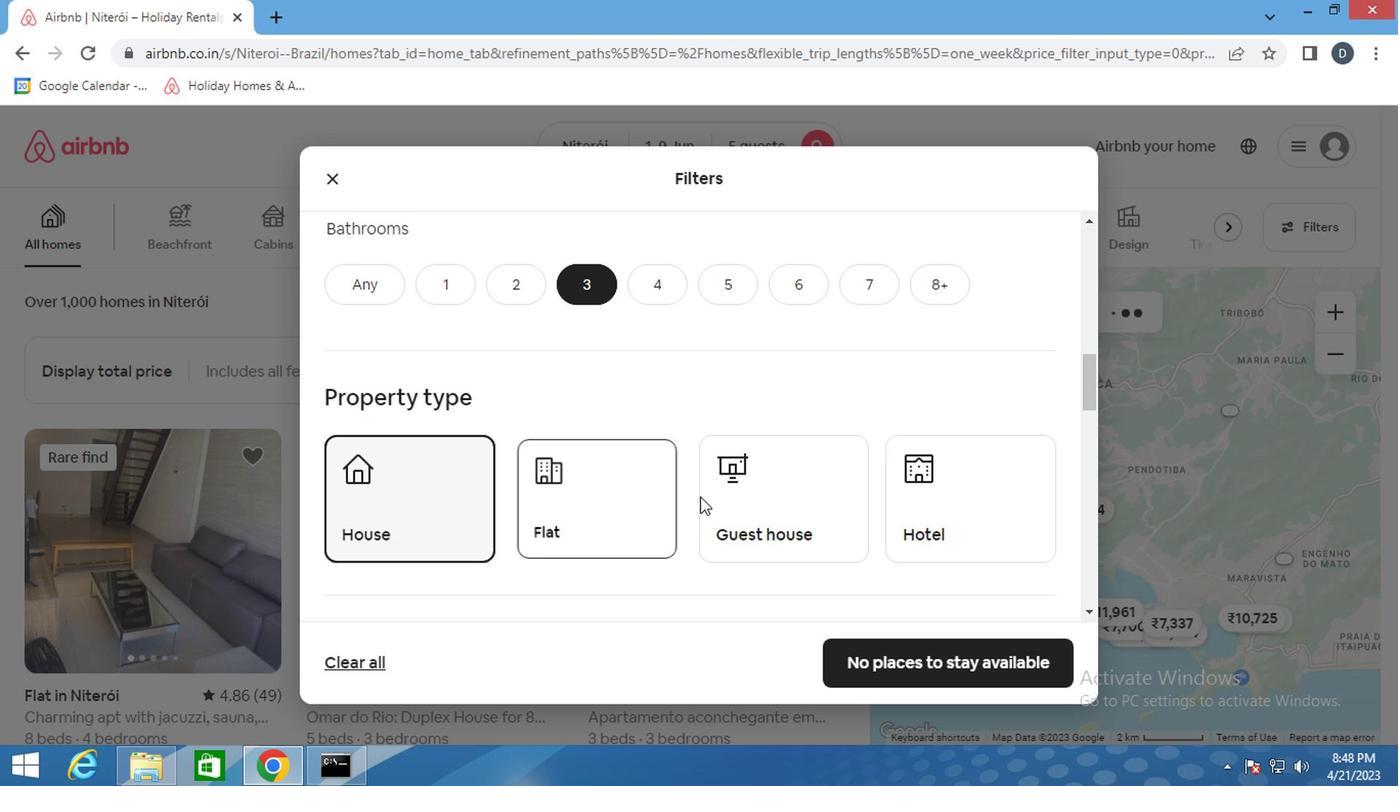
Action: Mouse pressed left at (742, 490)
Screenshot: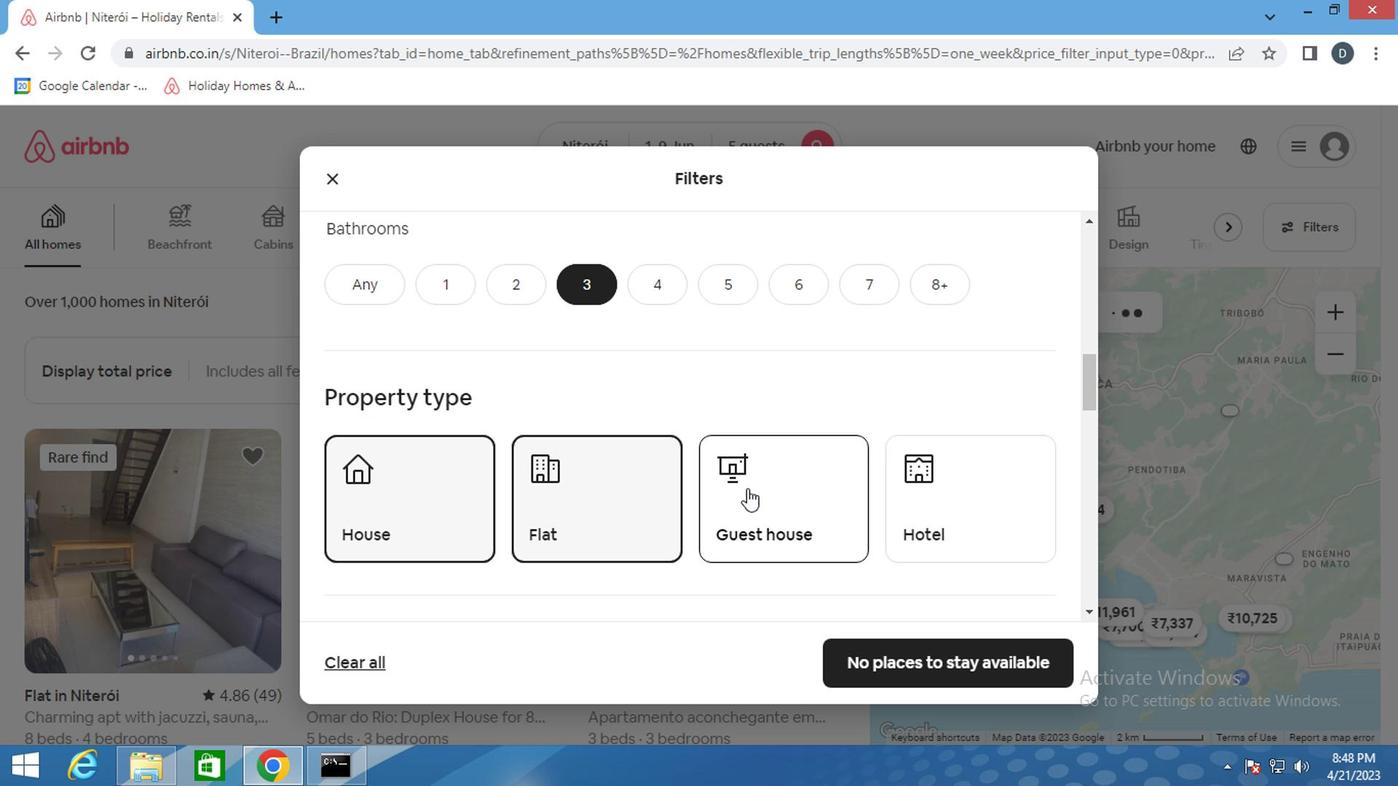 
Action: Mouse moved to (790, 409)
Screenshot: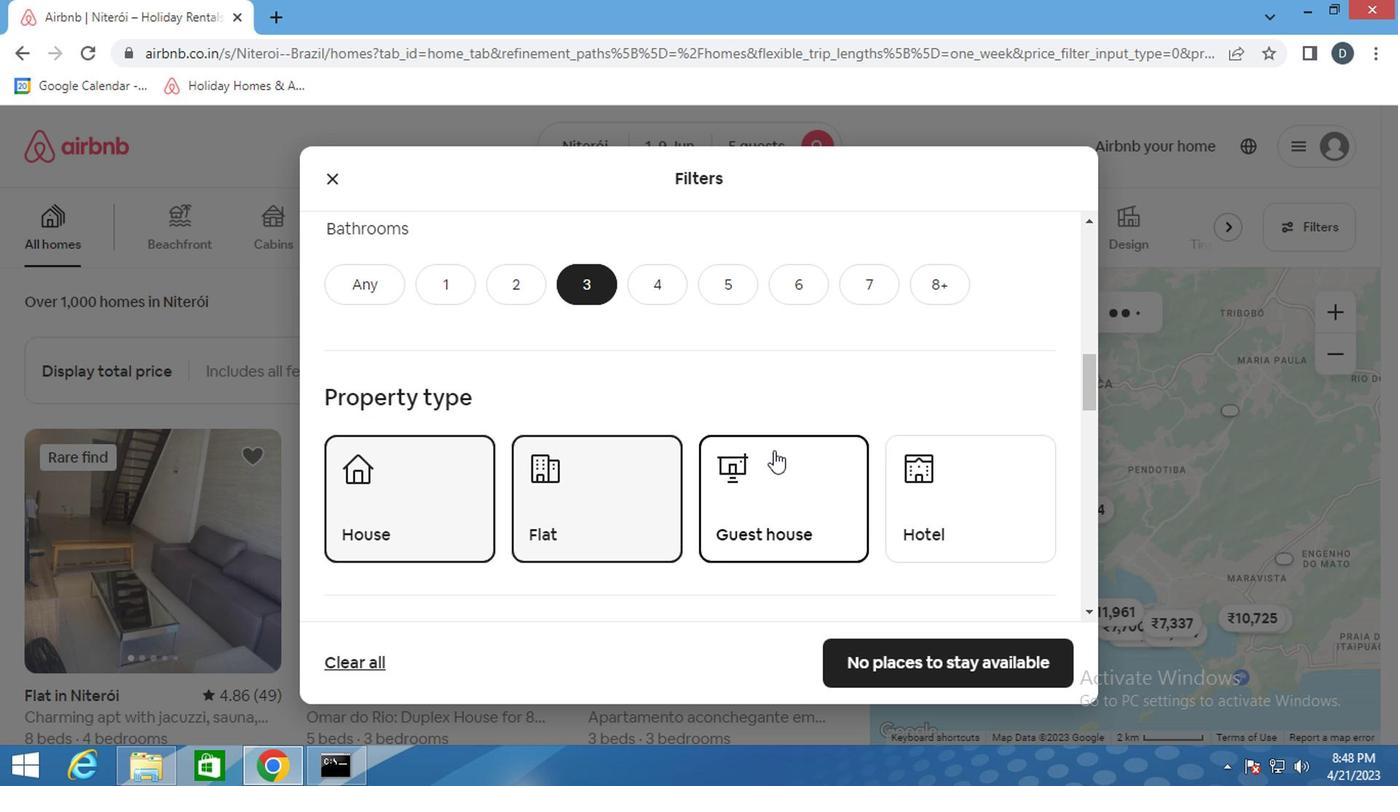 
Action: Mouse scrolled (790, 408) with delta (0, 0)
Screenshot: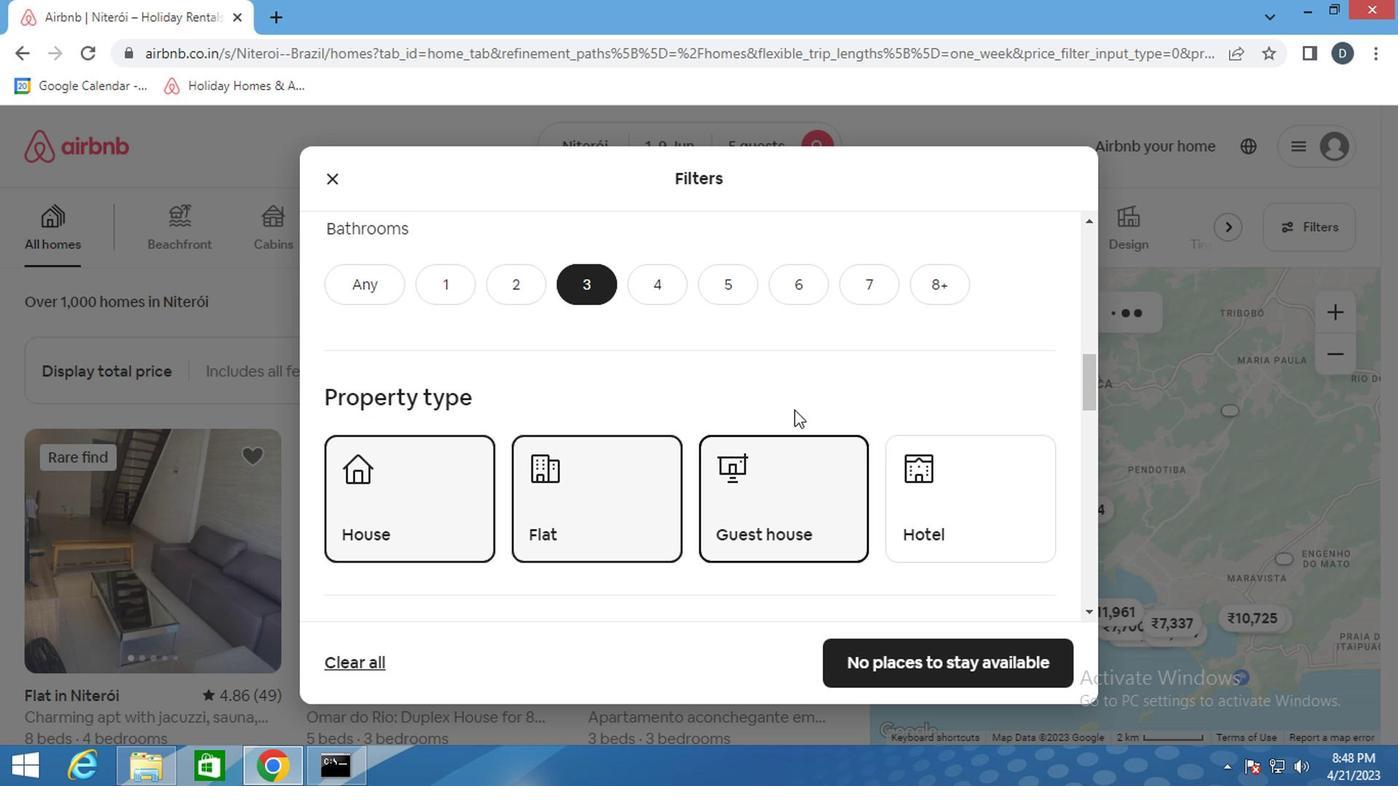 
Action: Mouse scrolled (790, 408) with delta (0, 0)
Screenshot: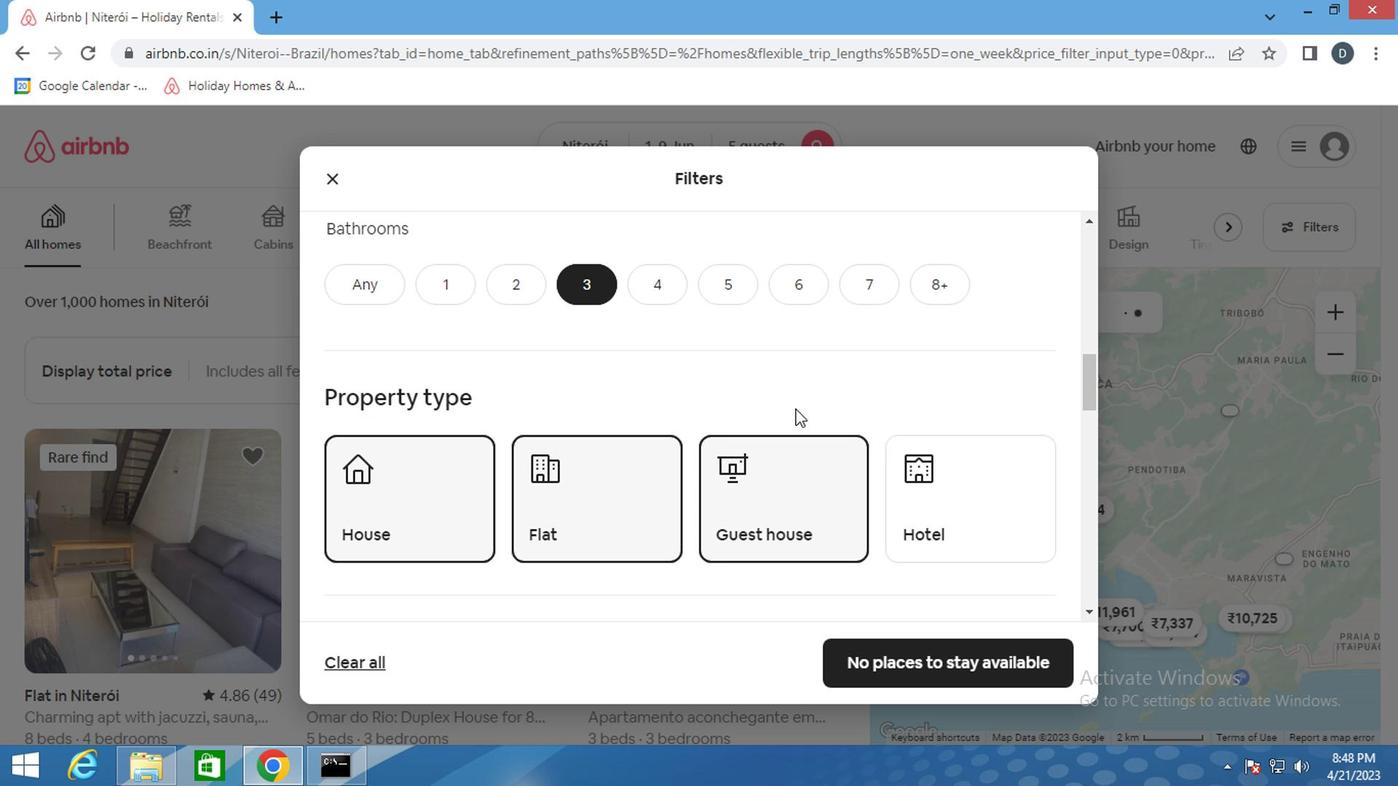 
Action: Mouse scrolled (790, 408) with delta (0, 0)
Screenshot: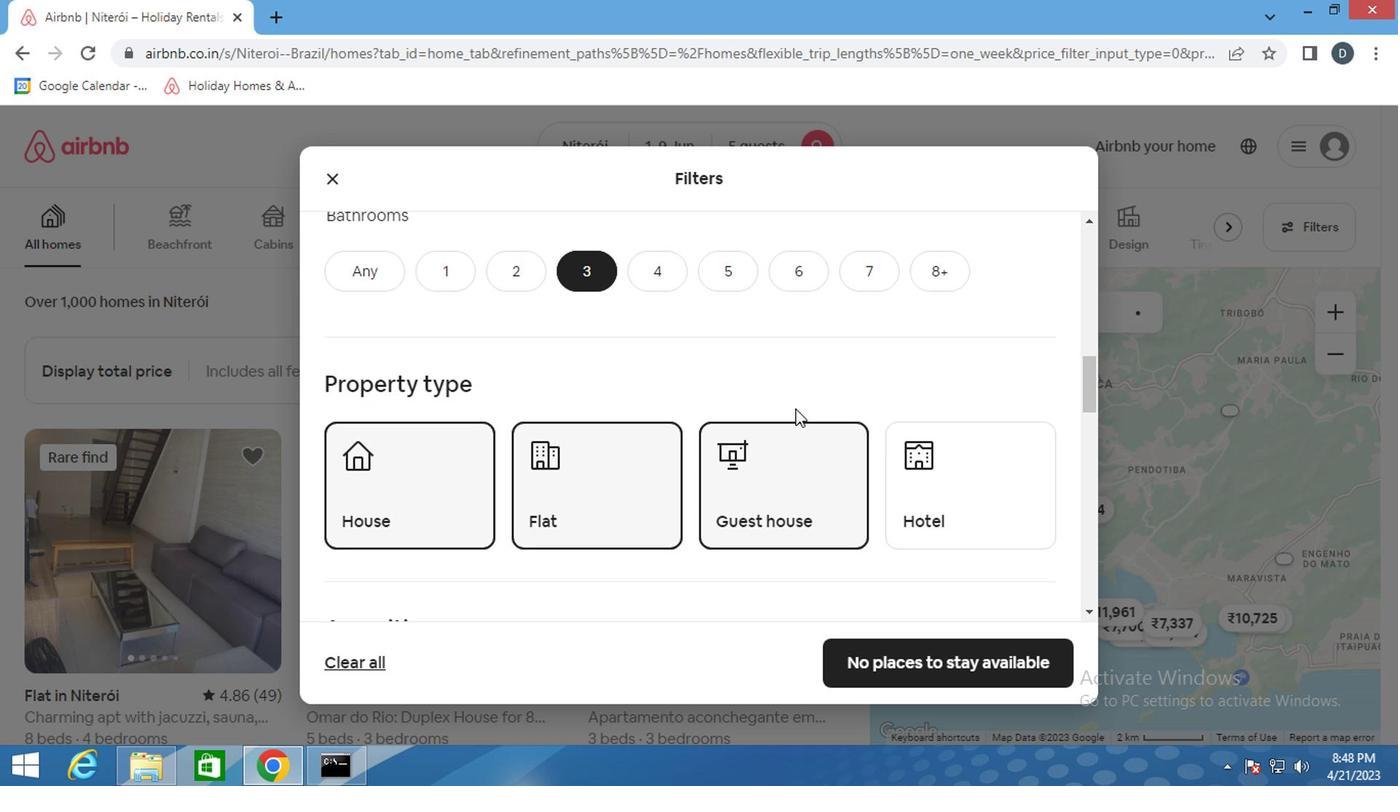 
Action: Mouse scrolled (790, 408) with delta (0, 0)
Screenshot: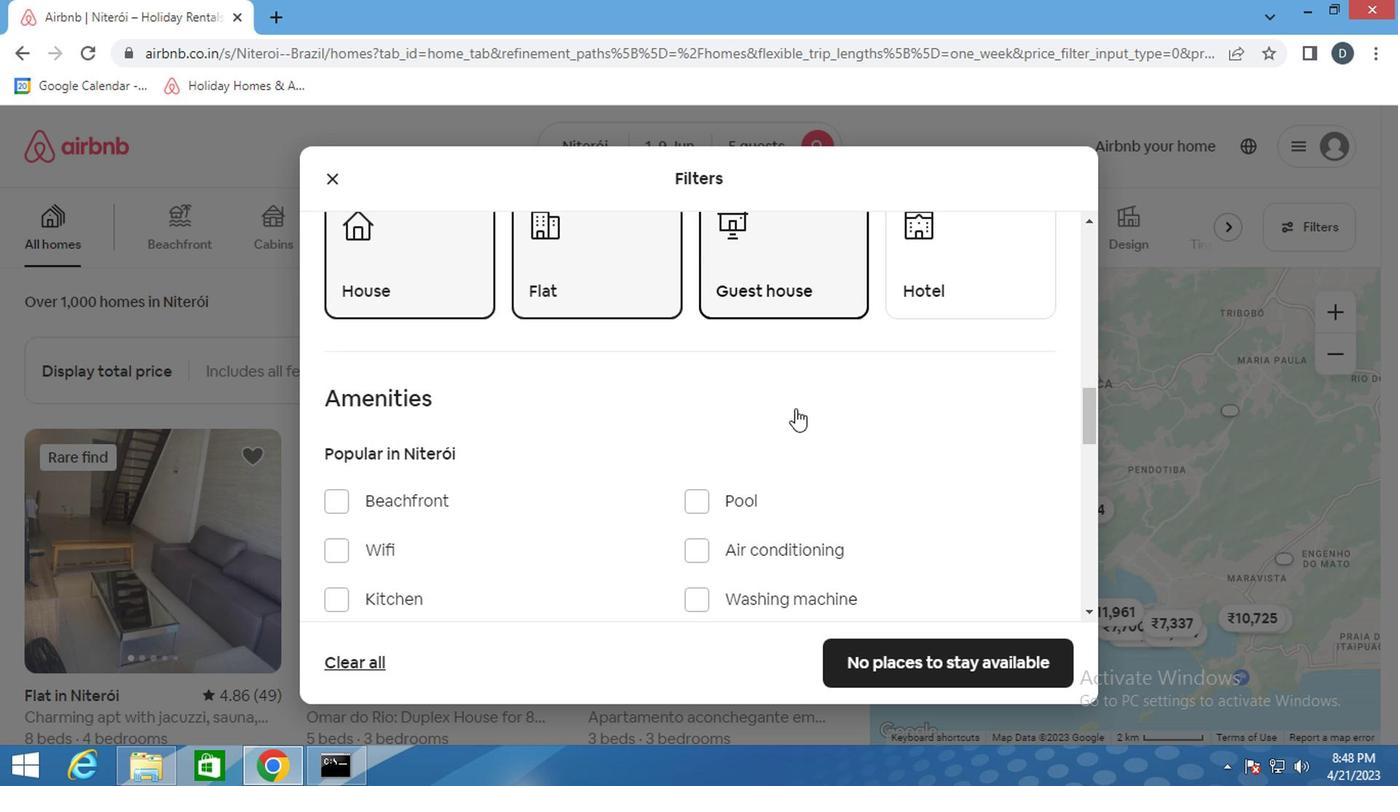 
Action: Mouse scrolled (790, 408) with delta (0, 0)
Screenshot: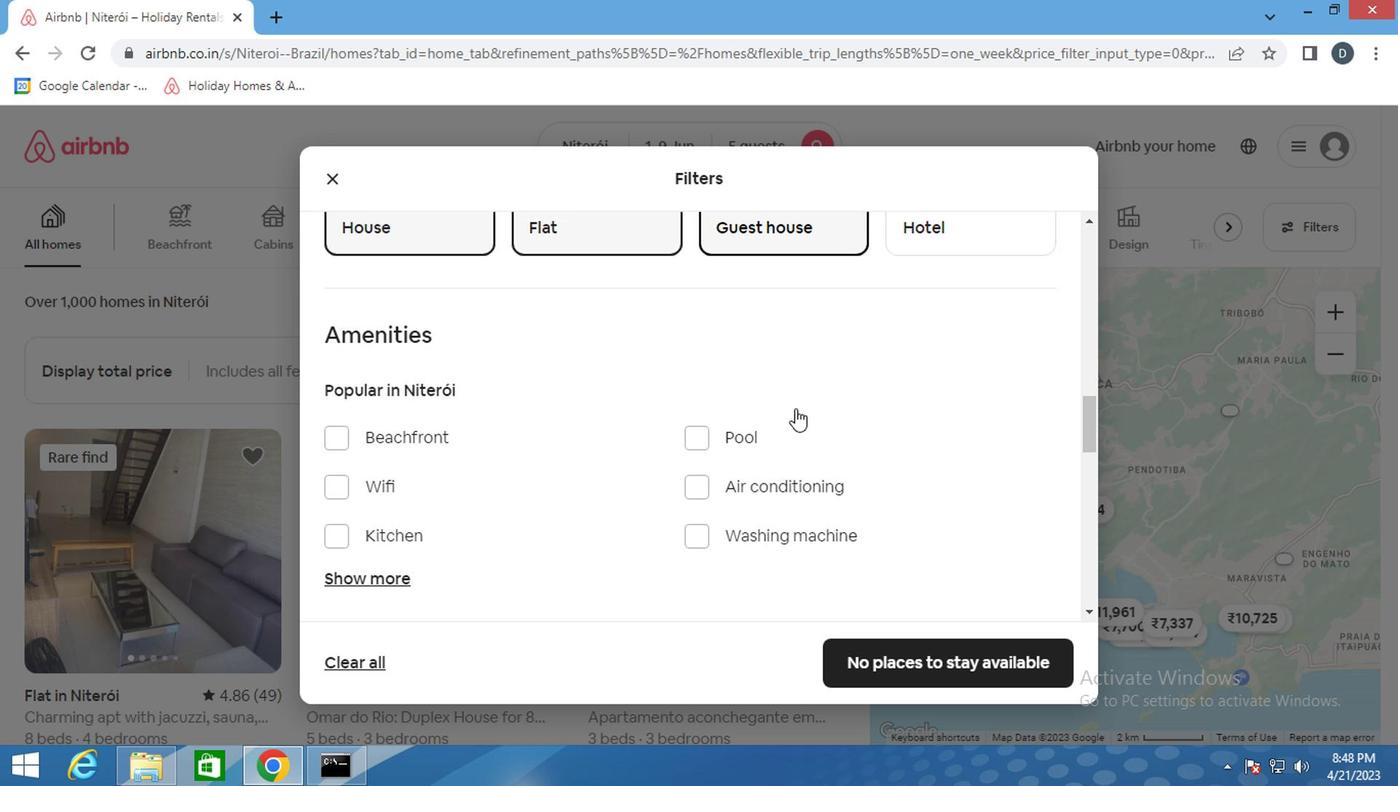 
Action: Mouse scrolled (790, 408) with delta (0, 0)
Screenshot: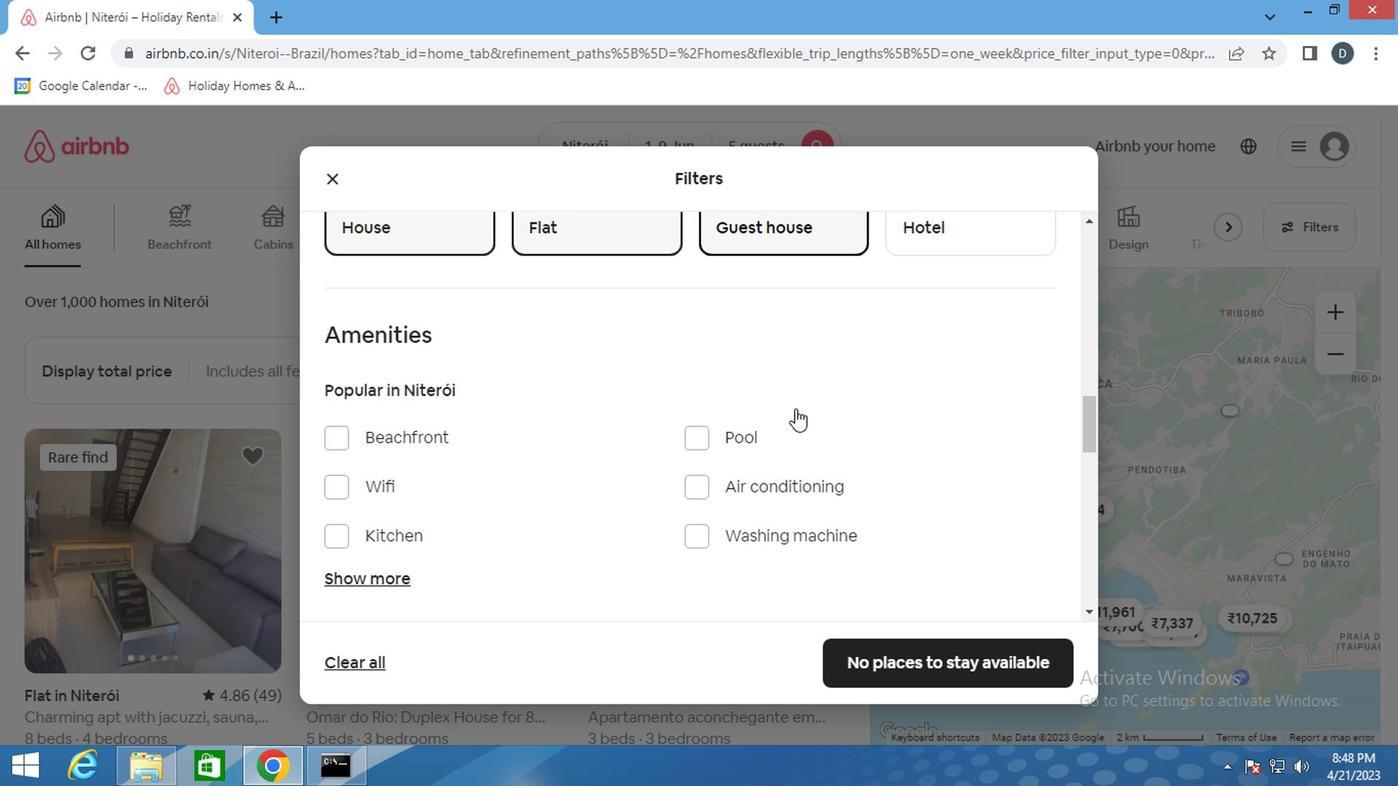 
Action: Mouse moved to (1012, 506)
Screenshot: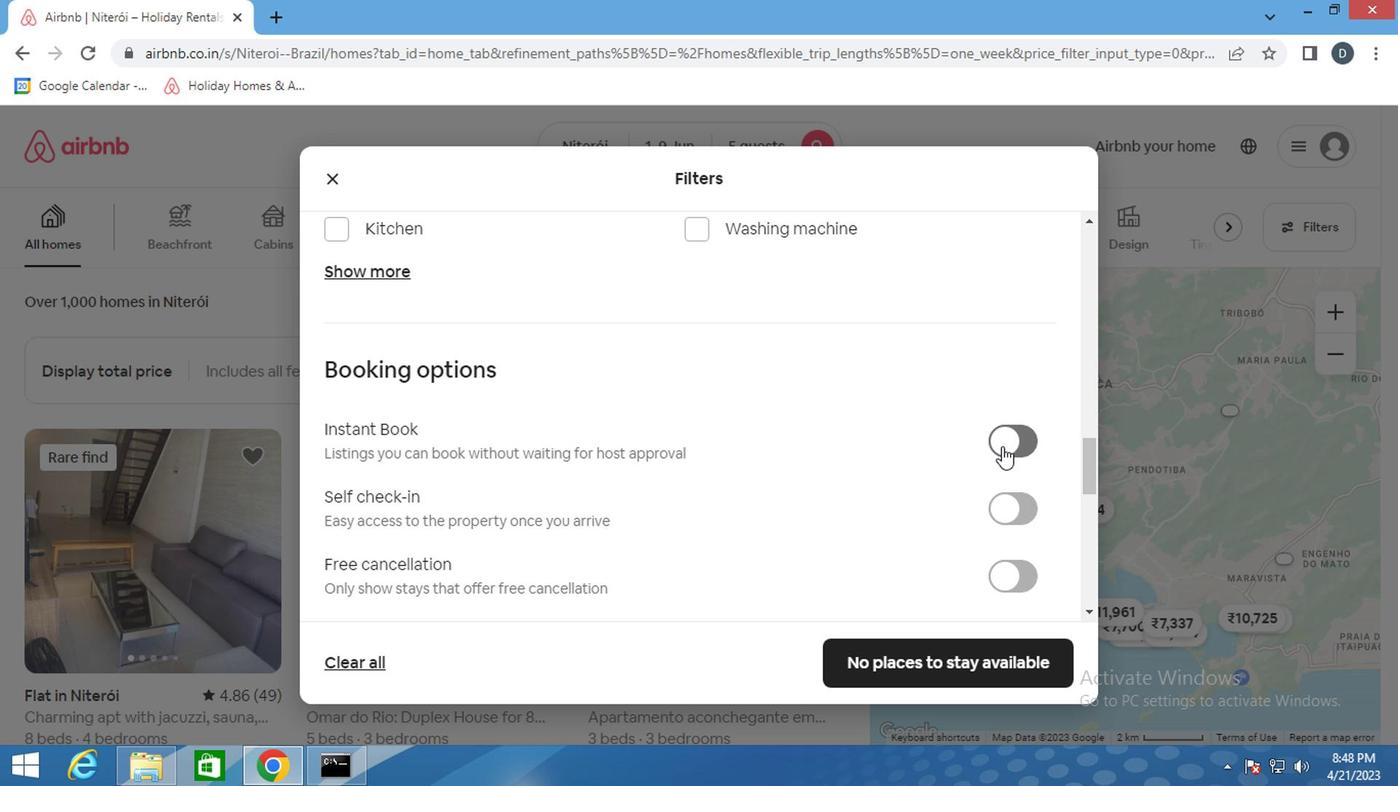 
Action: Mouse pressed left at (1012, 506)
Screenshot: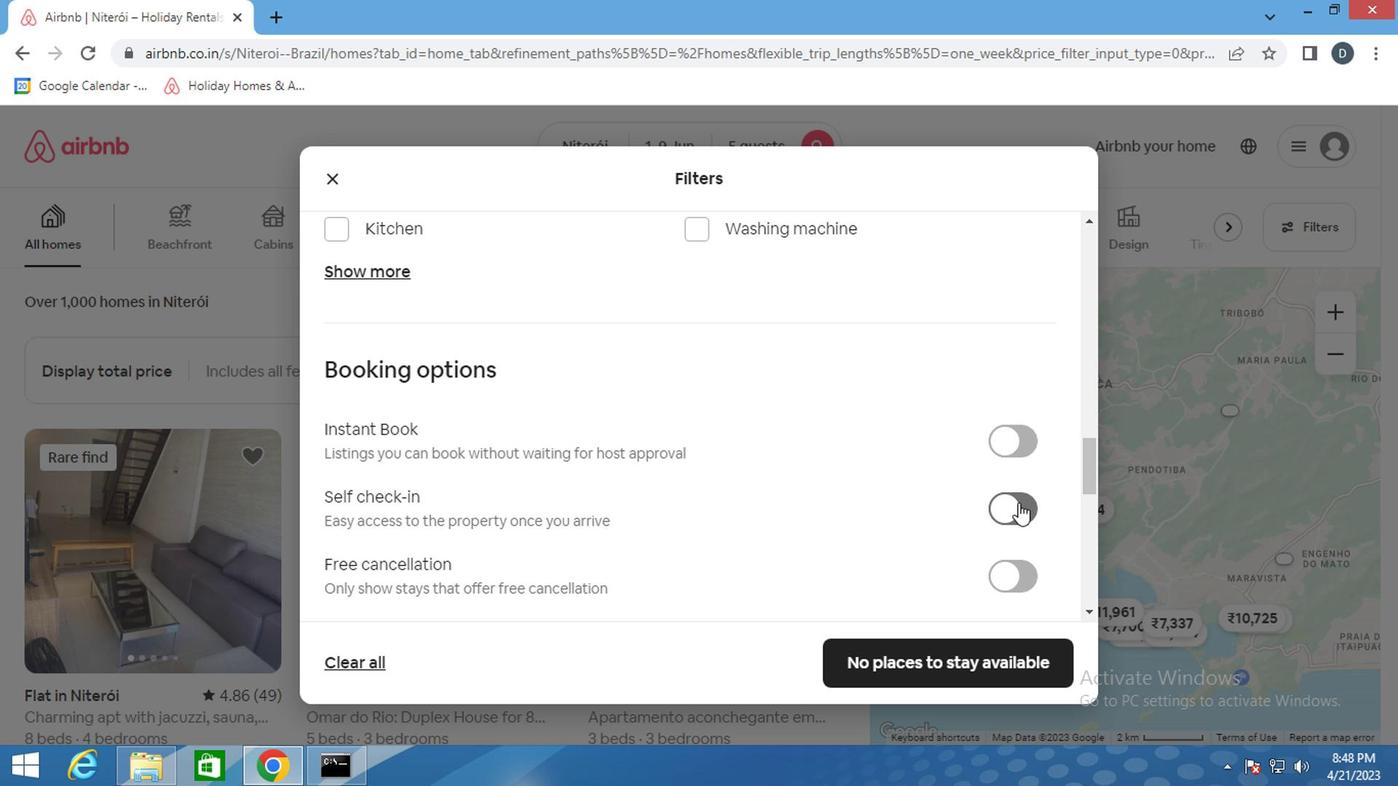 
Action: Mouse moved to (836, 498)
Screenshot: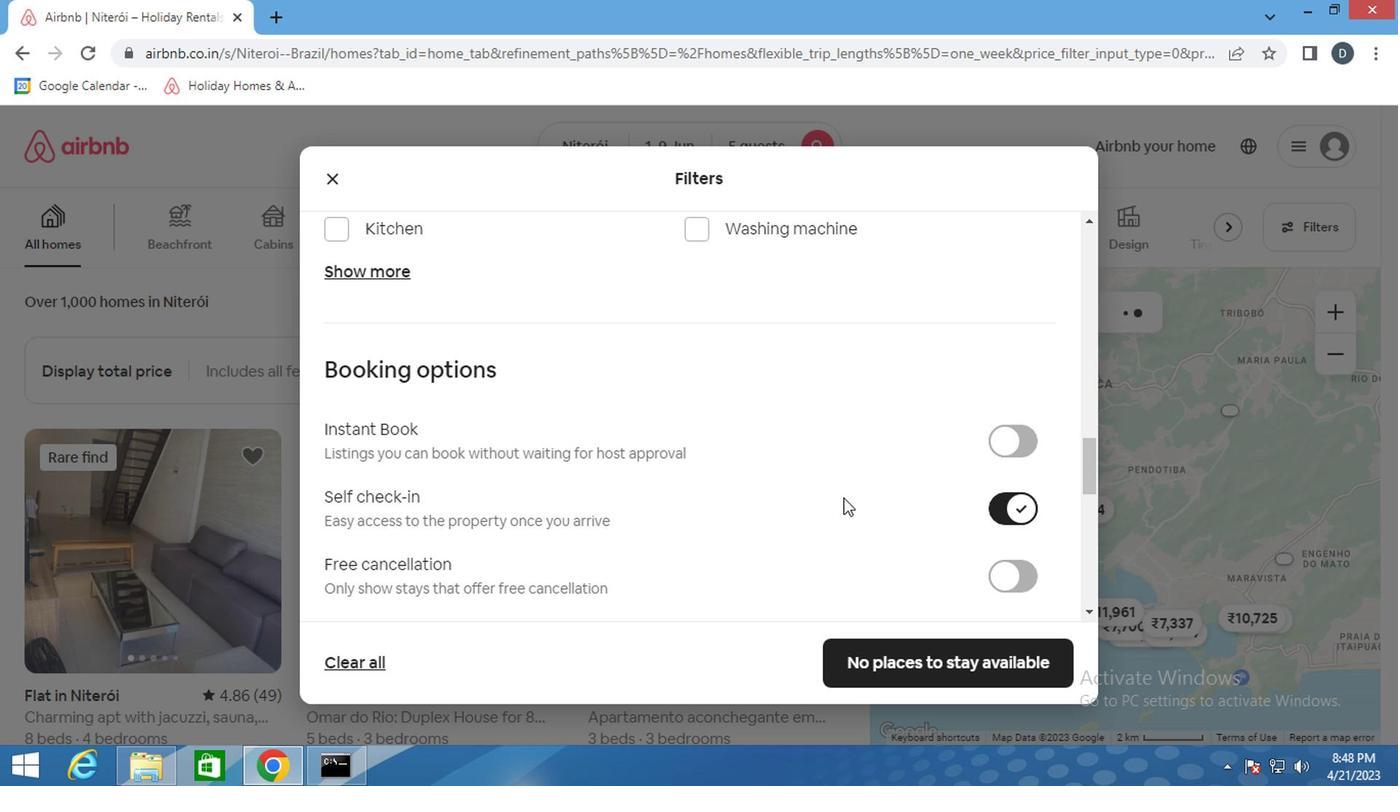
Action: Mouse scrolled (836, 497) with delta (0, -1)
Screenshot: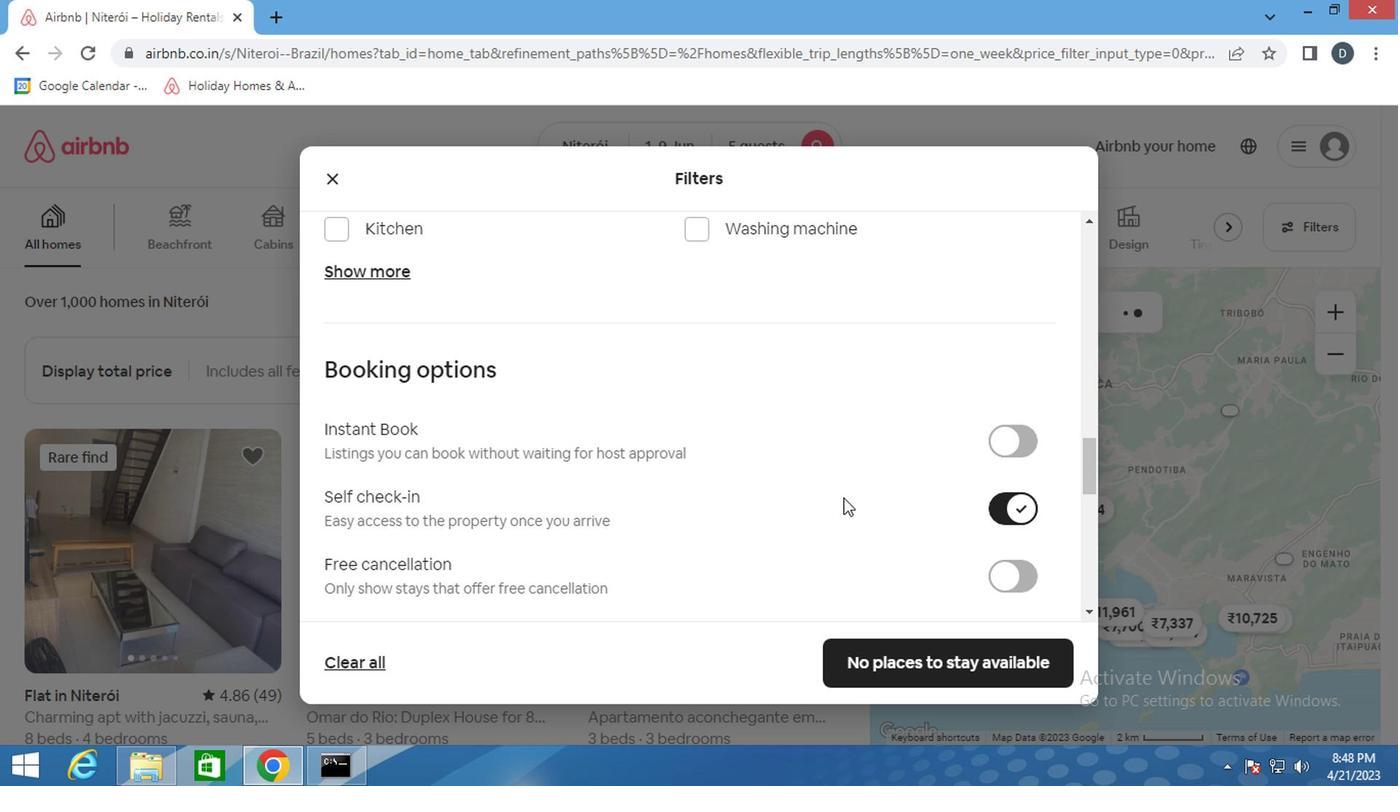 
Action: Mouse scrolled (836, 497) with delta (0, -1)
Screenshot: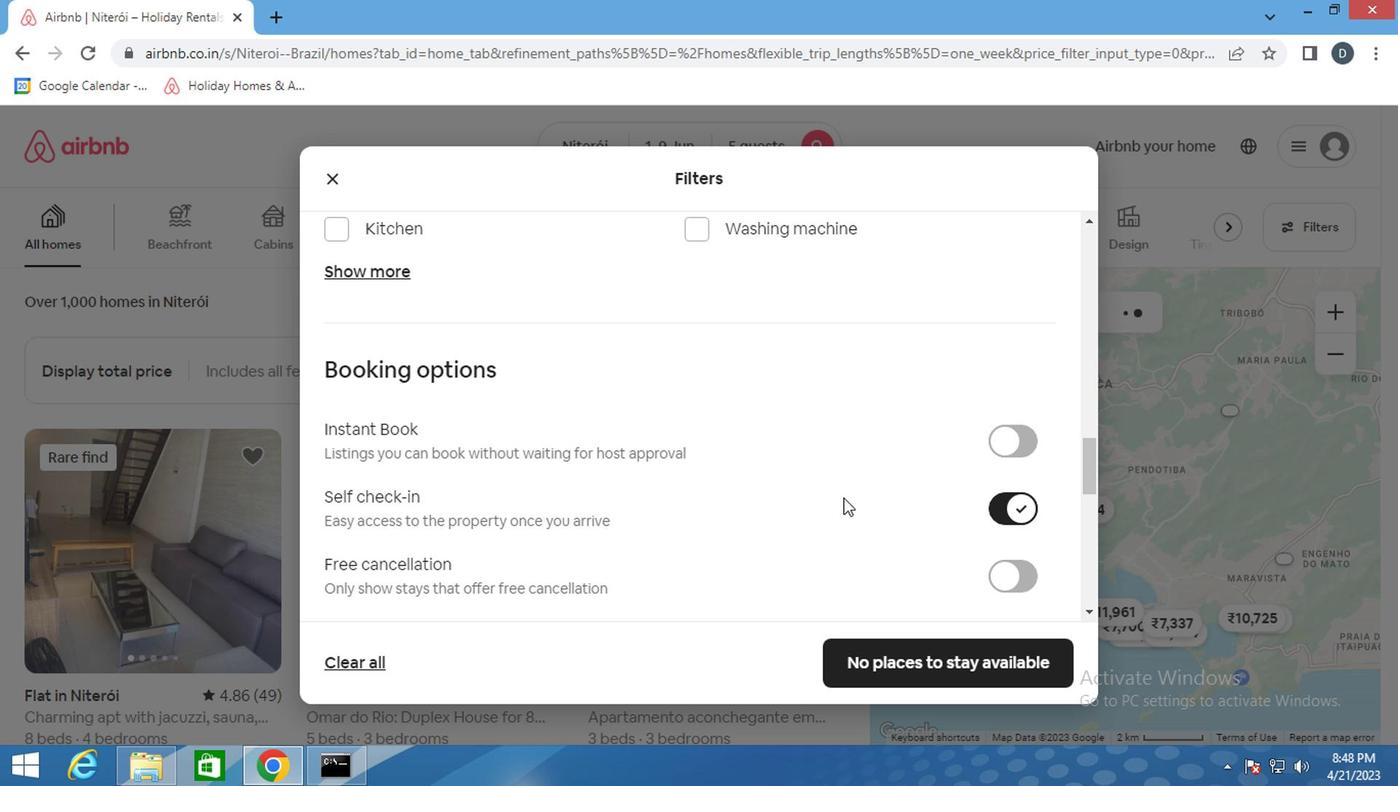 
Action: Mouse scrolled (836, 497) with delta (0, -1)
Screenshot: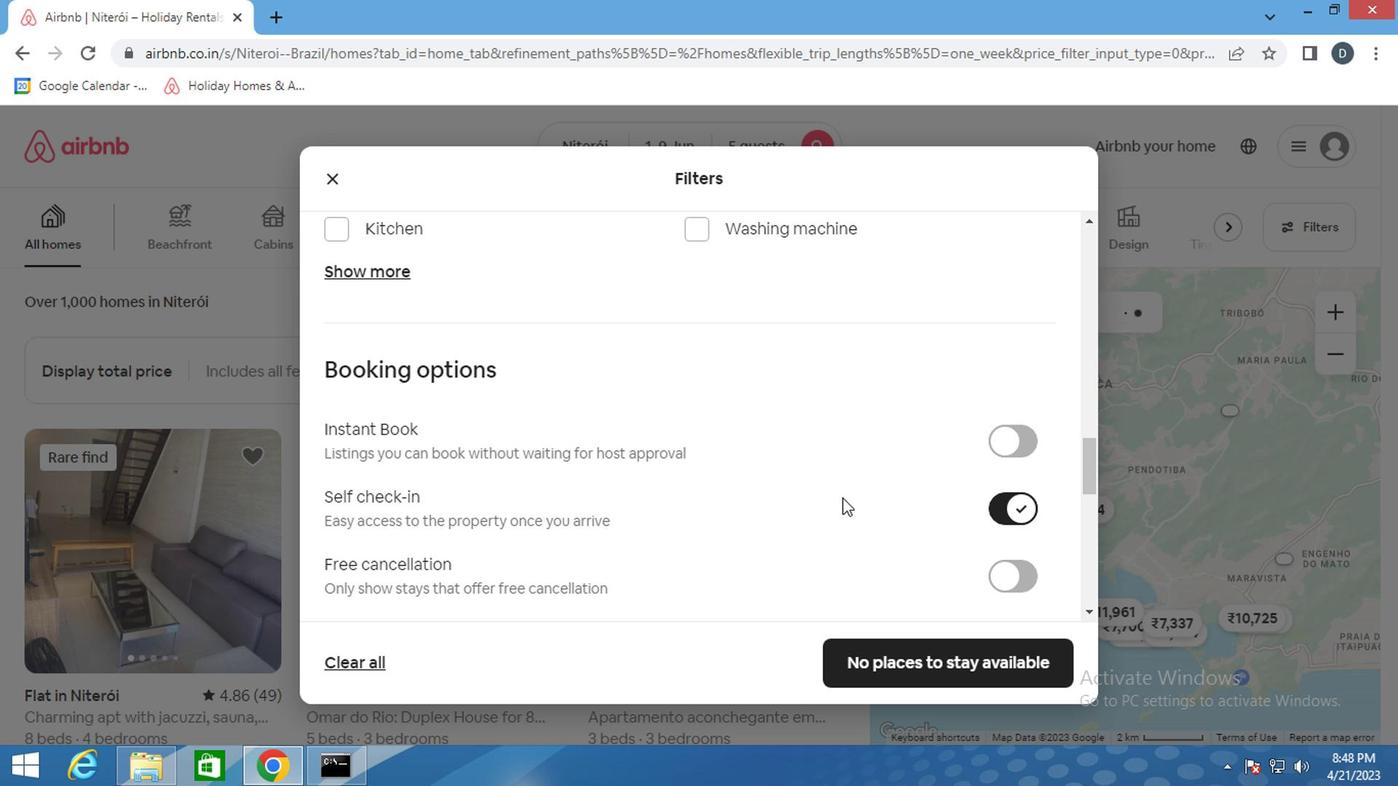 
Action: Mouse scrolled (836, 497) with delta (0, -1)
Screenshot: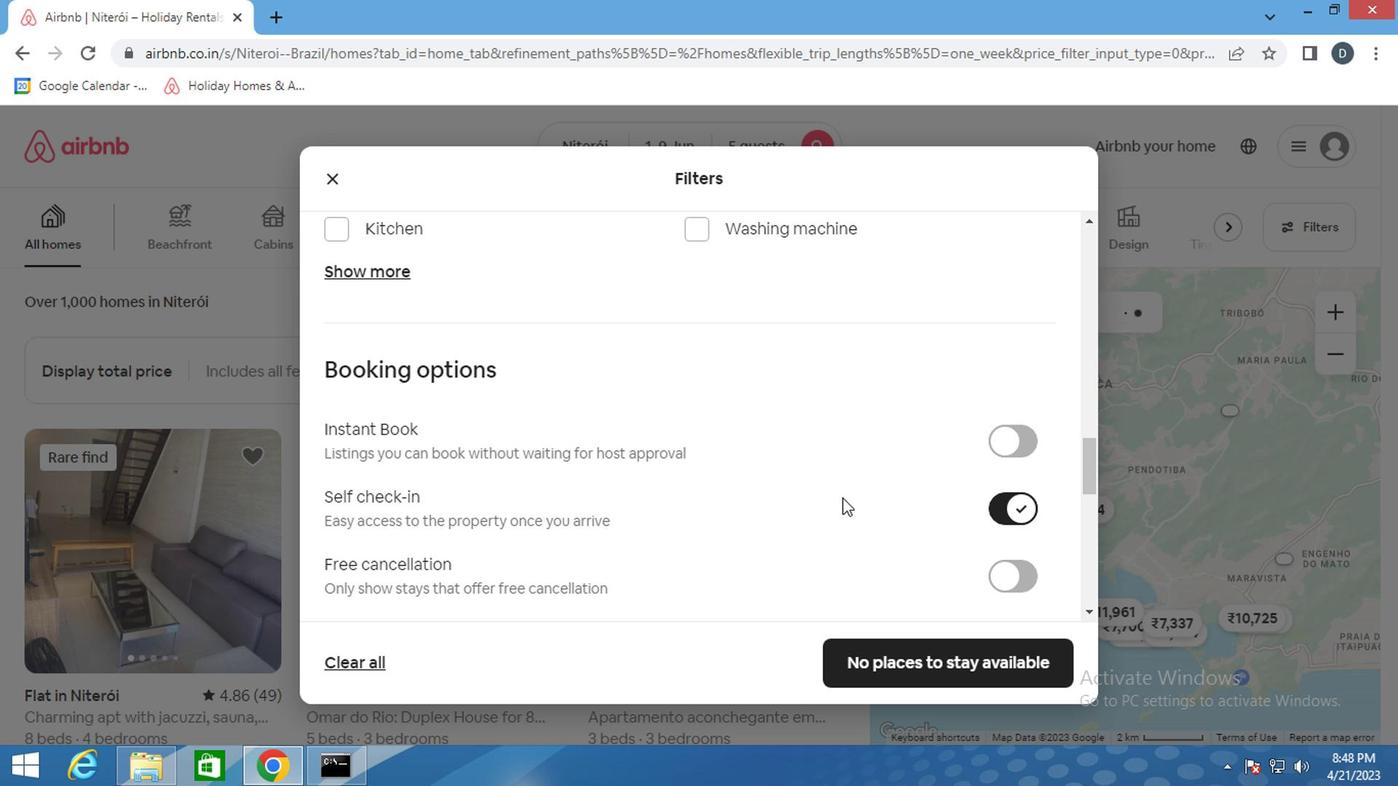
Action: Mouse scrolled (836, 497) with delta (0, -1)
Screenshot: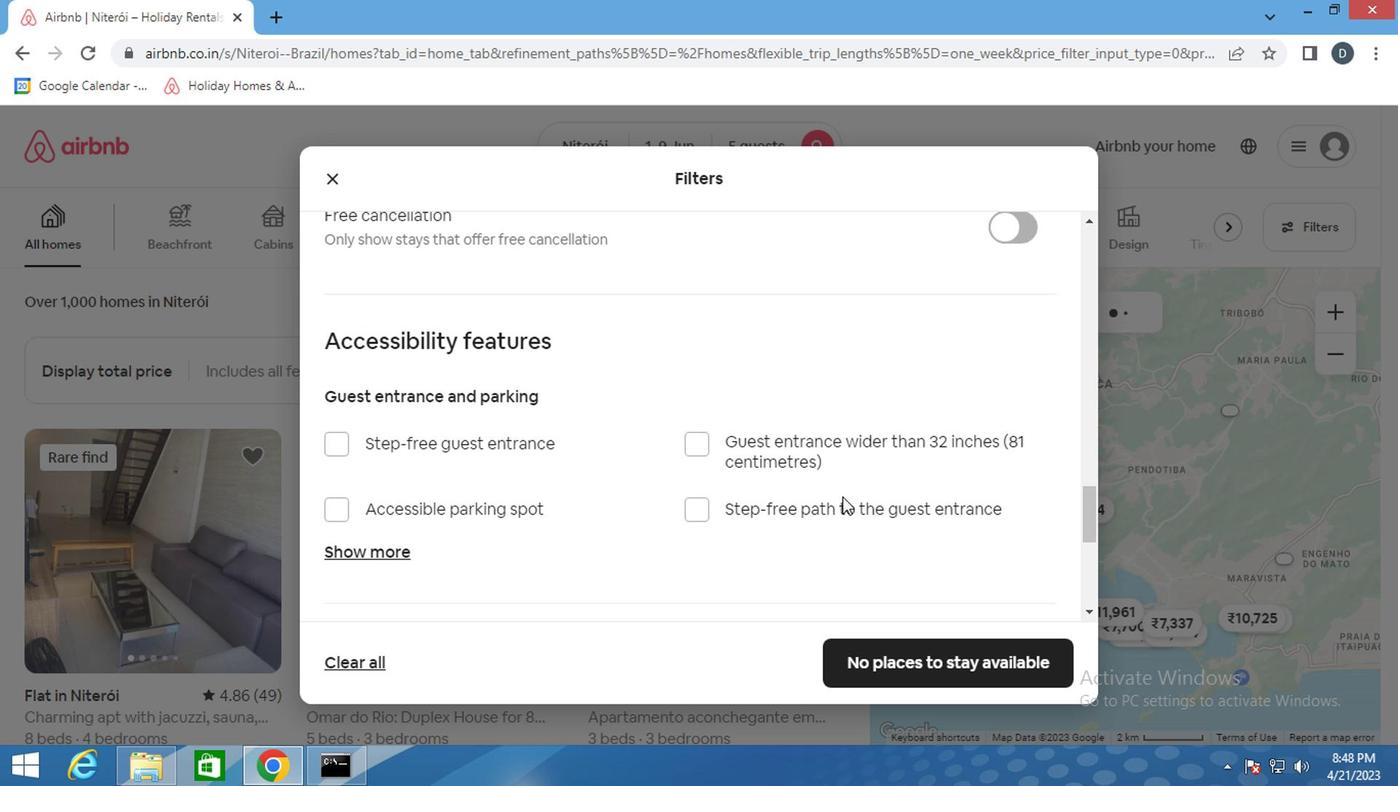 
Action: Mouse scrolled (836, 497) with delta (0, -1)
Screenshot: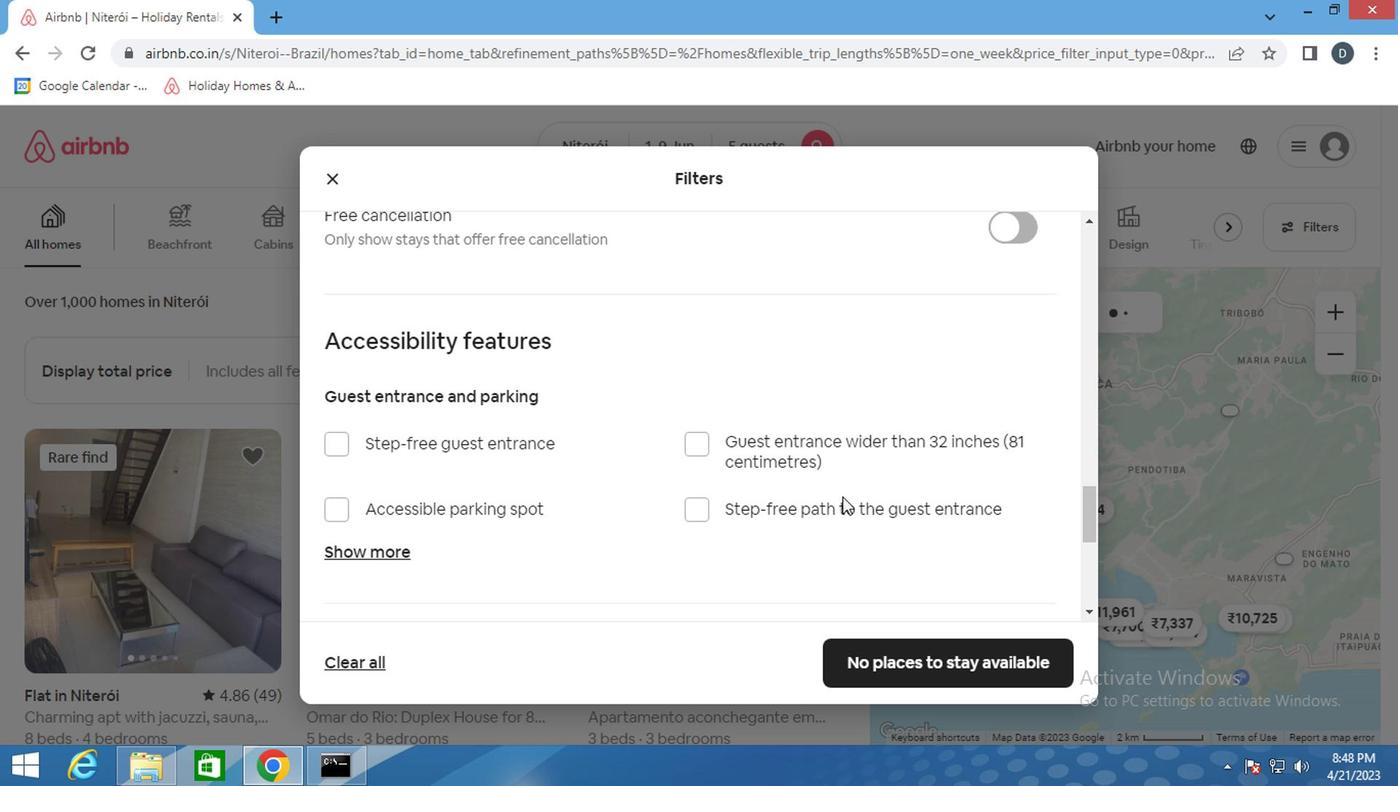 
Action: Mouse scrolled (836, 497) with delta (0, -1)
Screenshot: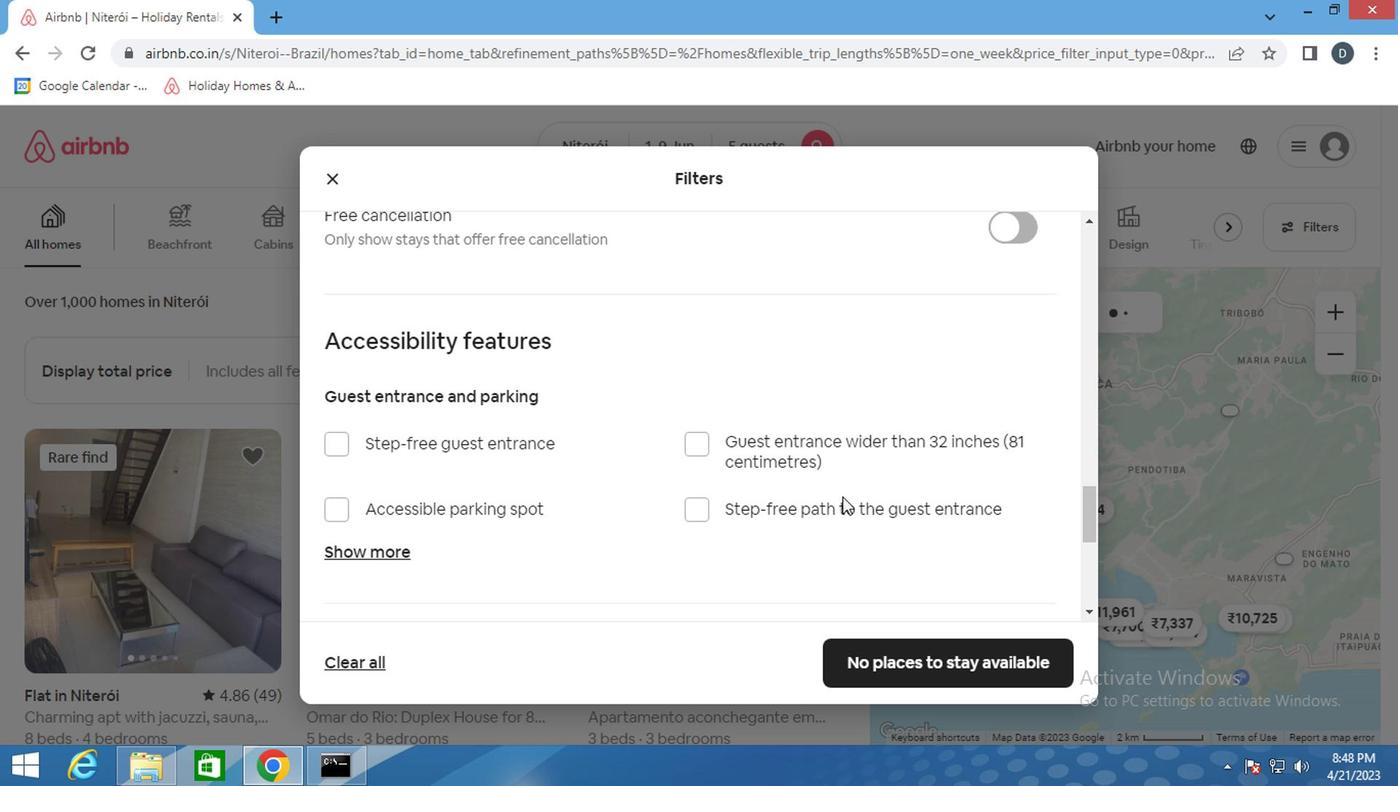 
Action: Mouse scrolled (836, 497) with delta (0, -1)
Screenshot: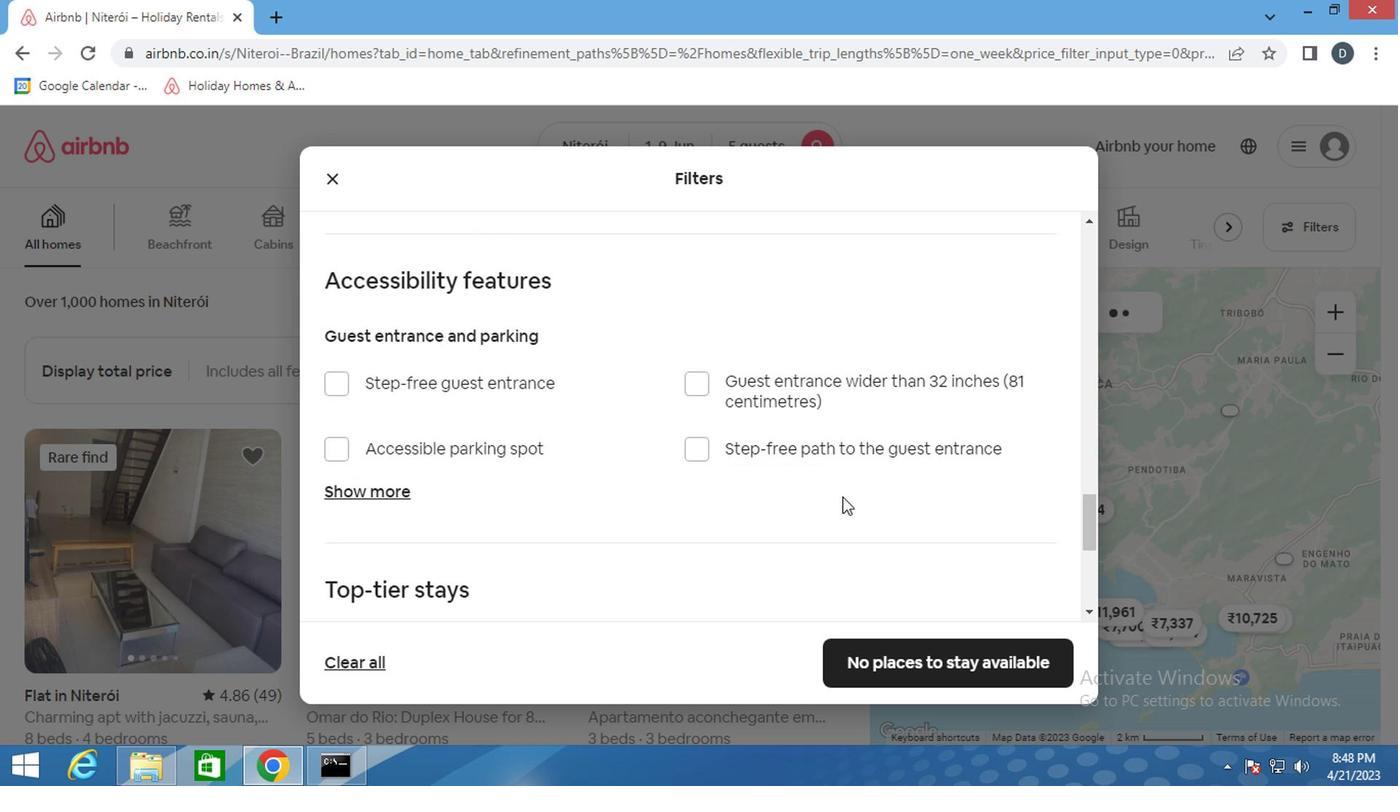 
Action: Mouse moved to (651, 476)
Screenshot: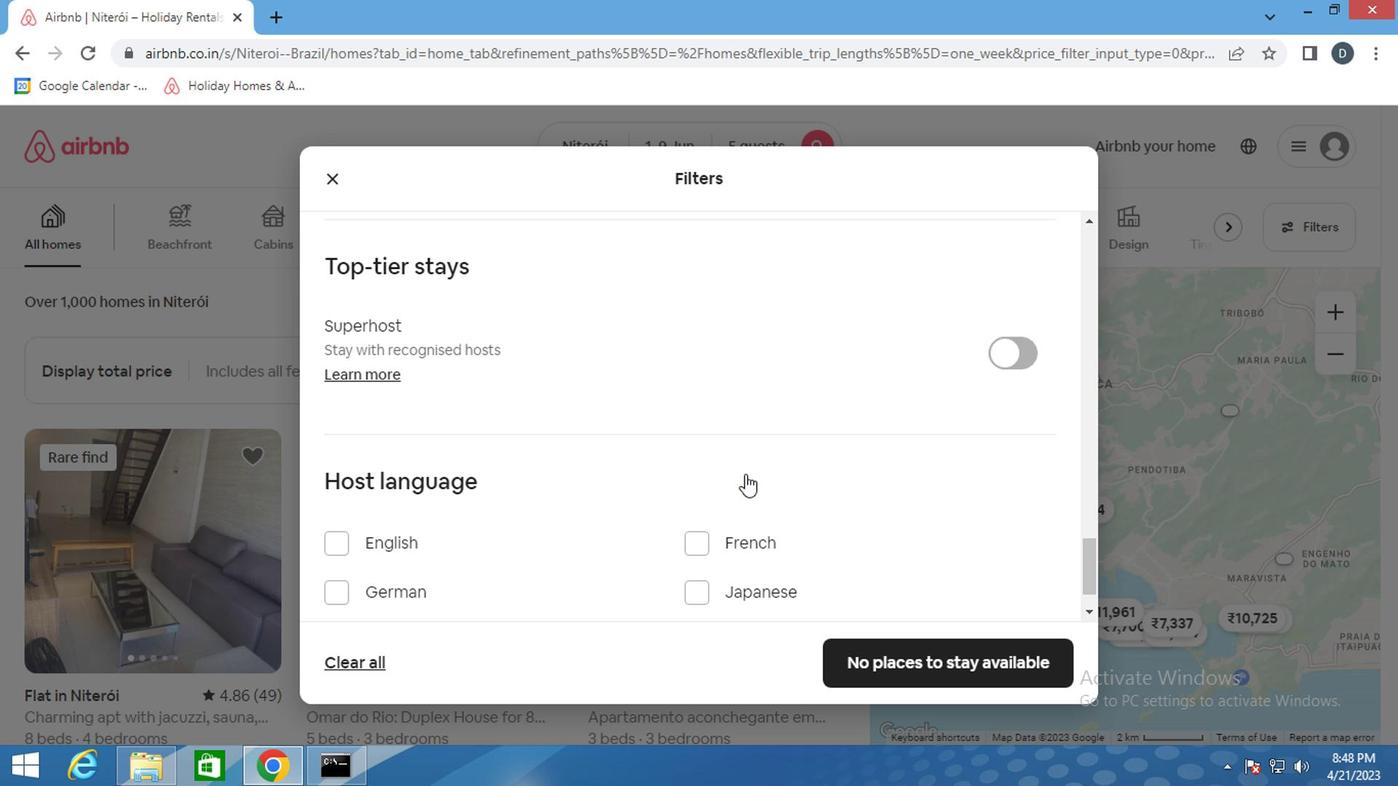 
Action: Mouse scrolled (651, 475) with delta (0, -1)
Screenshot: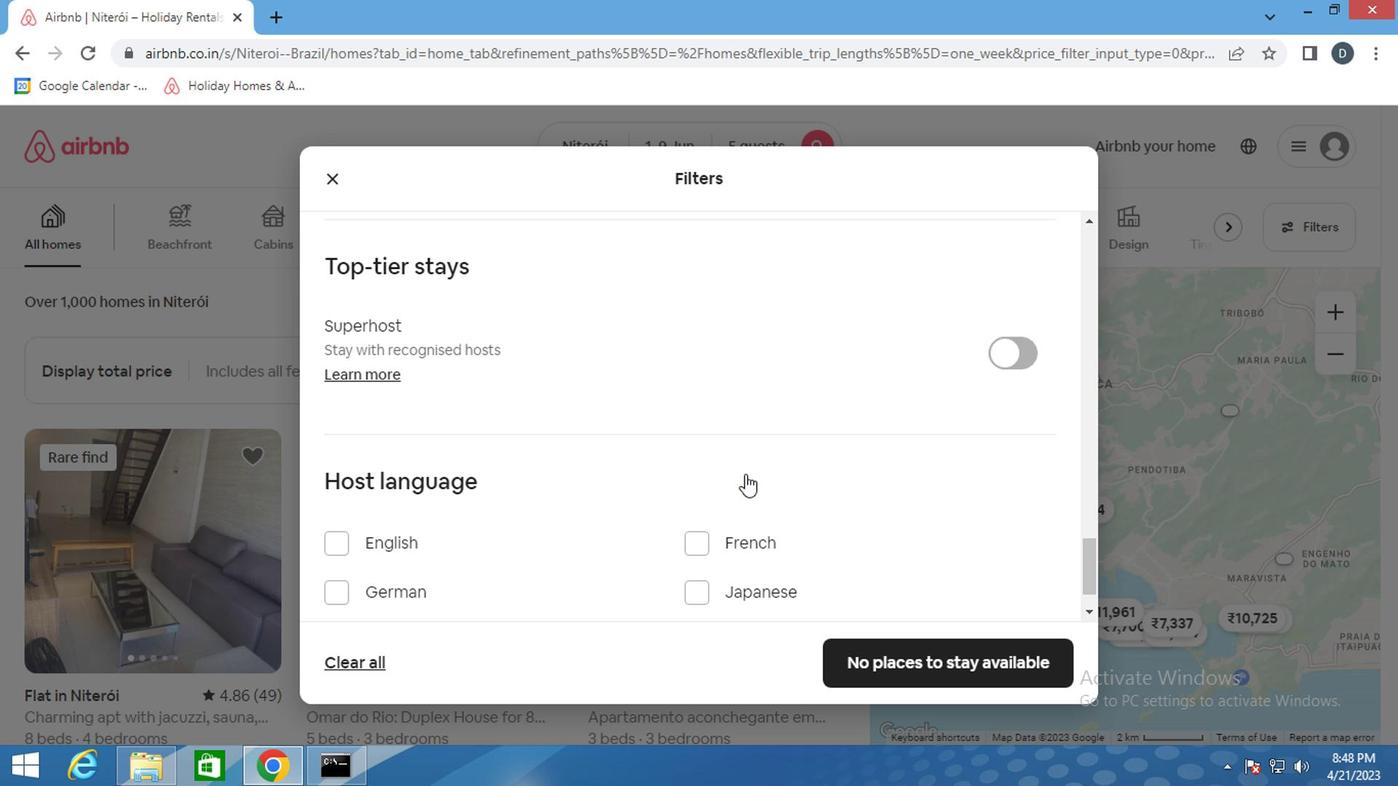 
Action: Mouse moved to (651, 477)
Screenshot: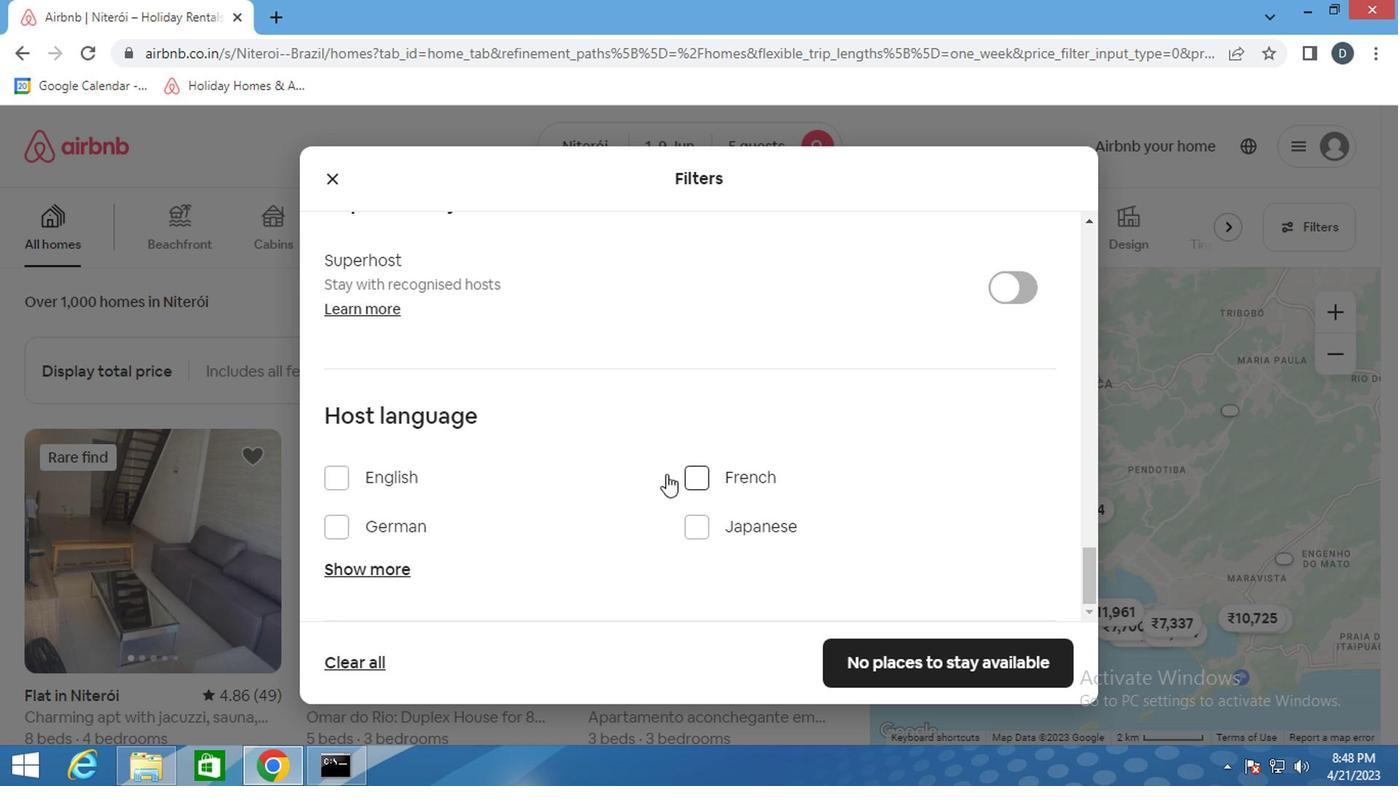 
Action: Mouse scrolled (651, 476) with delta (0, 0)
Screenshot: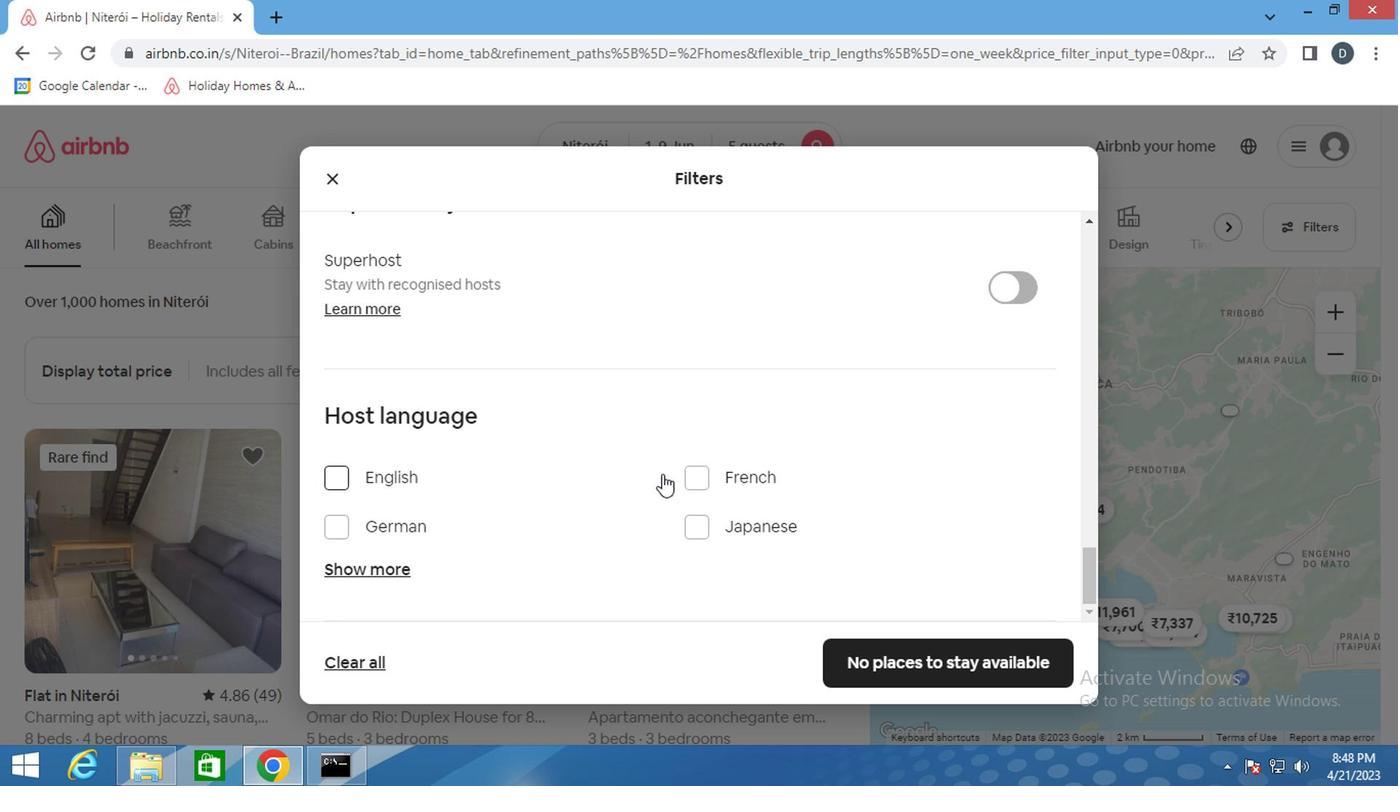 
Action: Mouse scrolled (651, 476) with delta (0, 0)
Screenshot: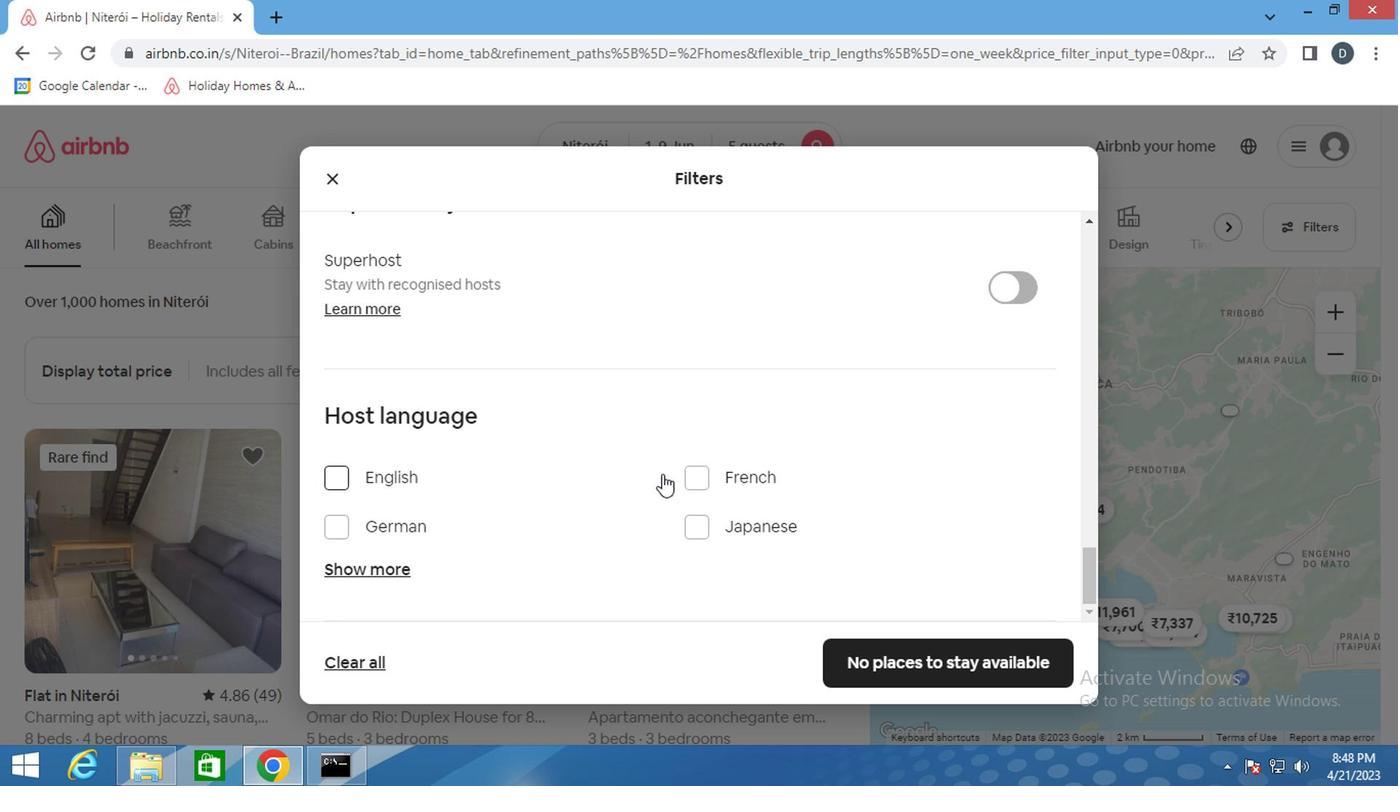 
Action: Mouse moved to (650, 477)
Screenshot: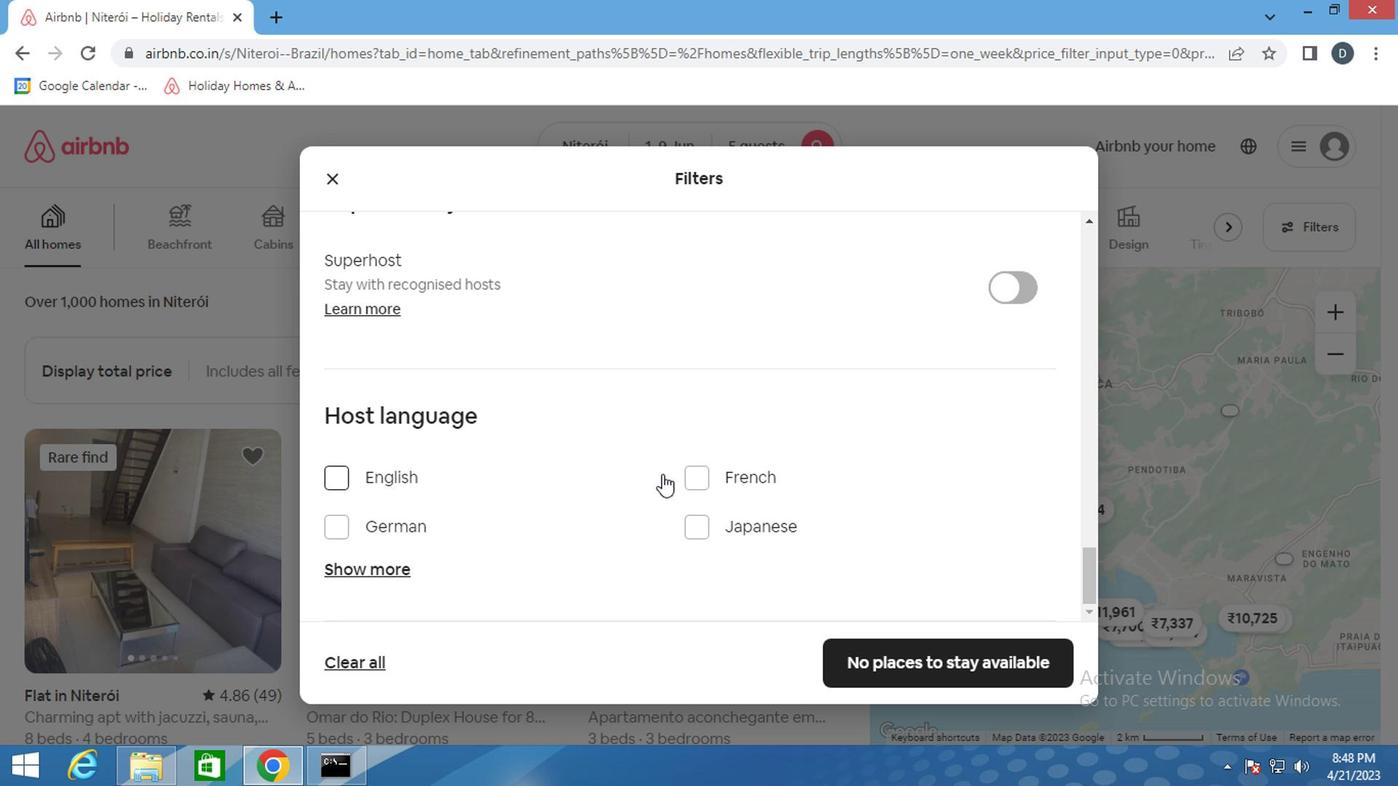 
Action: Mouse scrolled (650, 476) with delta (0, 0)
Screenshot: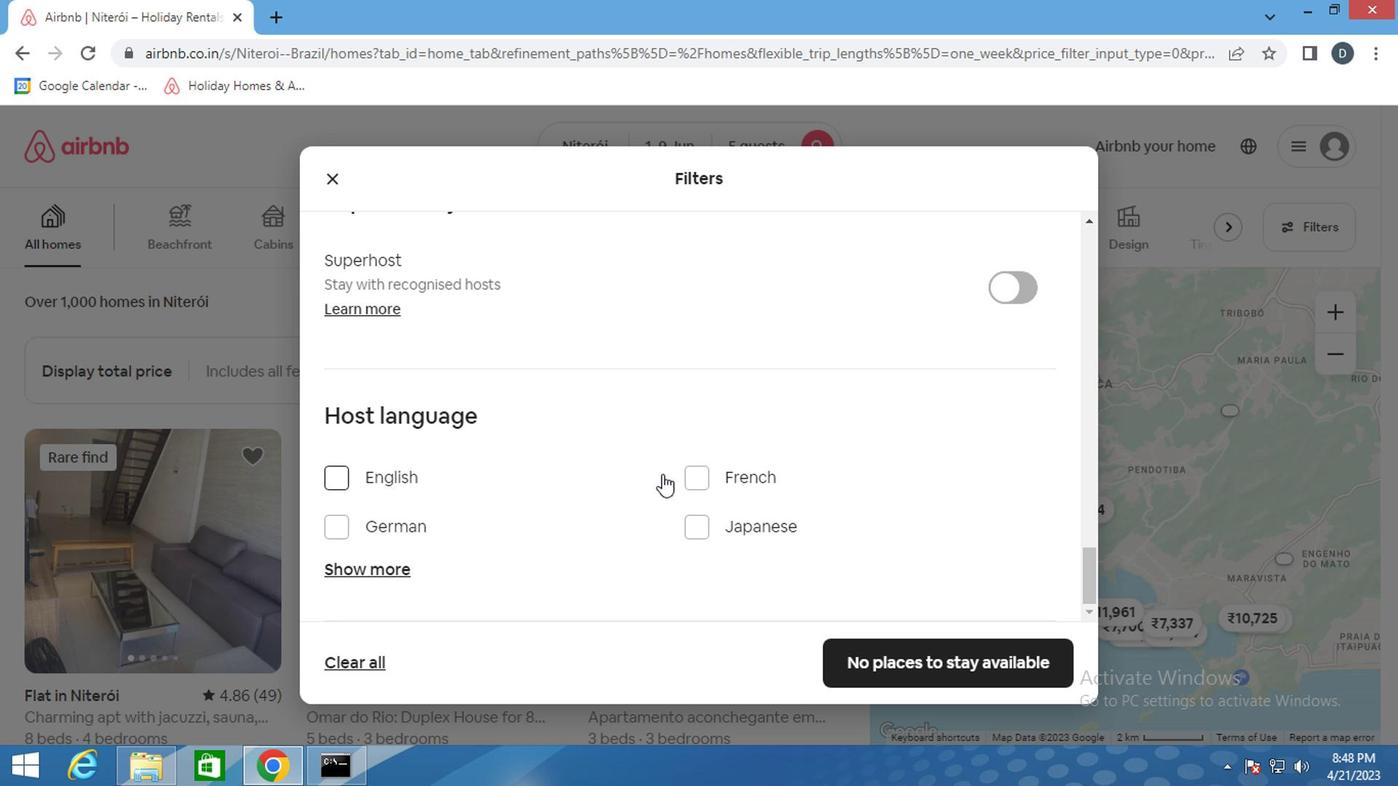 
Action: Mouse moved to (638, 481)
Screenshot: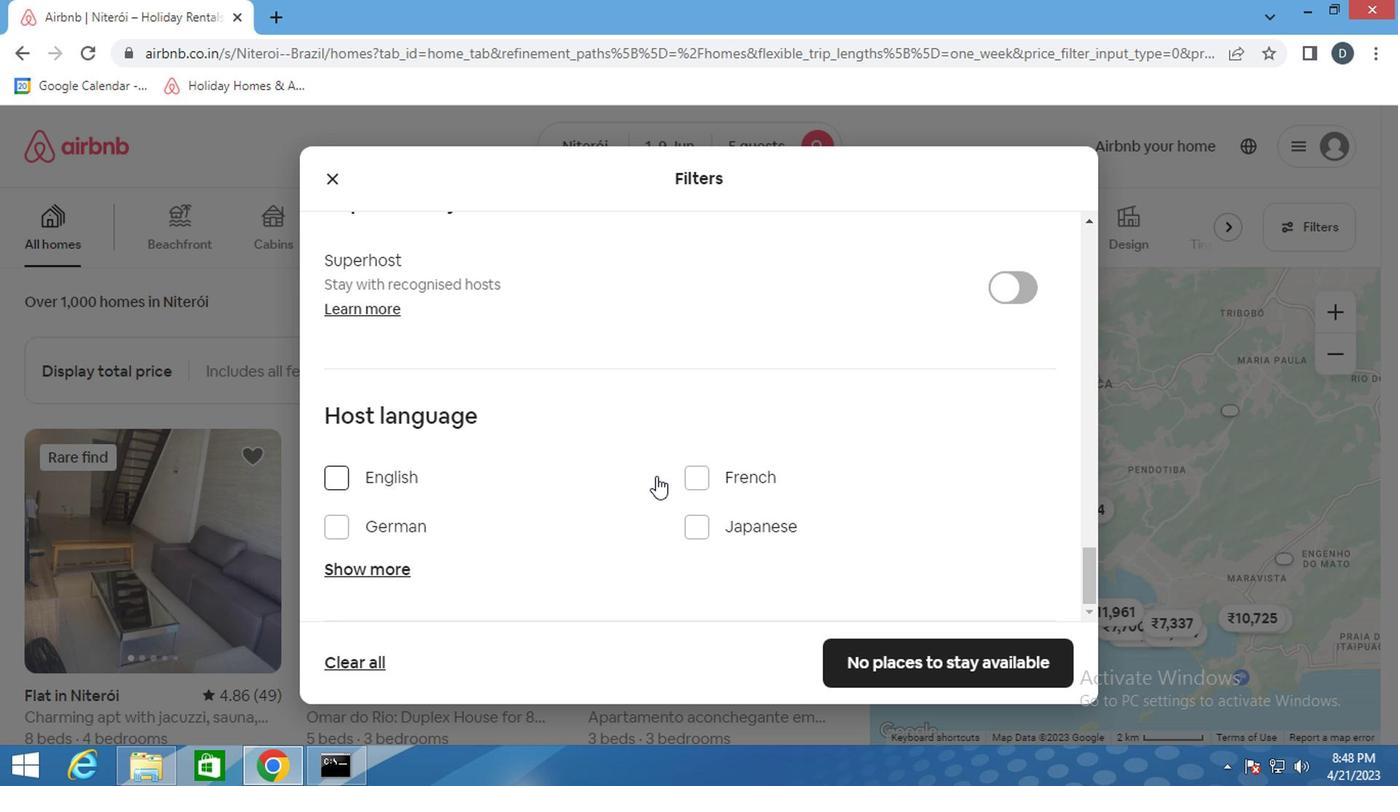 
Action: Mouse scrolled (638, 479) with delta (0, -1)
Screenshot: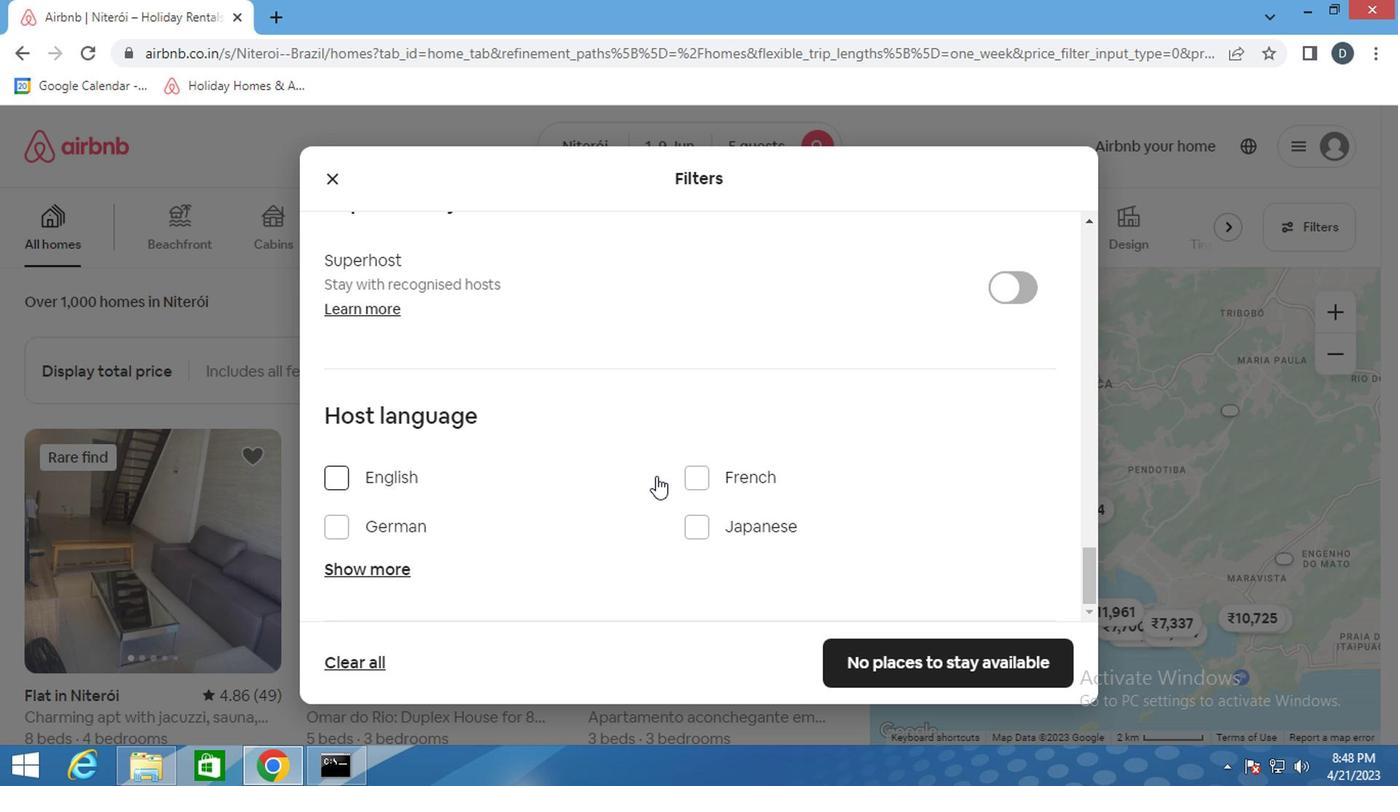
Action: Mouse moved to (391, 562)
Screenshot: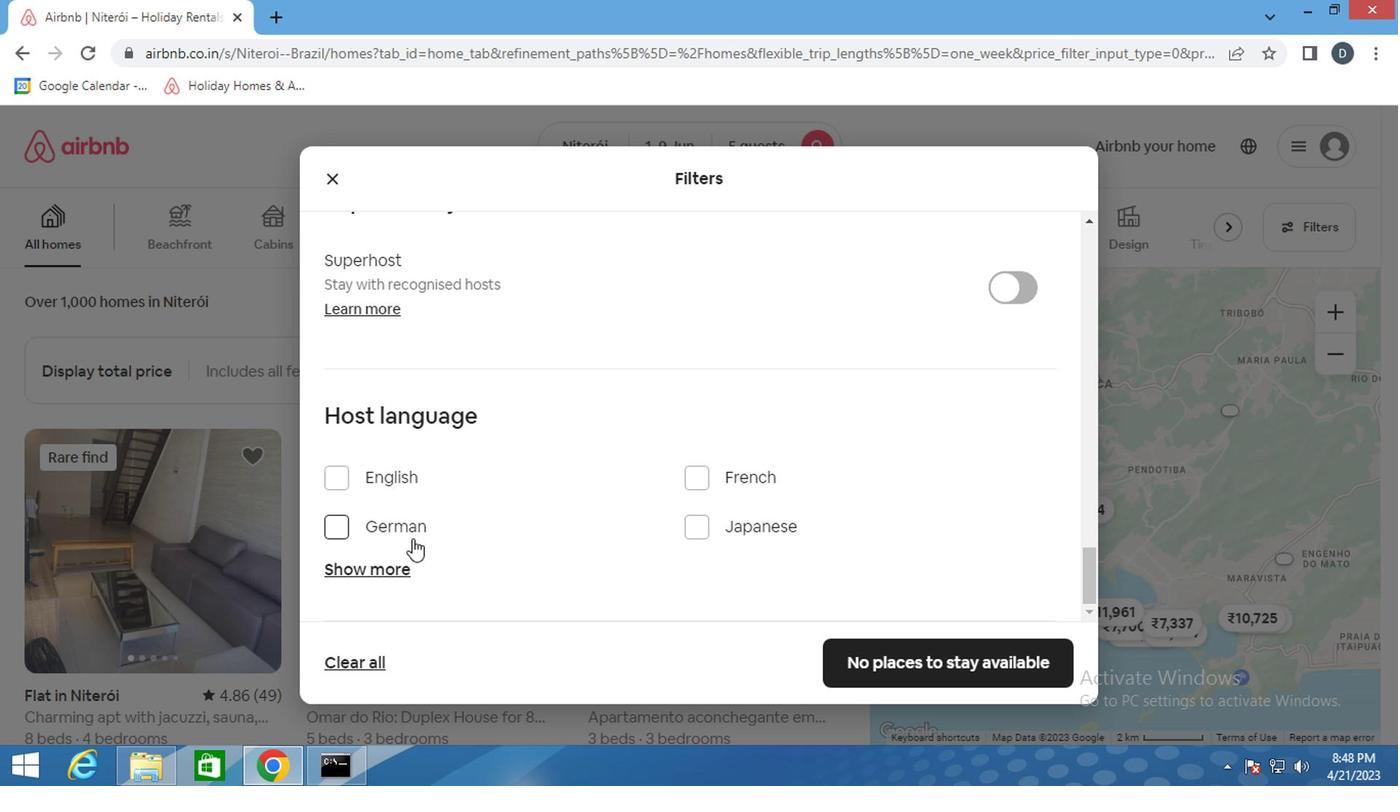 
Action: Mouse pressed left at (391, 562)
Screenshot: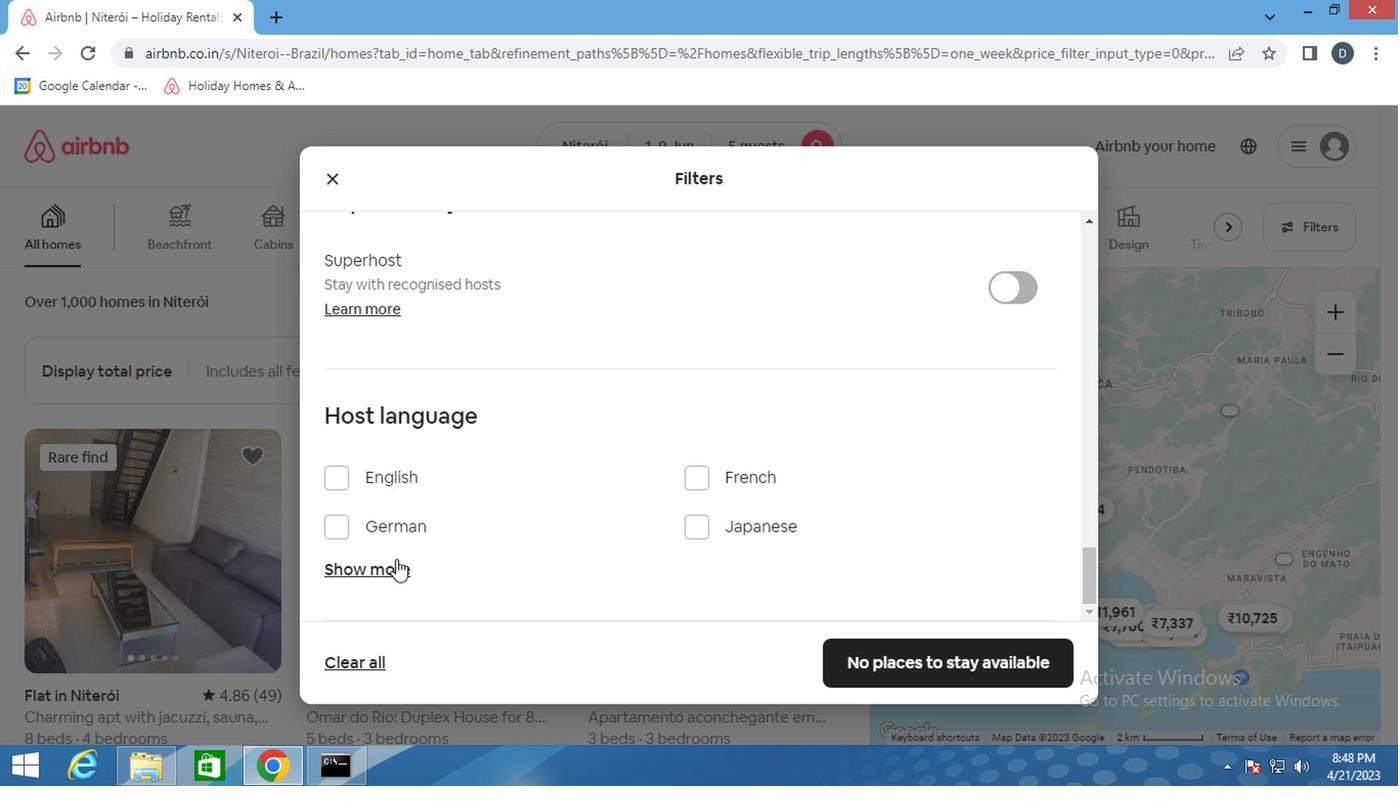
Action: Mouse moved to (656, 553)
Screenshot: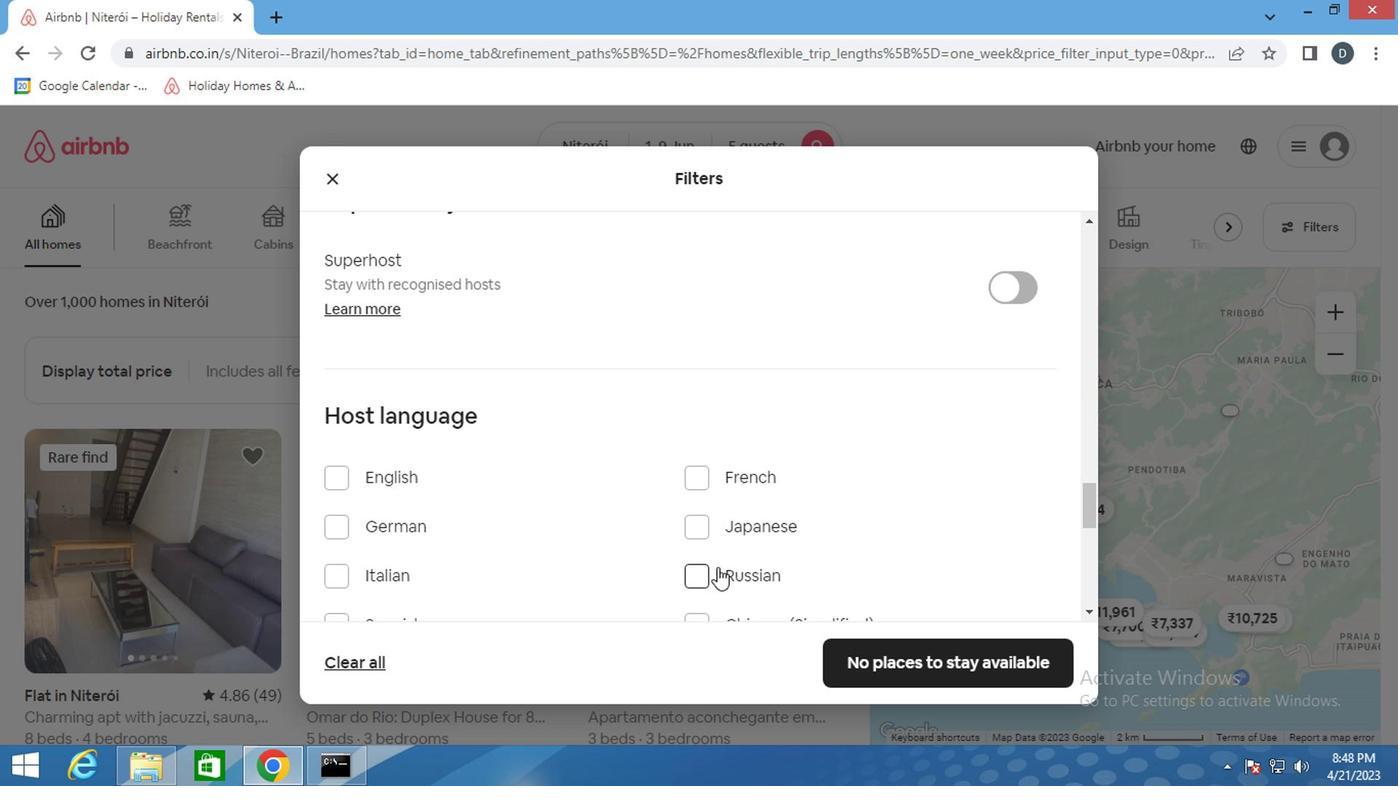 
Action: Mouse scrolled (656, 552) with delta (0, 0)
Screenshot: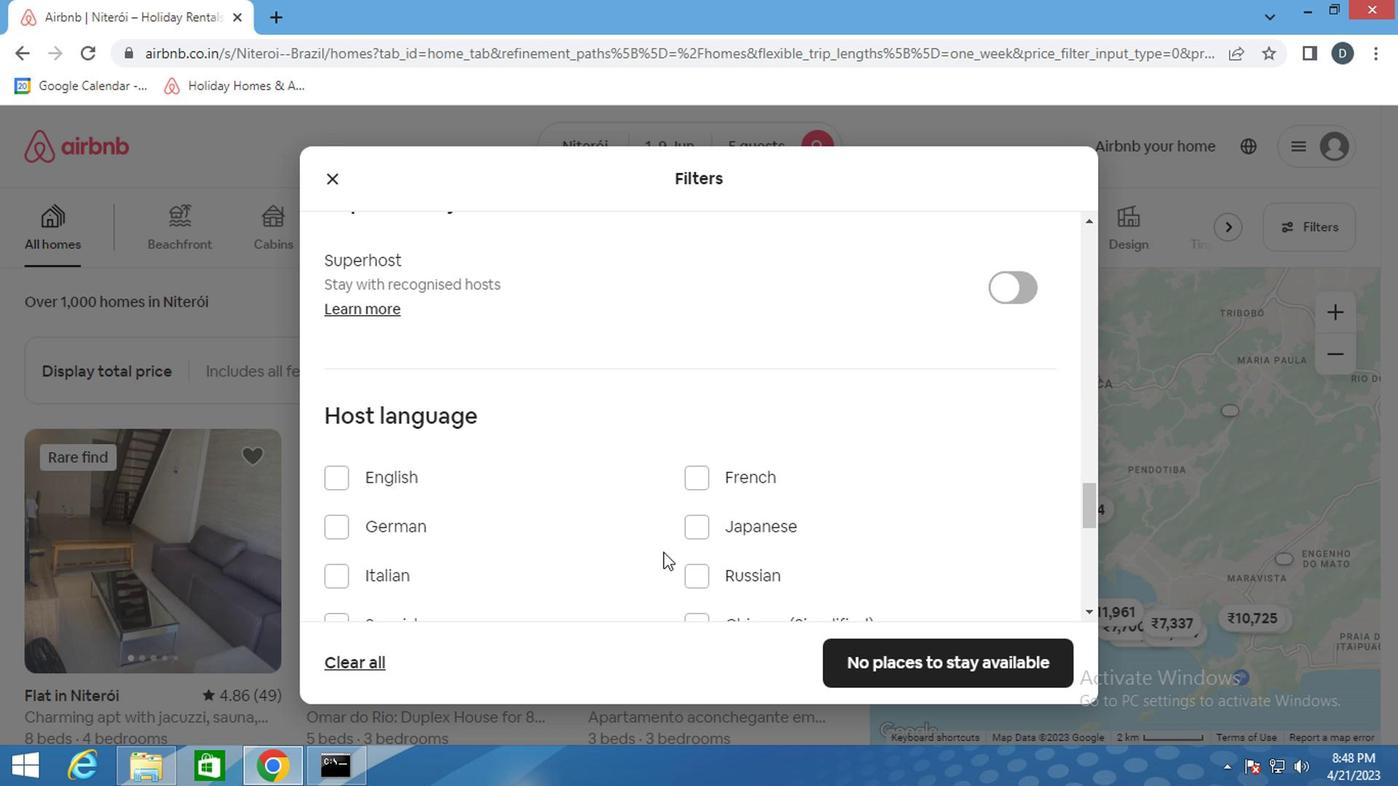 
Action: Mouse moved to (367, 530)
Screenshot: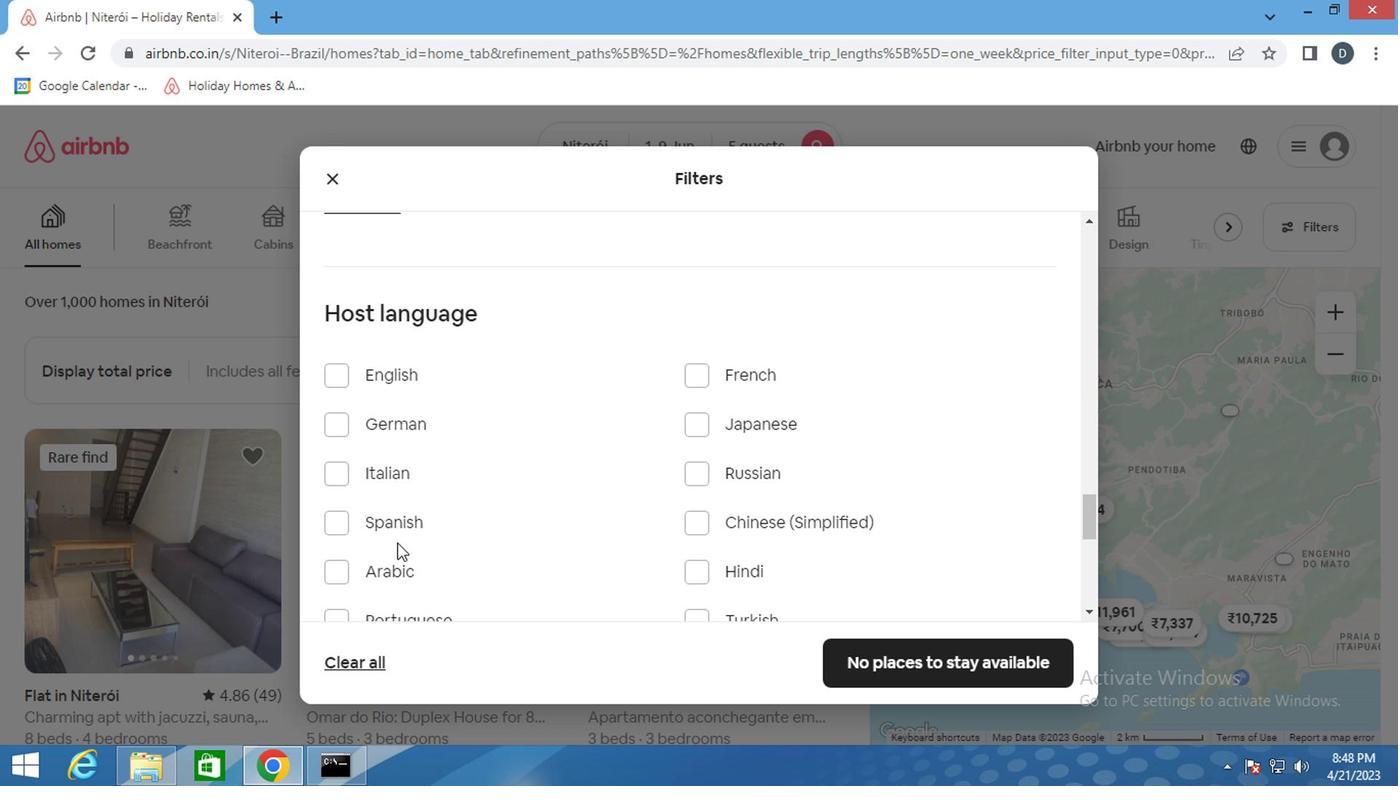 
Action: Mouse pressed left at (367, 530)
Screenshot: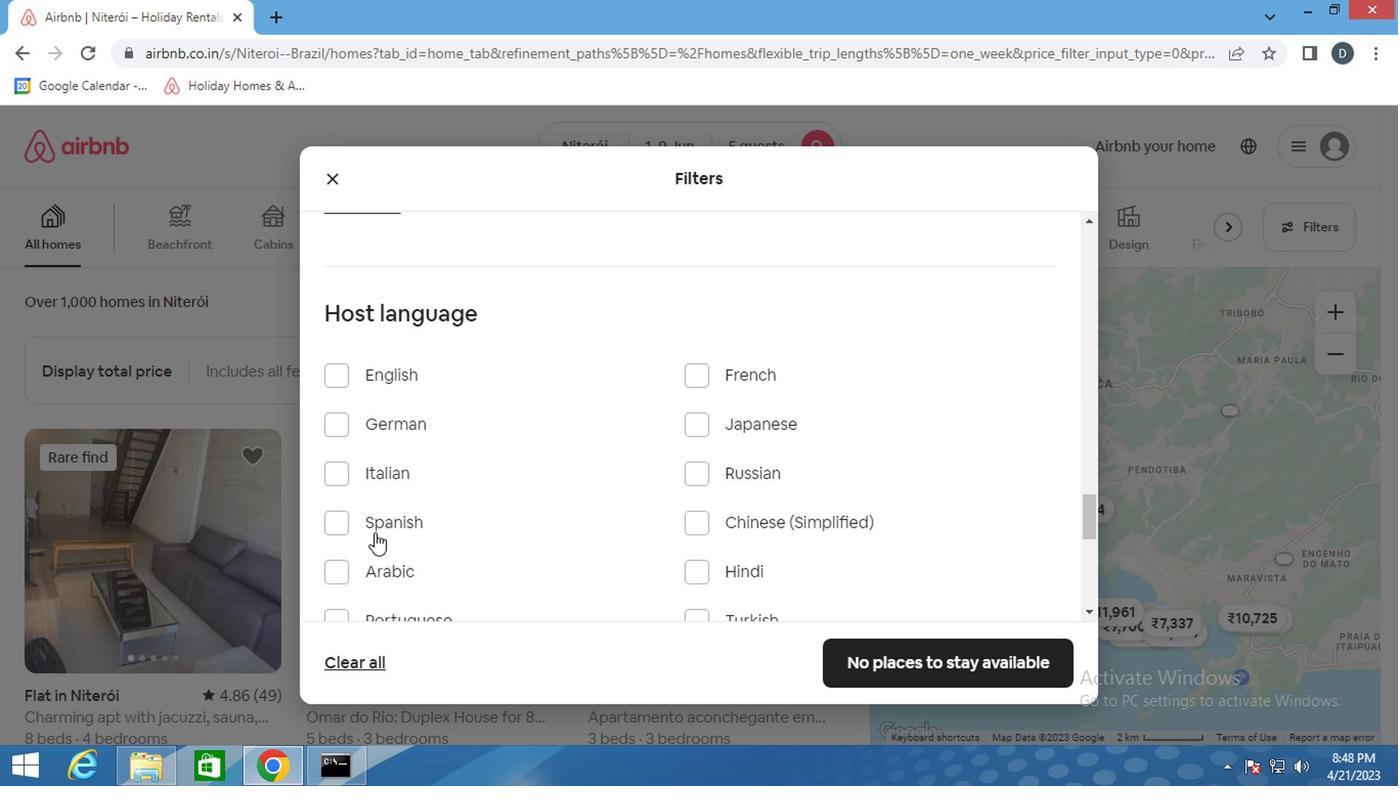 
Action: Mouse moved to (862, 651)
Screenshot: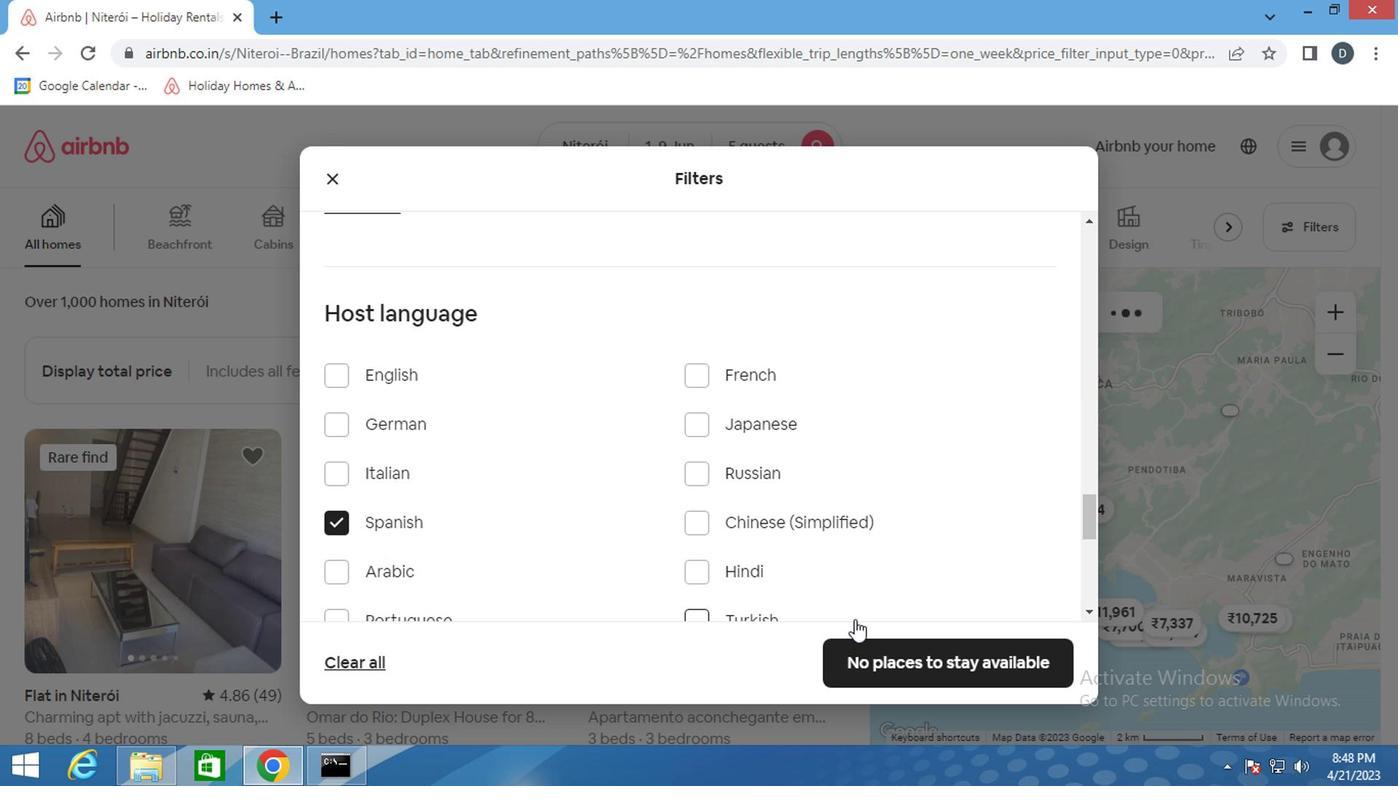 
Action: Mouse pressed left at (862, 651)
Screenshot: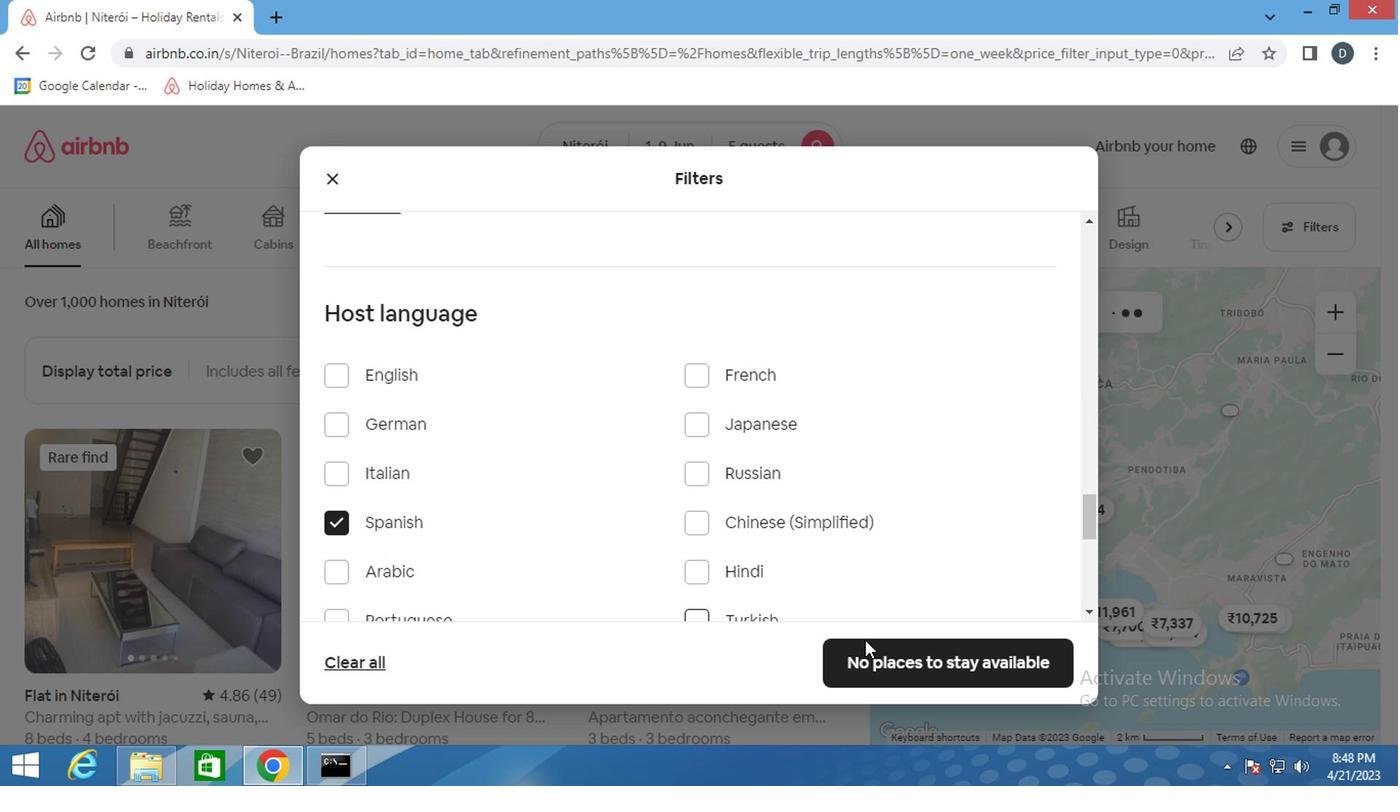 
Action: Mouse moved to (797, 418)
Screenshot: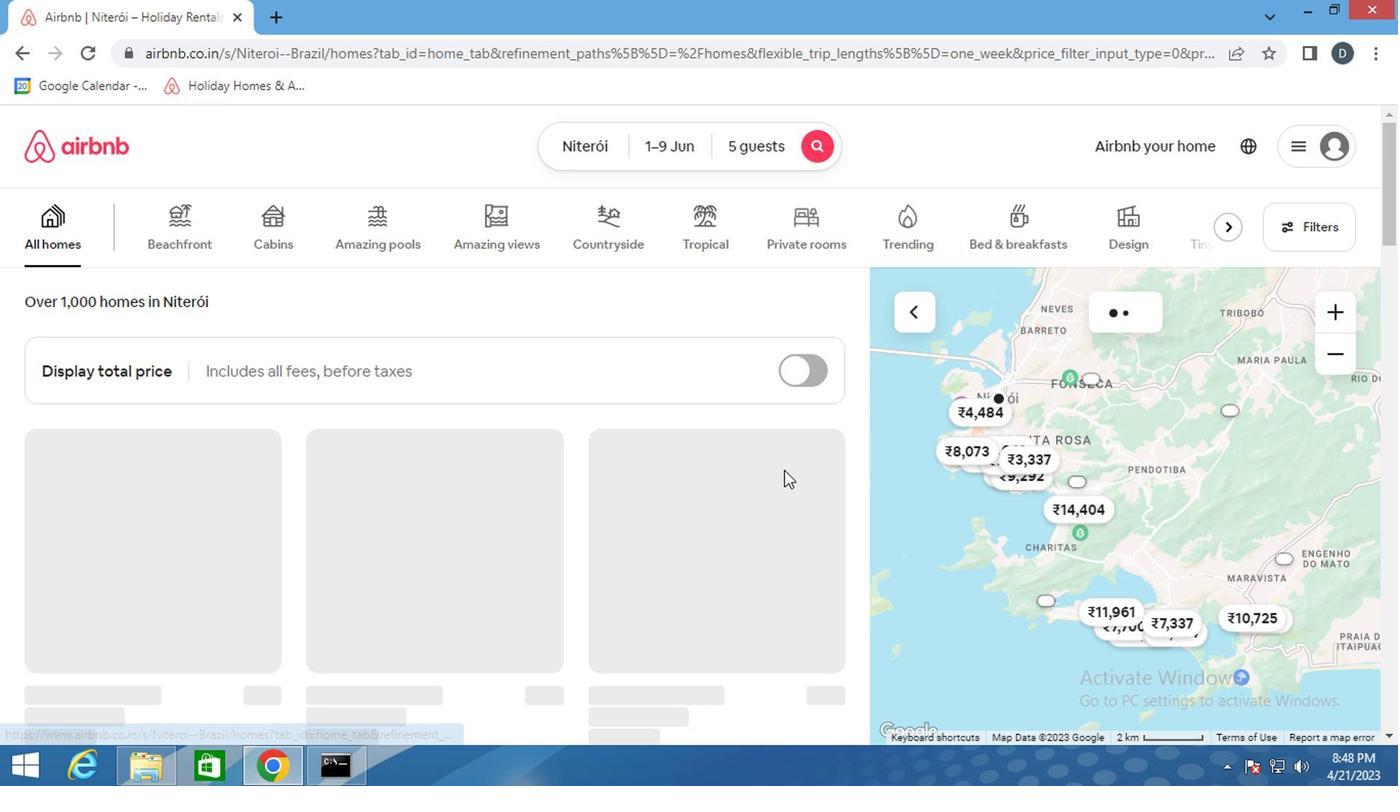 
